 Task: Design an interactive quiz interface for testing knowledge in various subjects.
Action: Mouse moved to (230, 132)
Screenshot: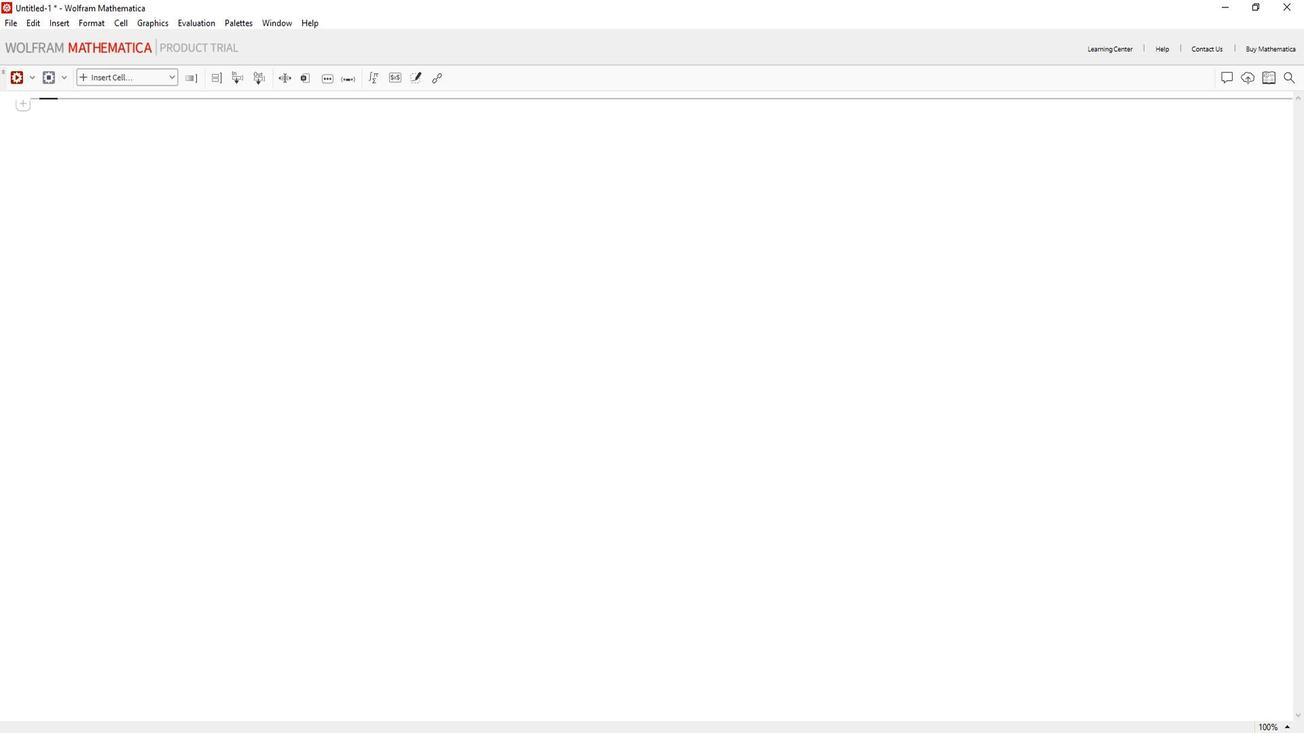 
Action: Mouse pressed left at (230, 132)
Screenshot: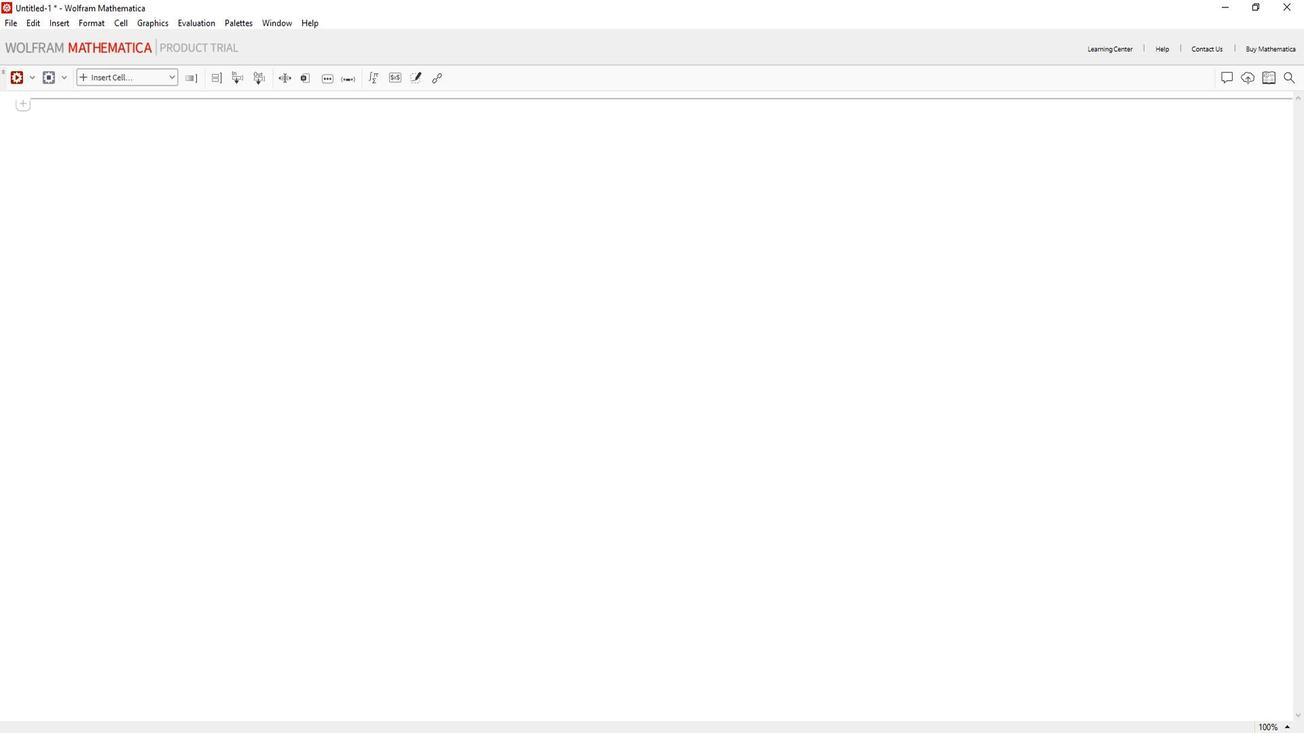 
Action: Mouse moved to (381, 296)
Screenshot: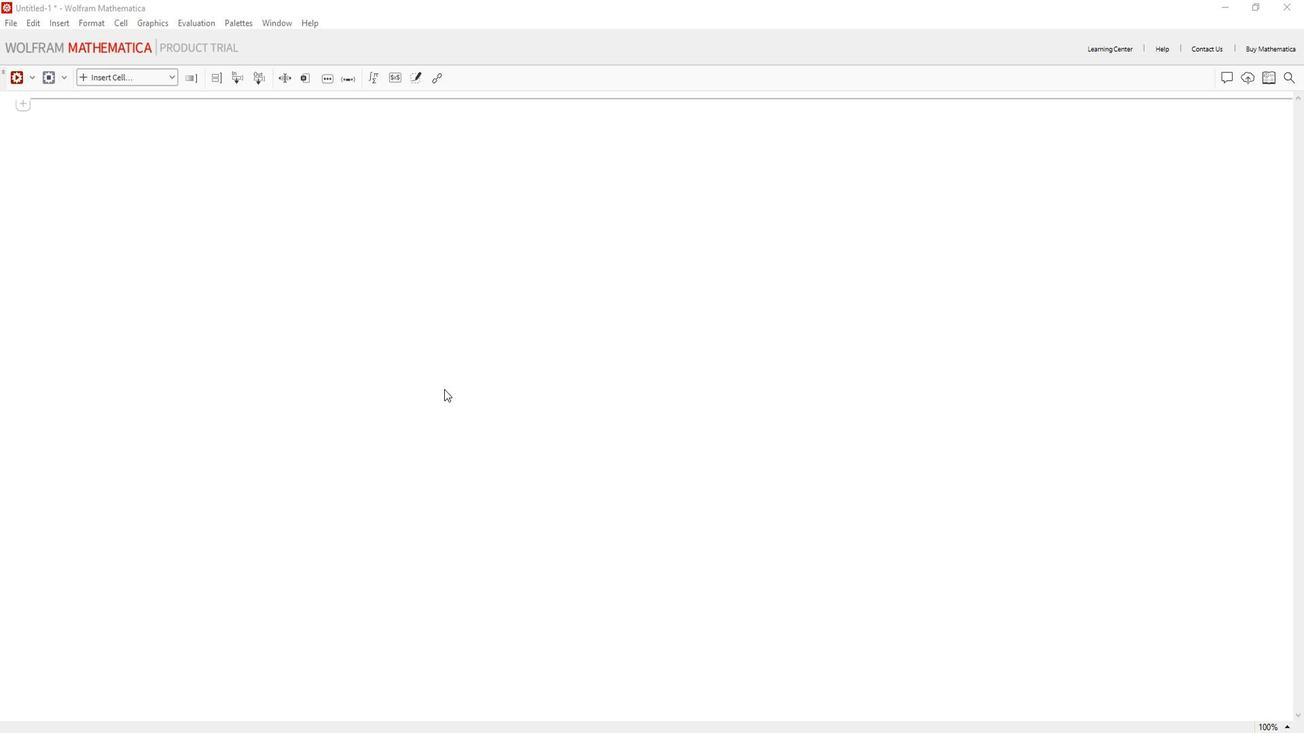 
Action: Mouse scrolled (381, 296) with delta (0, 0)
Screenshot: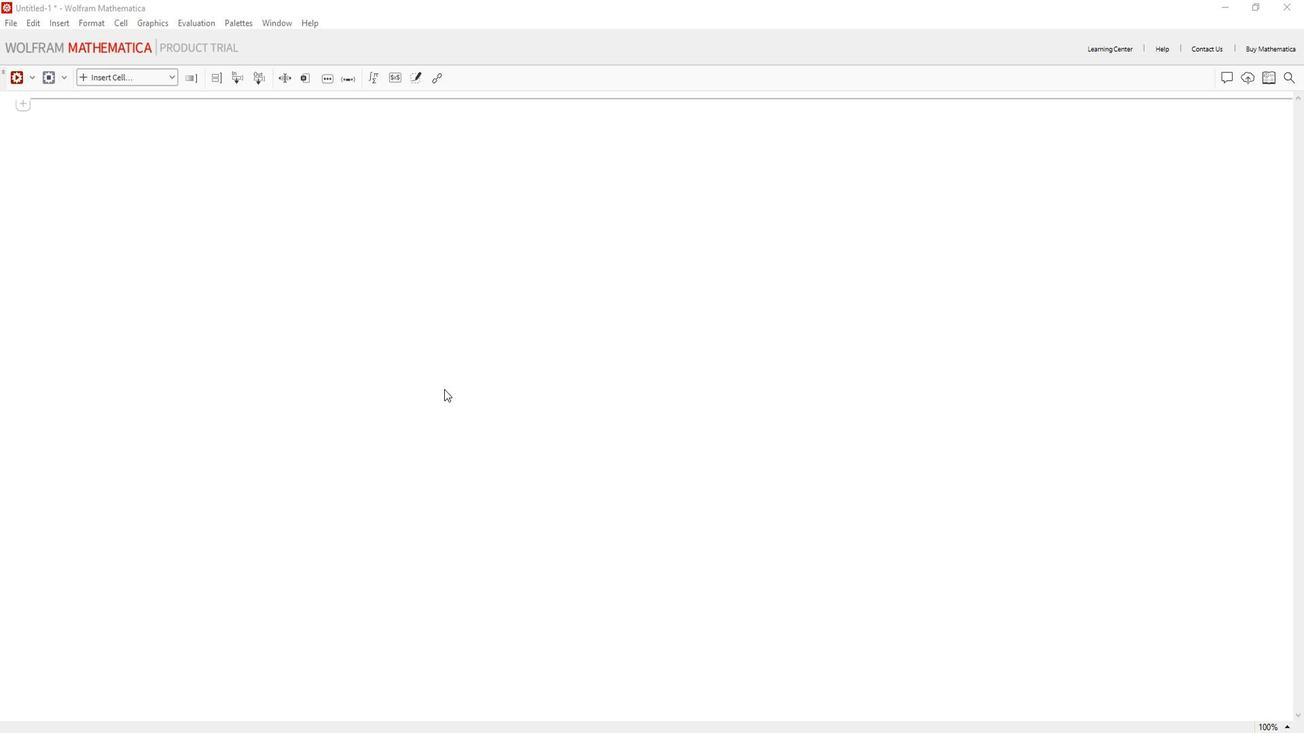 
Action: Mouse moved to (383, 292)
Screenshot: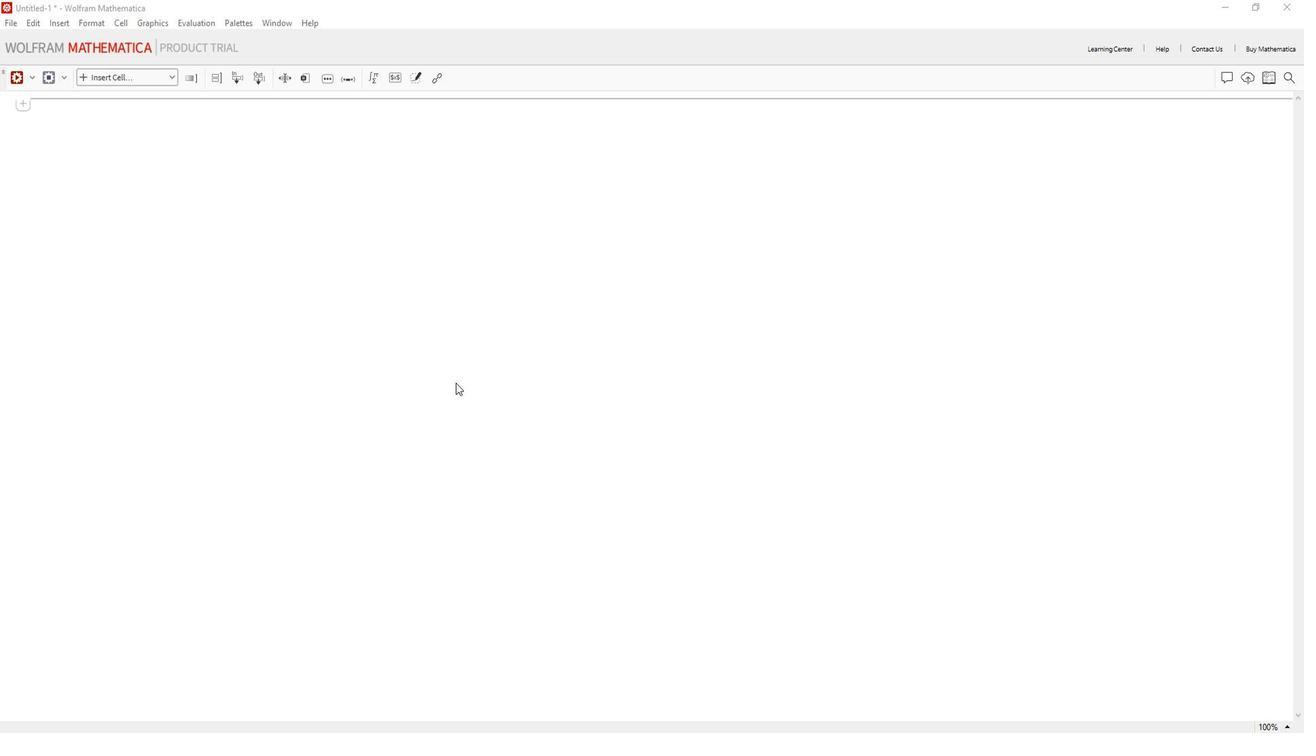 
Action: Mouse scrolled (383, 293) with delta (0, 0)
Screenshot: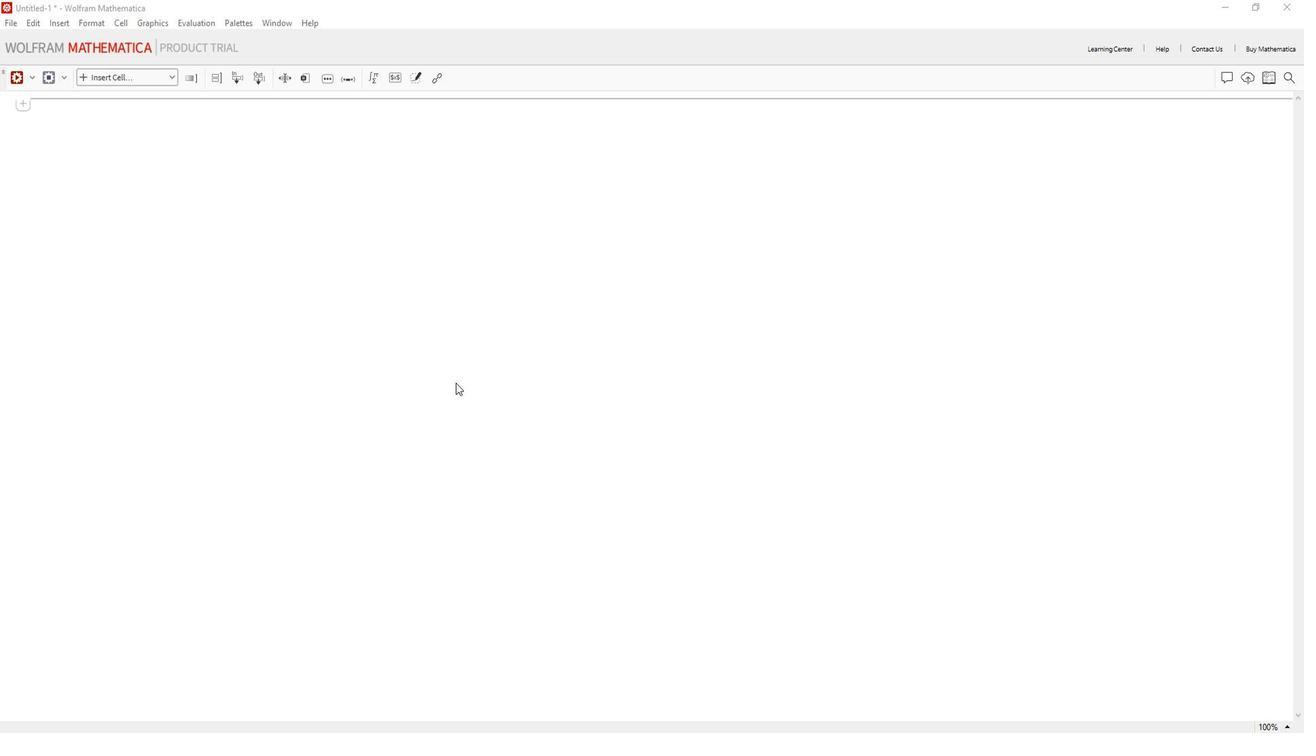 
Action: Mouse moved to (383, 291)
Screenshot: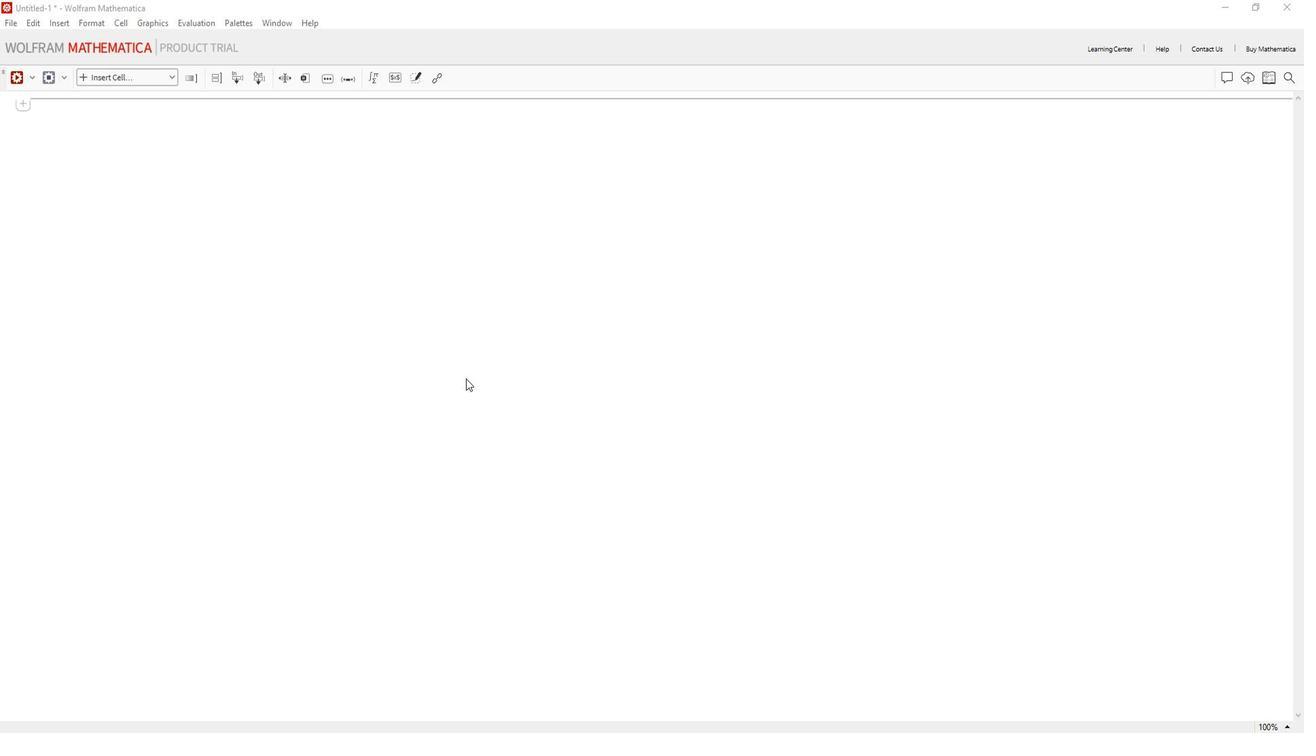 
Action: Mouse scrolled (383, 292) with delta (0, 0)
Screenshot: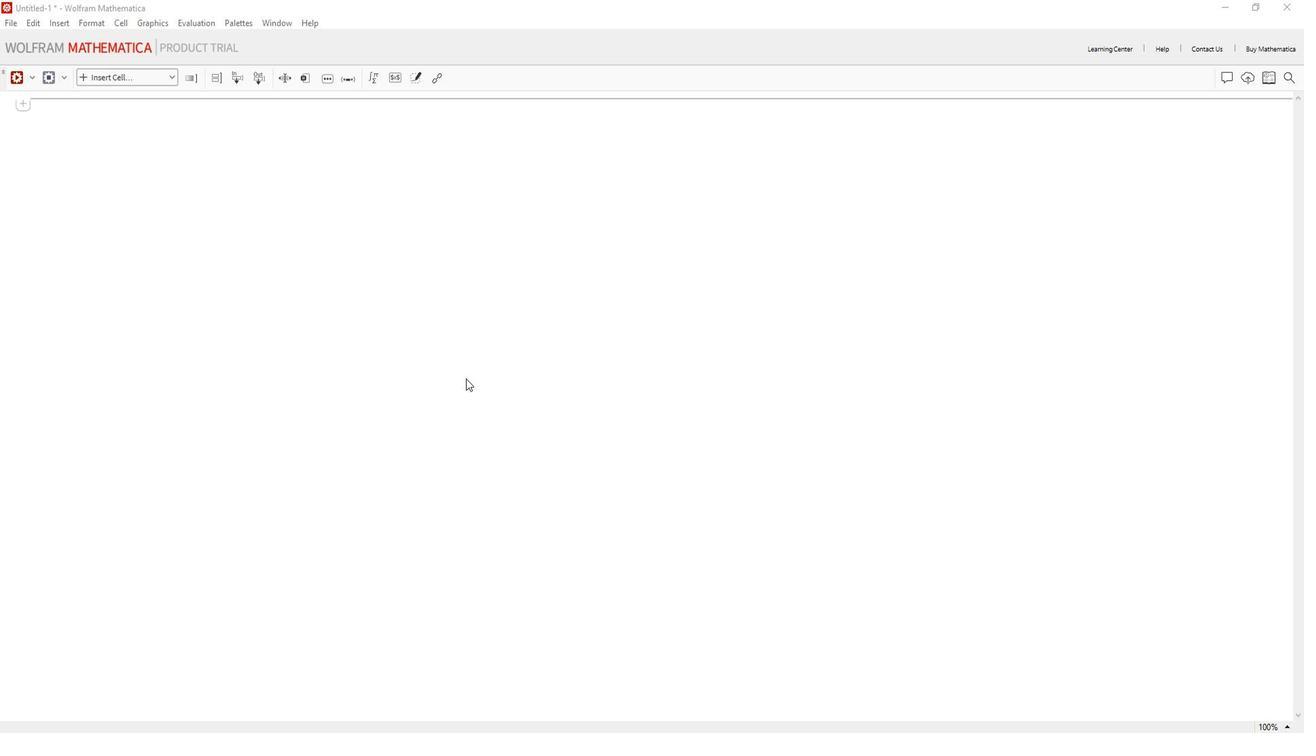 
Action: Mouse moved to (384, 290)
Screenshot: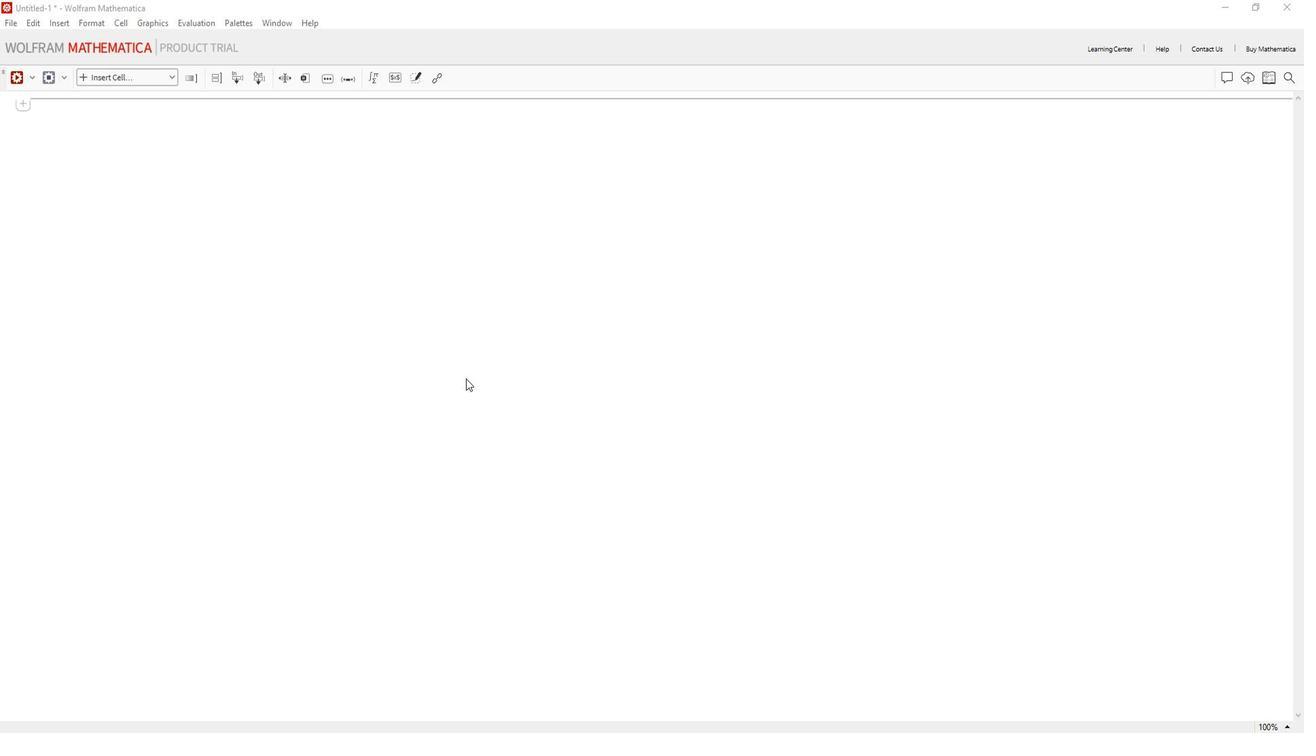 
Action: Mouse scrolled (384, 290) with delta (0, 0)
Screenshot: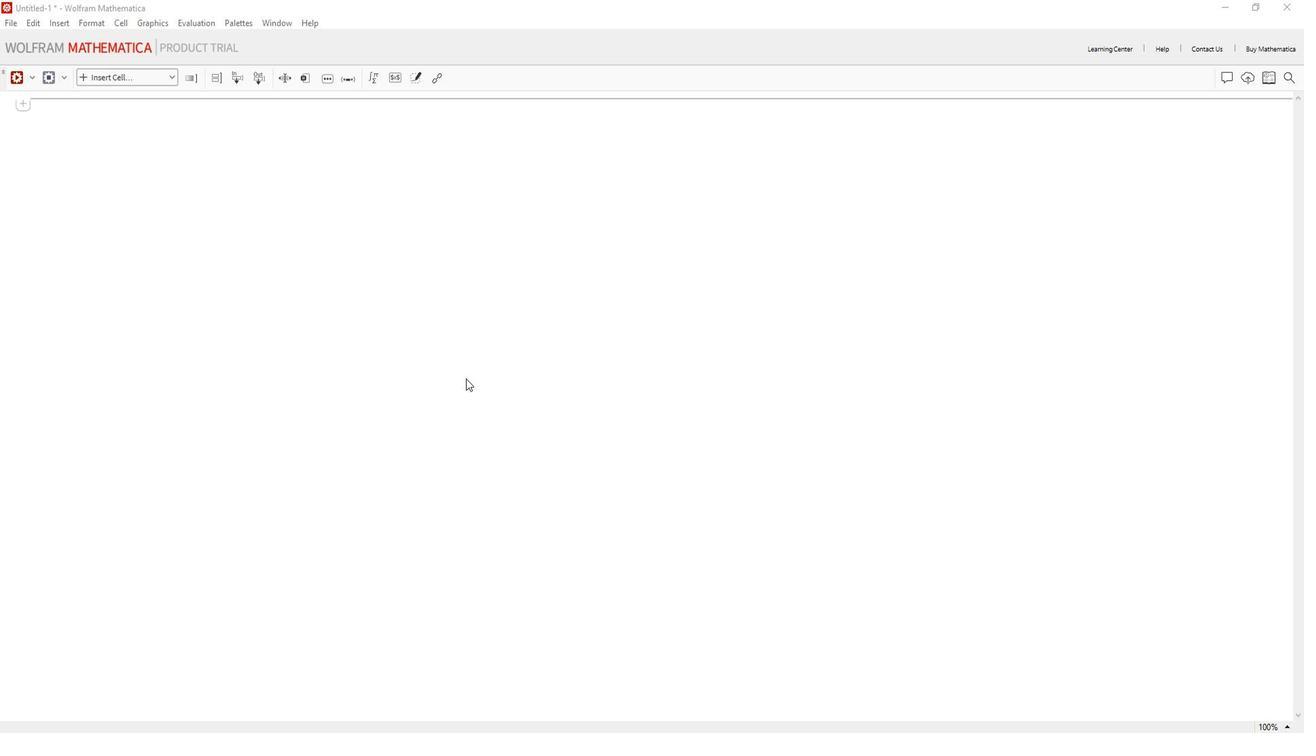 
Action: Mouse moved to (387, 285)
Screenshot: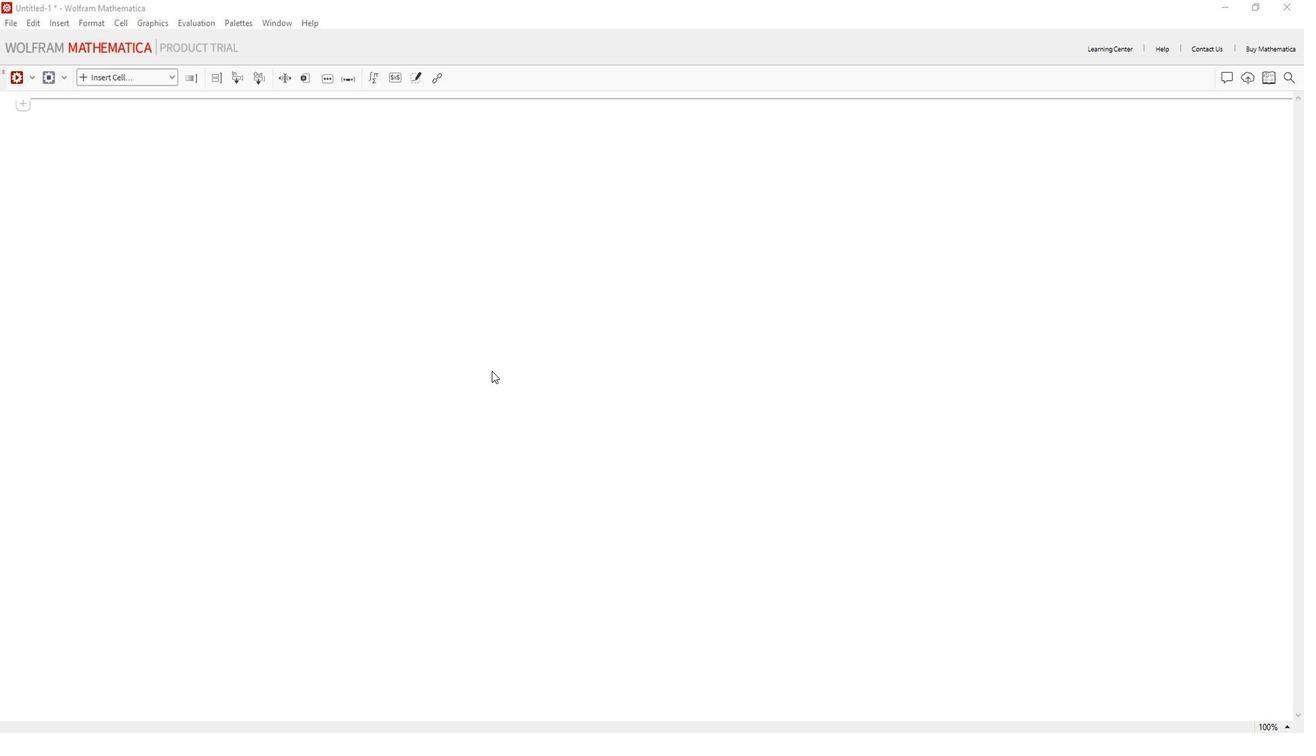 
Action: Mouse scrolled (387, 285) with delta (0, 0)
Screenshot: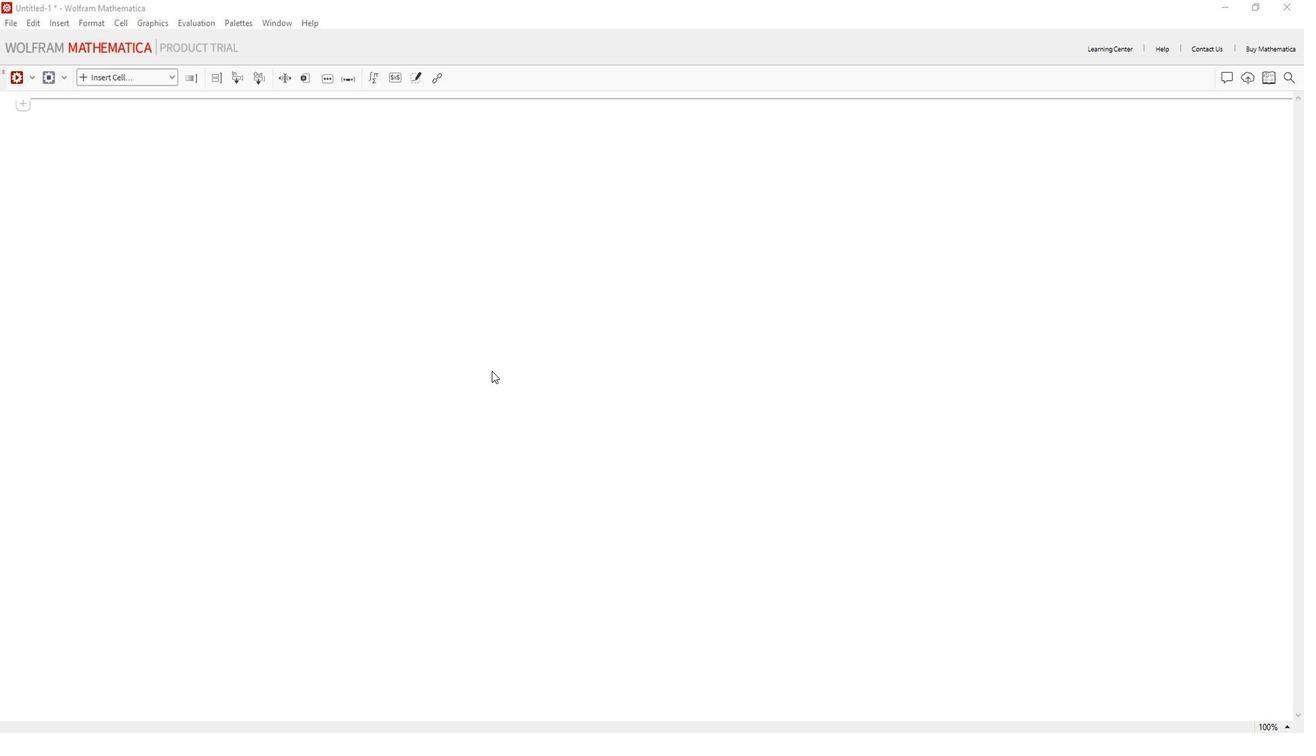 
Action: Mouse moved to (196, 224)
Screenshot: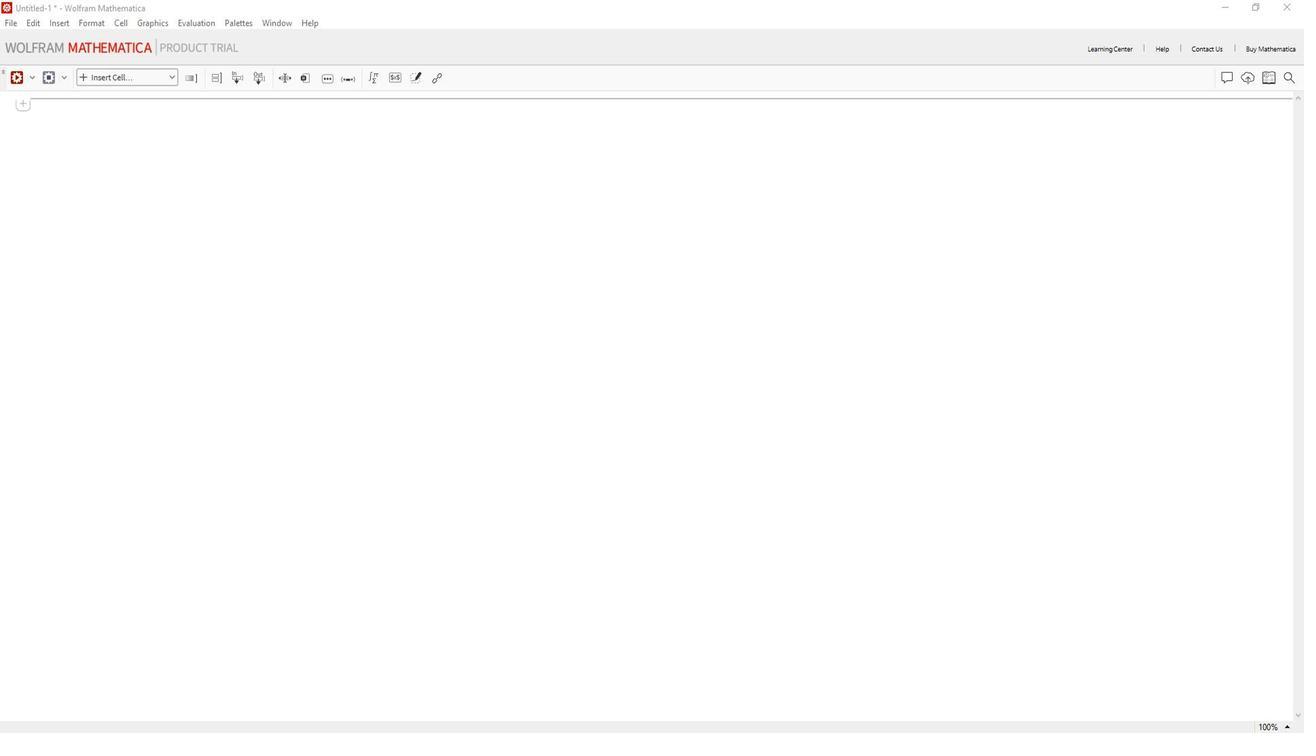 
Action: Mouse scrolled (196, 225) with delta (0, 0)
Screenshot: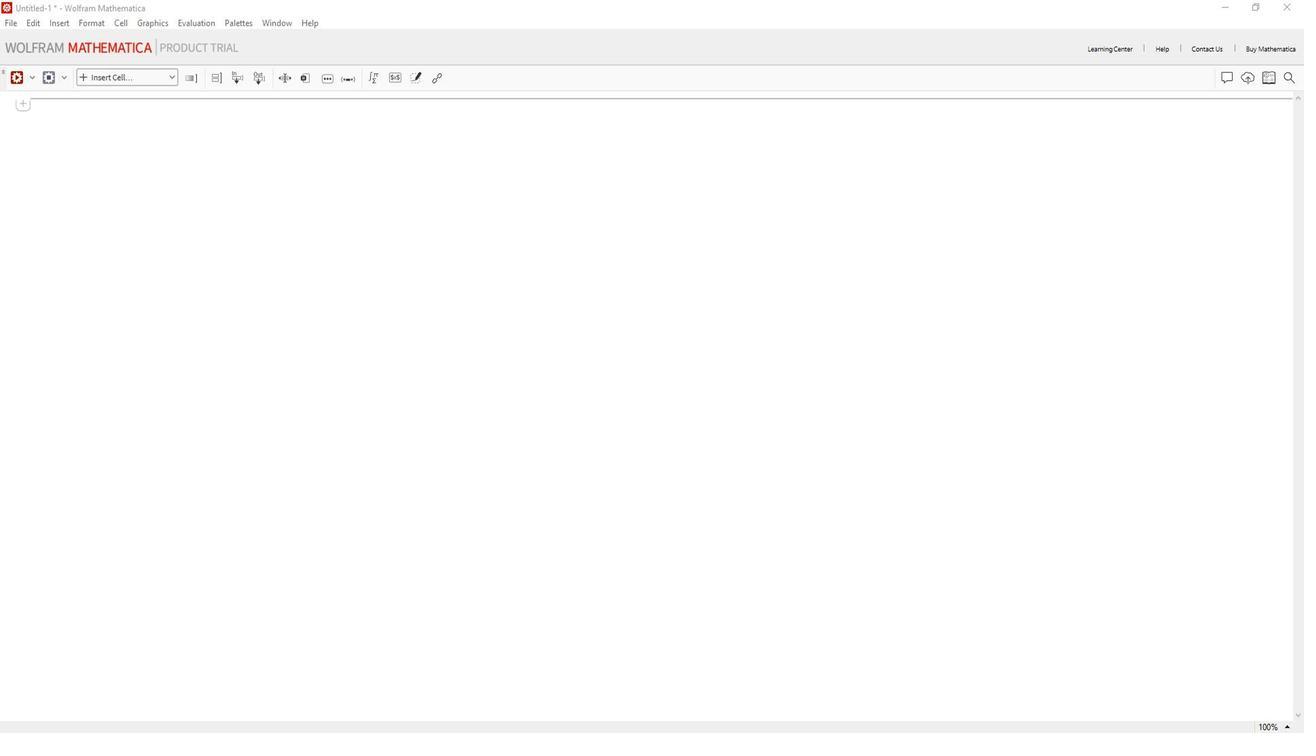 
Action: Mouse scrolled (196, 225) with delta (0, 0)
Screenshot: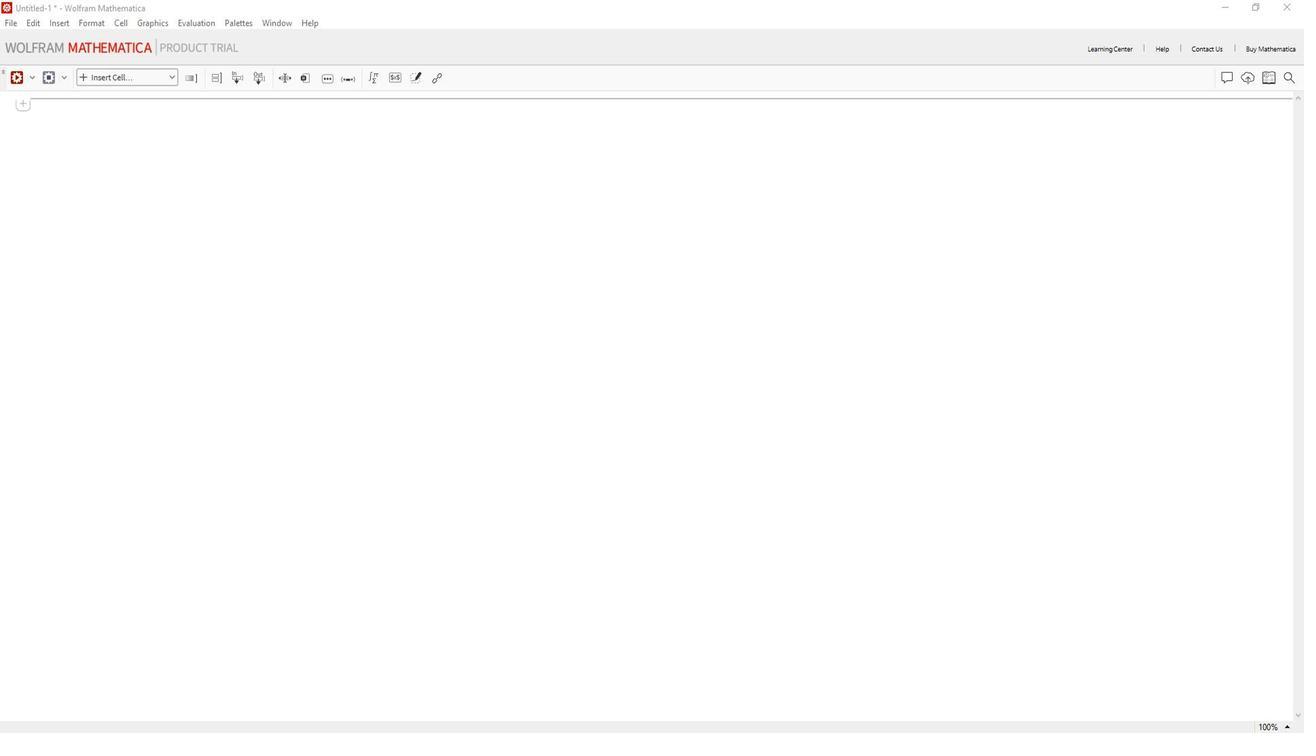 
Action: Mouse scrolled (196, 225) with delta (0, 0)
Screenshot: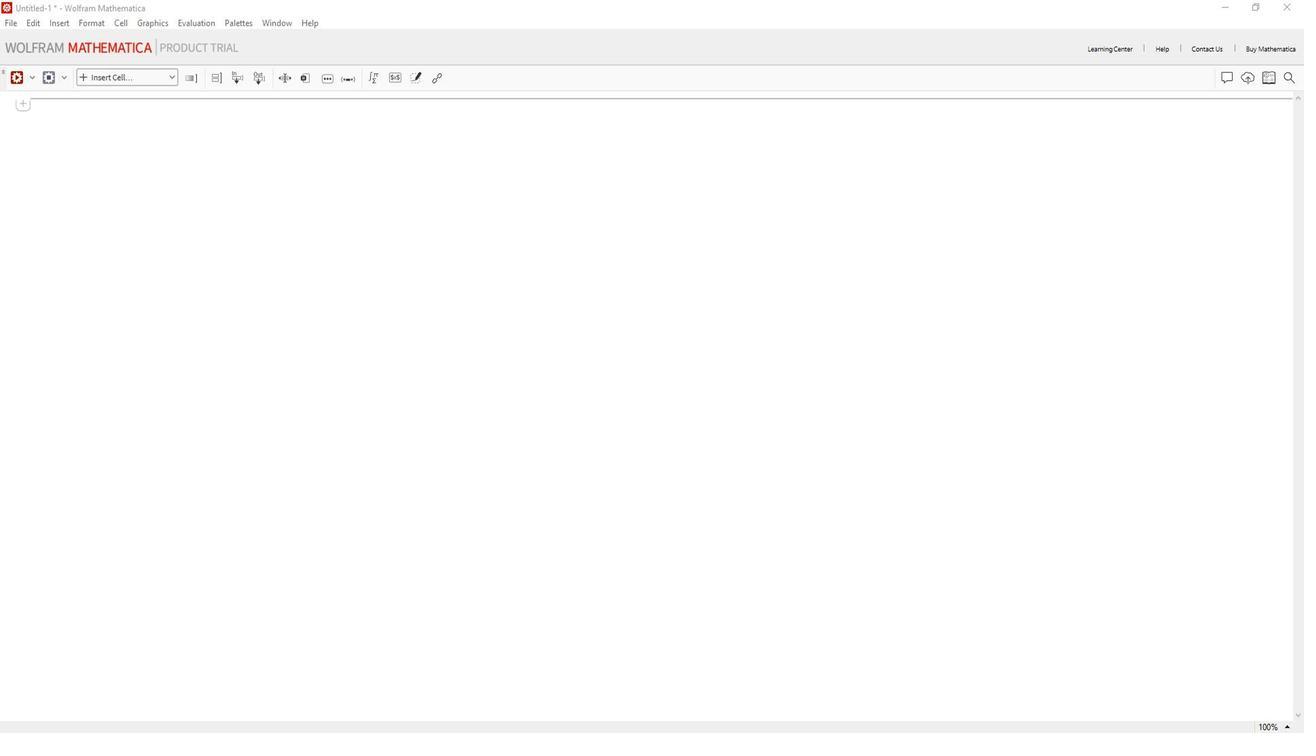 
Action: Mouse scrolled (196, 225) with delta (0, 0)
Screenshot: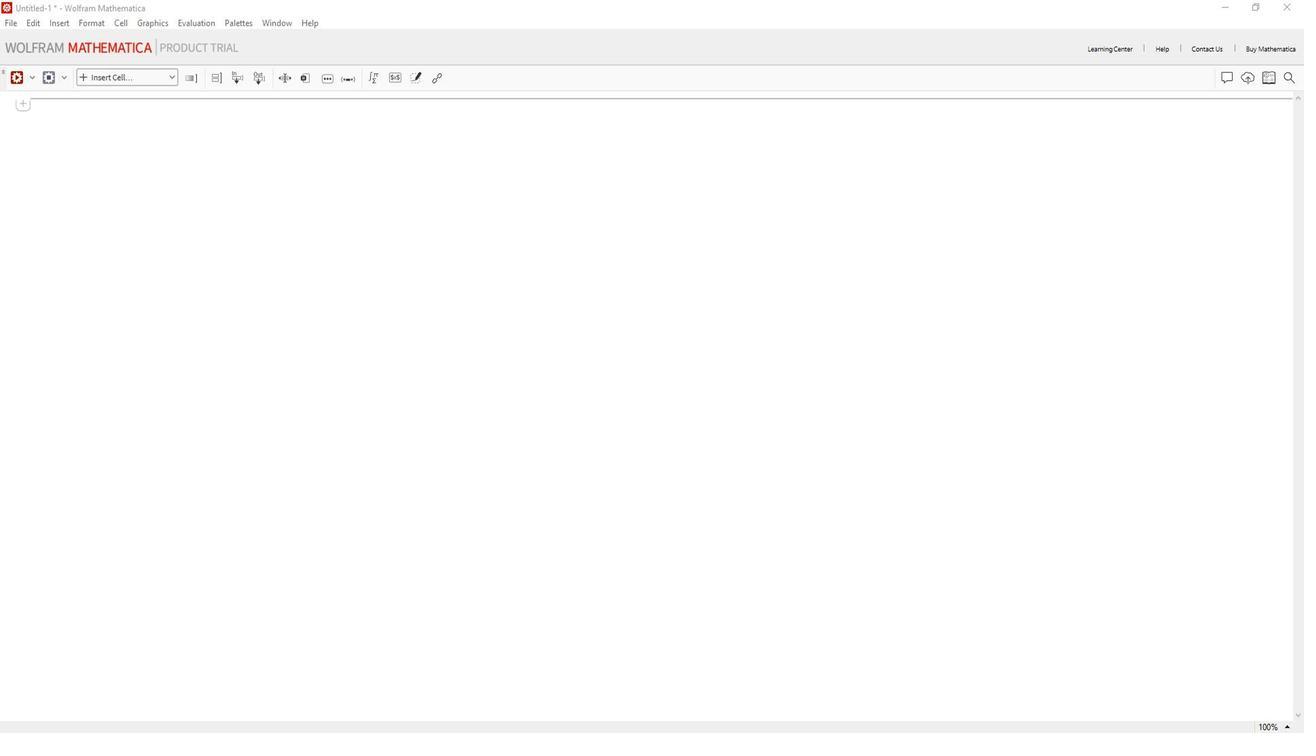 
Action: Mouse scrolled (196, 225) with delta (0, 0)
Screenshot: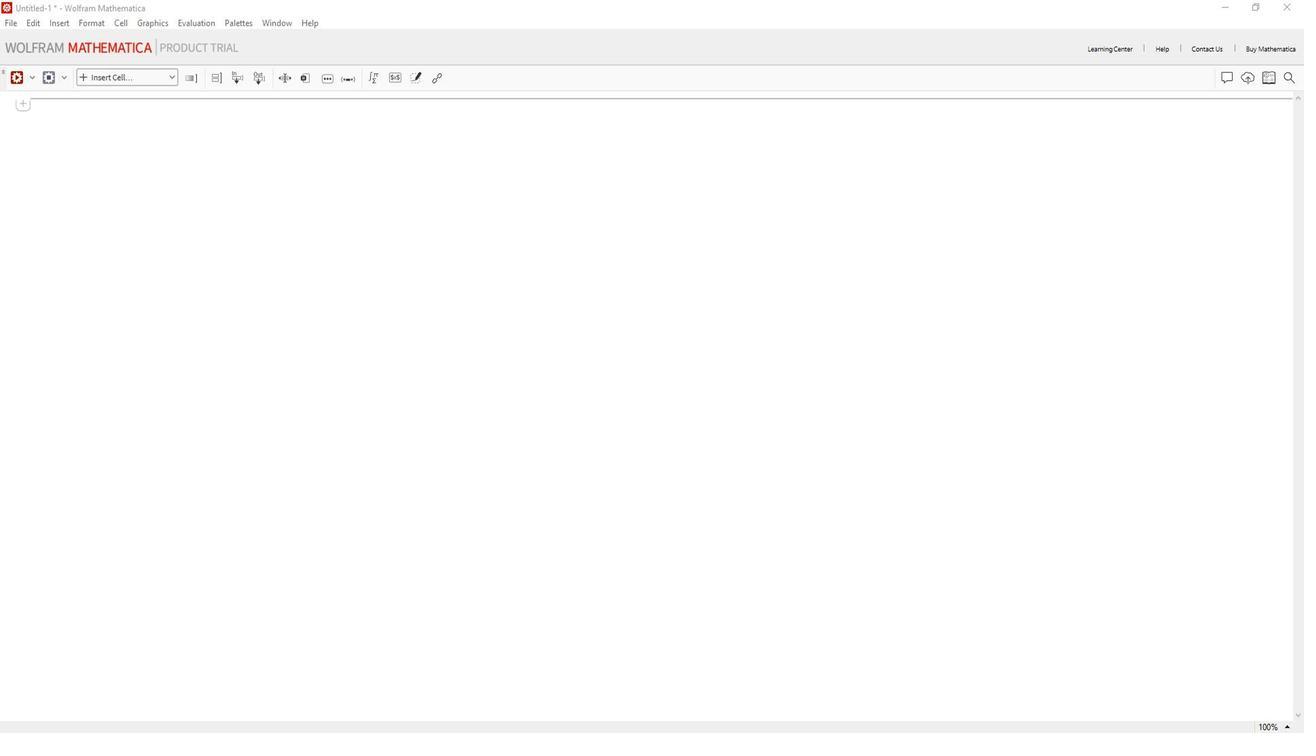 
Action: Mouse scrolled (196, 225) with delta (0, 0)
Screenshot: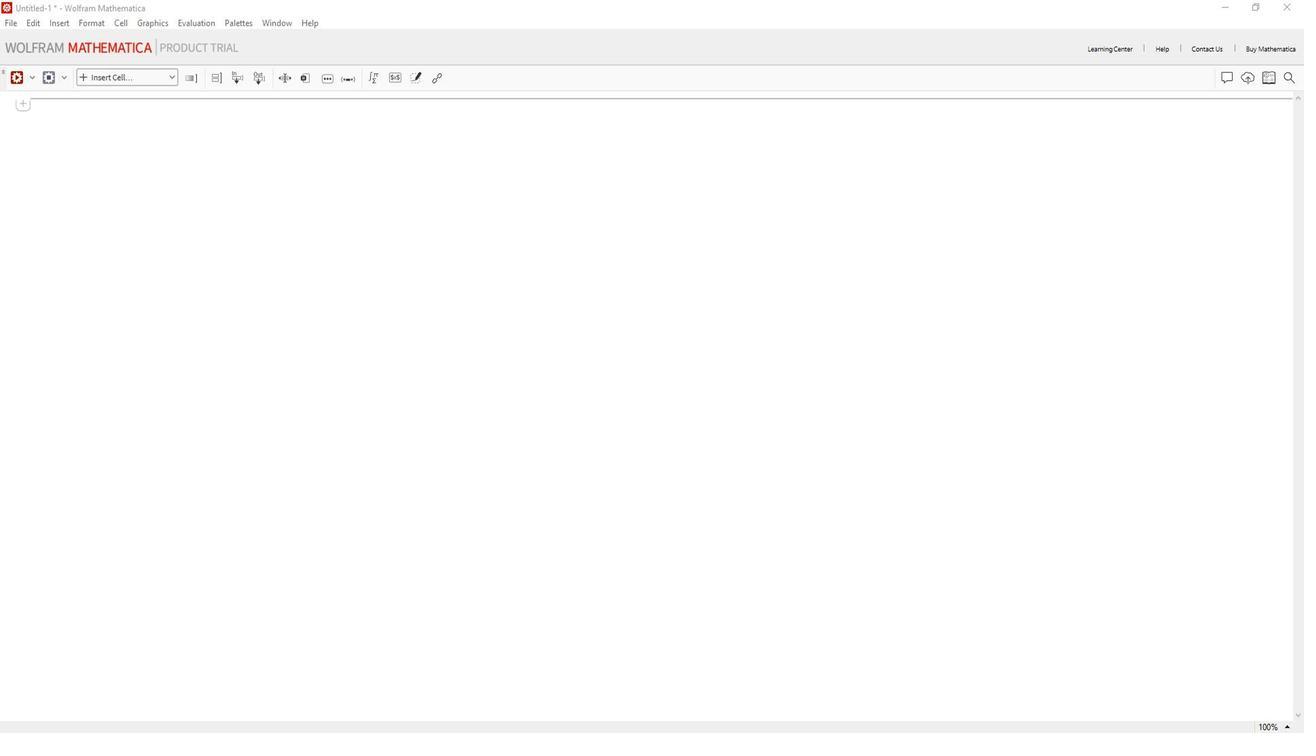 
Action: Mouse moved to (323, 98)
Screenshot: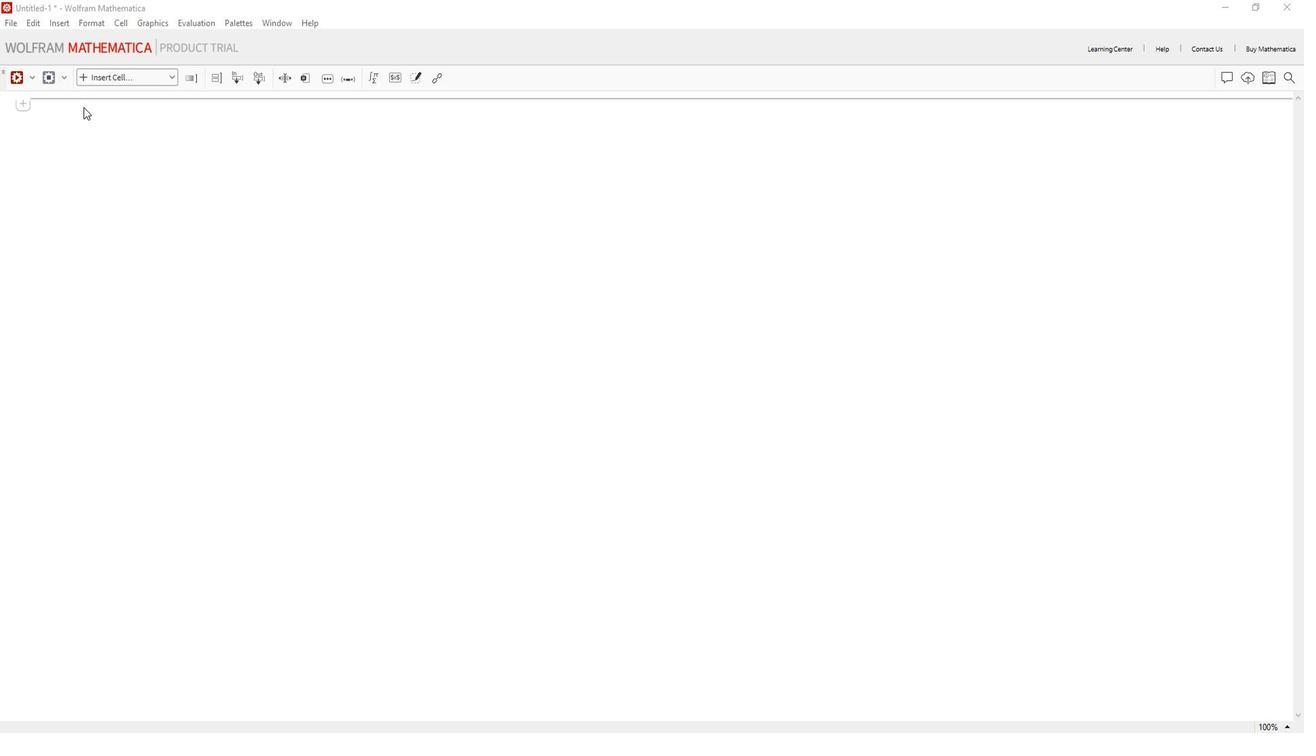 
Action: Mouse pressed left at (323, 98)
Screenshot: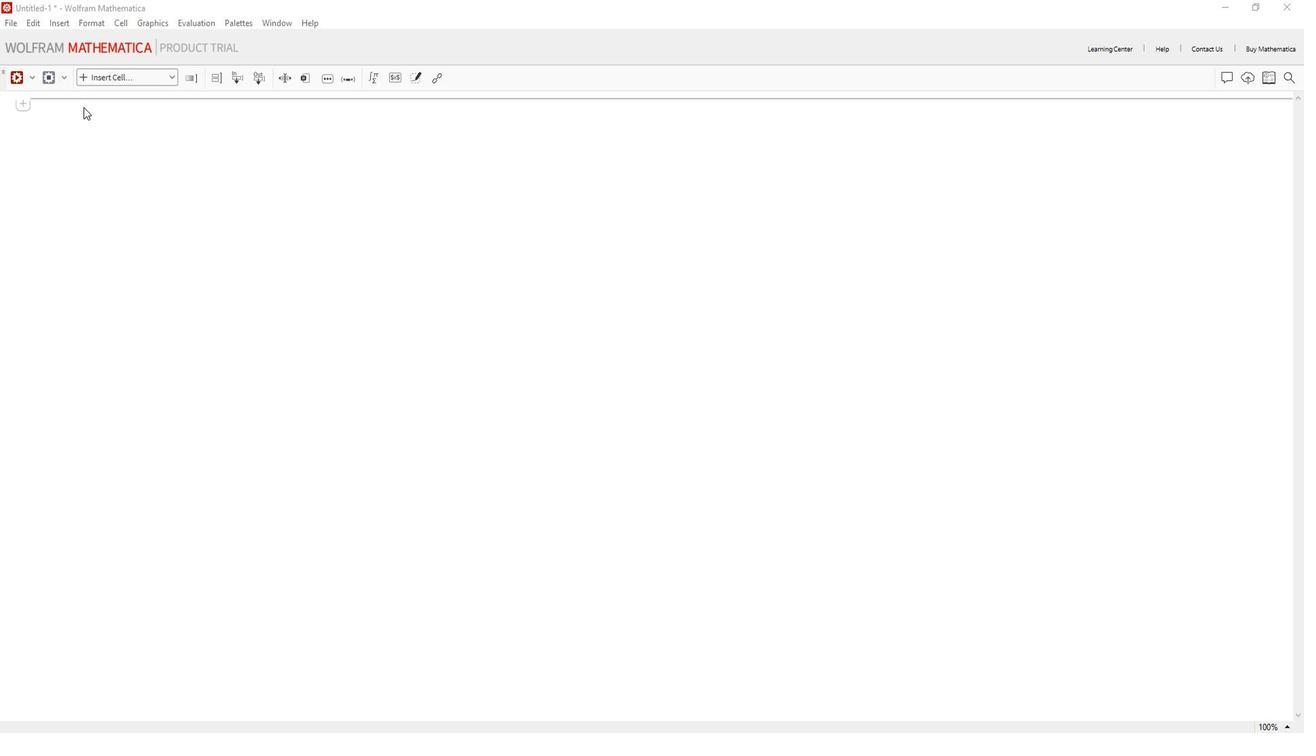 
Action: Key pressed <Key.shift>Dynamic
Screenshot: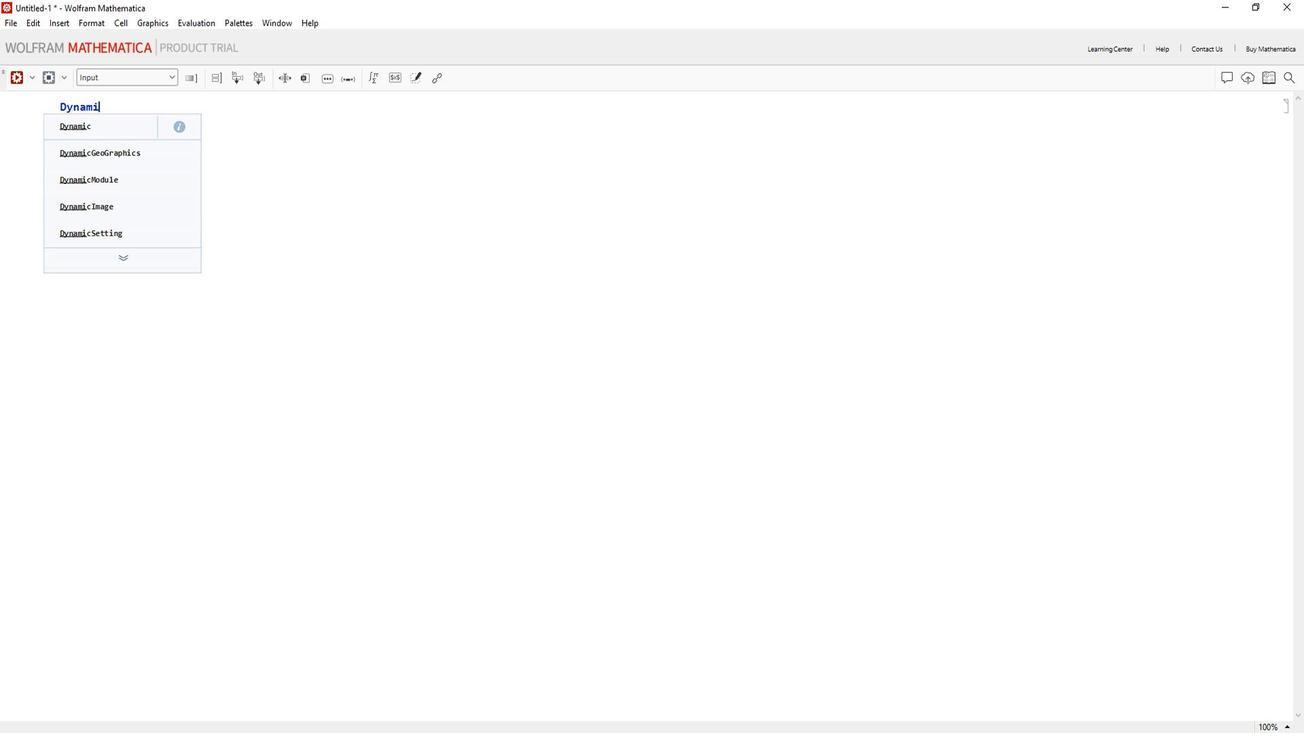 
Action: Mouse moved to (323, 98)
Screenshot: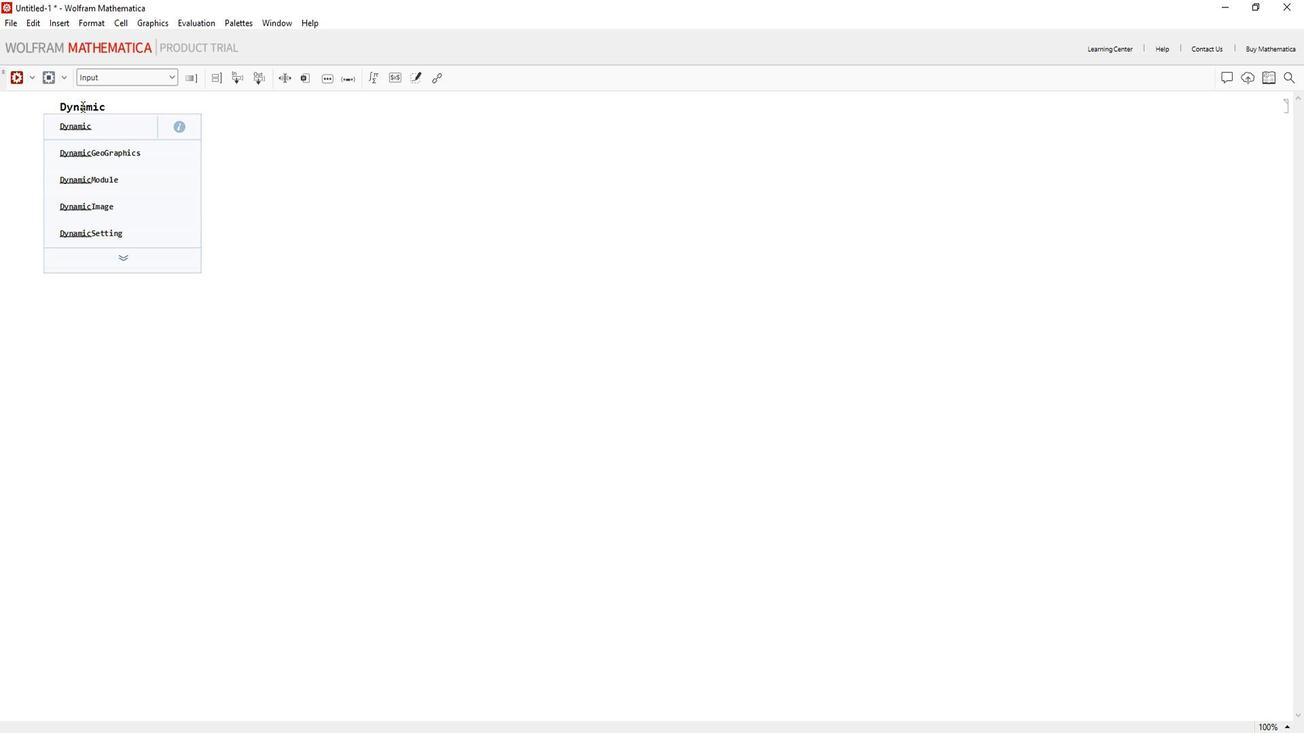
Action: Key pressed <Key.shift>Module[<Key.shift_r>{questions,current<Key.shift>Question,user<Key.shift>Answer,score,quiz<Key.shift>In<Key.shift>Progress<Key.right>,questions=<Key.shift_r>{{<Key.shift_r>"<Key.shift>What<Key.space>is<Key.space>22<Key.backspace><Key.space><Key.shift>+<Key.space>2<Key.shift_r>?<Key.right>,4<Key.right>,<Key.shift_r><Key.shift_r><Key.shift_r>{<Key.shift_r>"<Key.shift>Solve<Key.space>for<Key.space>x<Key.shift_r>:3<Key.backspace><Key.space>3x-<Key.left><Key.space><Key.right><Key.space>5<Key.space>=<Key.space>10<Key.right>,5<Key.right>,<Key.shift_r><Key.shift_r><Key.shift_r><Key.shift_r>{<Key.shift_r>"<Key.shift>What<Key.space>is<Key.space>the<Key.space>square<Key.space>root<Key.space>of<Key.space>25<Key.shift_r>?<Key.right>,5<Key.right>,<Key.shift_r>{<Key.shift_r>"<Key.shift>If<Key.space>a<Key.space>rectangle<Key.space>has<Key.space>length<Key.space>6<Key.space>and<Key.space>width<Key.space>4,<Key.space>whatis<Key.space>the<Key.space><Key.left><Key.left><Key.left><Key.left><Key.left><Key.left><Key.left><Key.space><Key.right><Key.right><Key.right><Key.right><Key.right><Key.right><Key.right><Key.backspace><Key.backspace><Key.backspace><Key.backspace>its<Key.space>area<Key.shift_r>?<Key.right>,24<Key.right><Key.right>;current<Key.shift>Question=1;user<Key.shift>Answer=''<Key.backspace><Key.backspace><Key.shift_r>"";score=0;quiz<Key.shift><Key.shift><Key.shift><Key.shift><Key.shift><Key.shift><Key.shift><Key.shift><Key.shift><Key.shift><Key.shift><Key.shift><Key.shift><Key.shift><Key.shift>In<Key.shift>Progress=<Key.shift>True;check<Key.shift>Answer[answer<Key.shift>_<Key.right>;=<Key.shift>N<Key.backspace><Key.shift>Module<Key.backspace><Key.backspace>le[<Key.shift_r>{correct<Key.shift>Answer<Key.right>,correct<Key.shift>Answer=<Key.shift>Last[questions[[current<Key.shift>Question<Key.right><Key.right><Key.right>;<Key.shift>If[answer
Screenshot: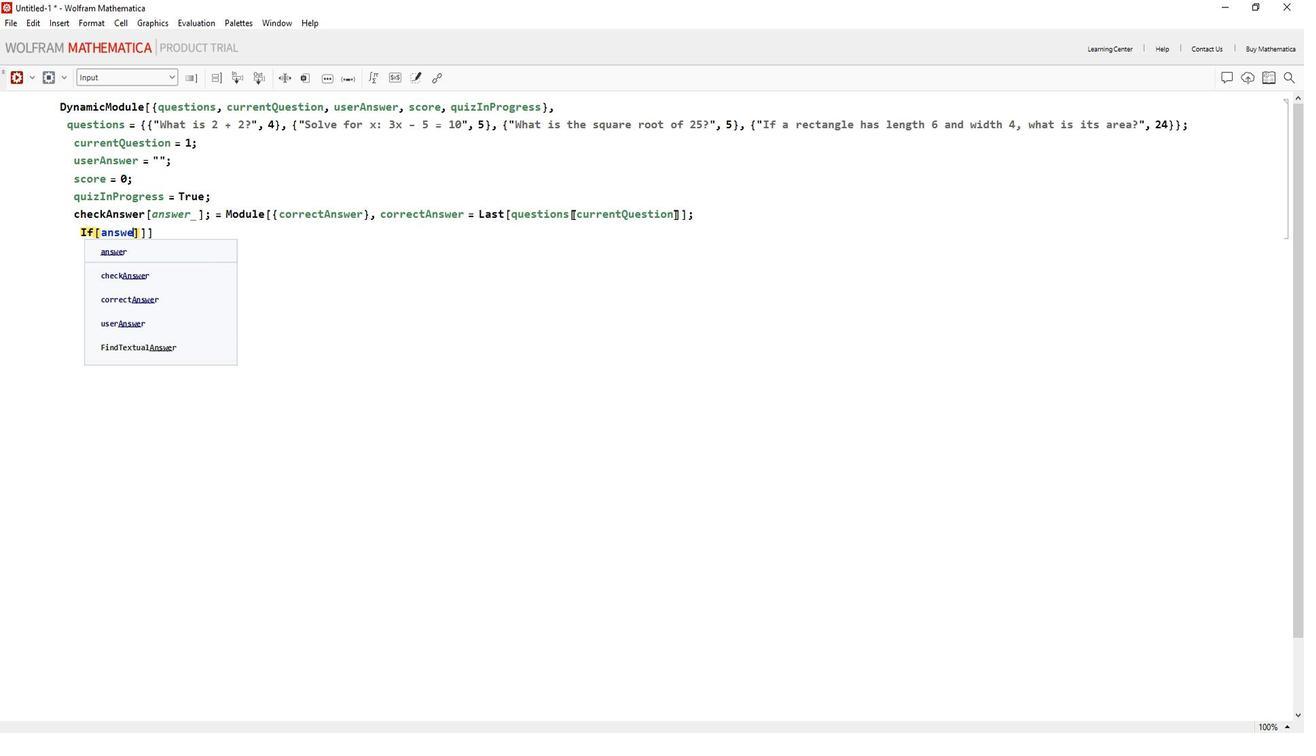 
Action: Mouse moved to (369, 77)
Screenshot: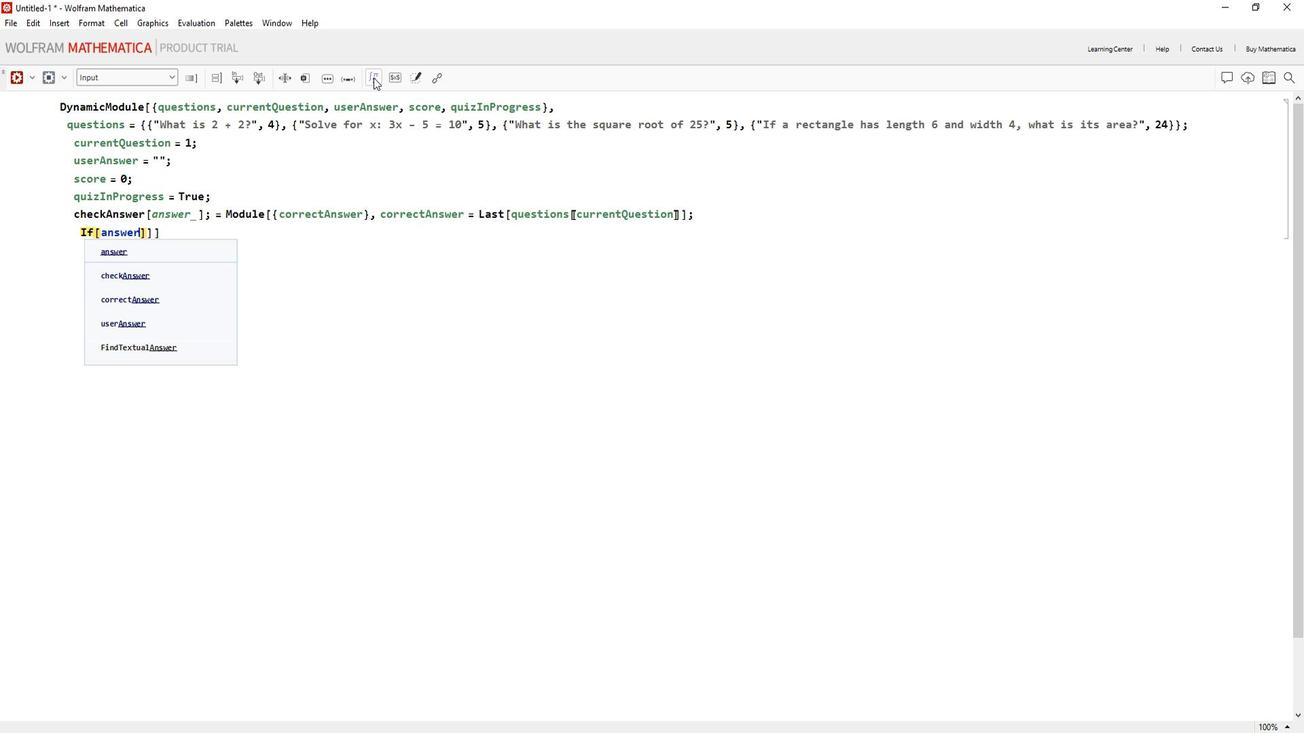 
Action: Mouse pressed left at (369, 77)
Screenshot: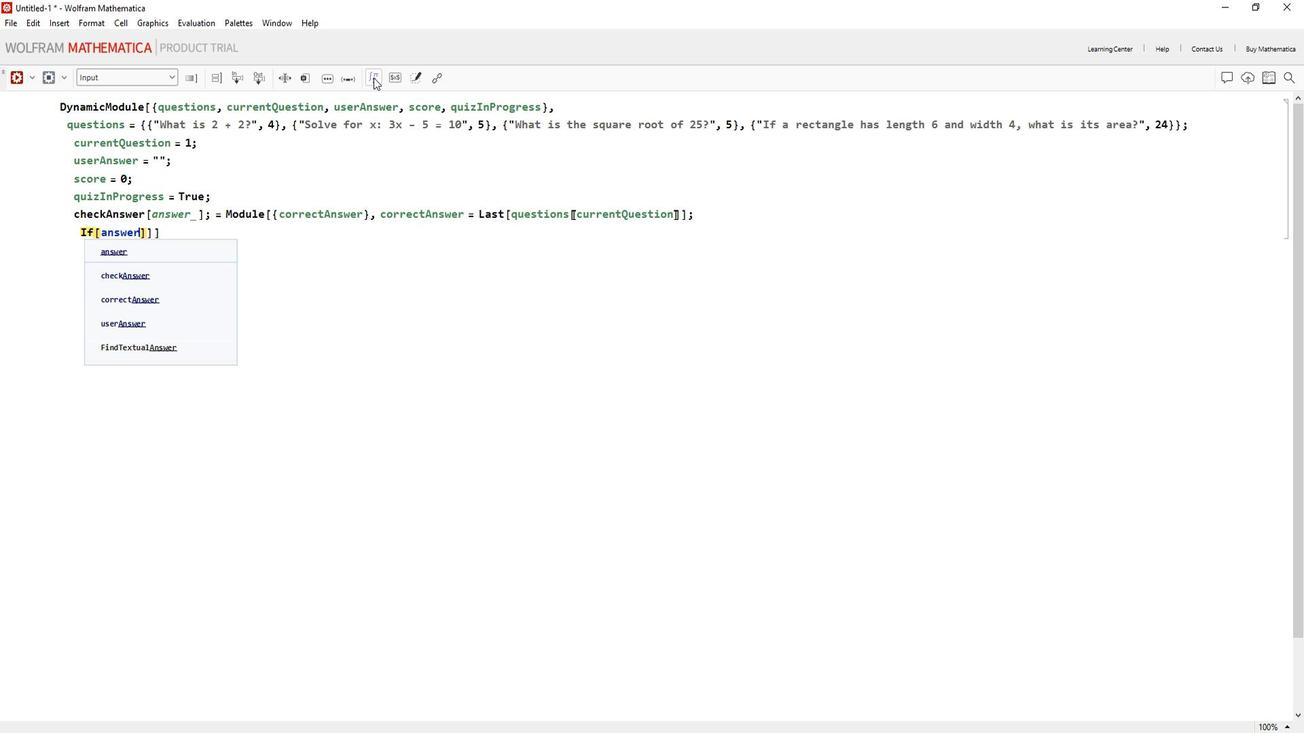 
Action: Mouse moved to (297, 256)
Screenshot: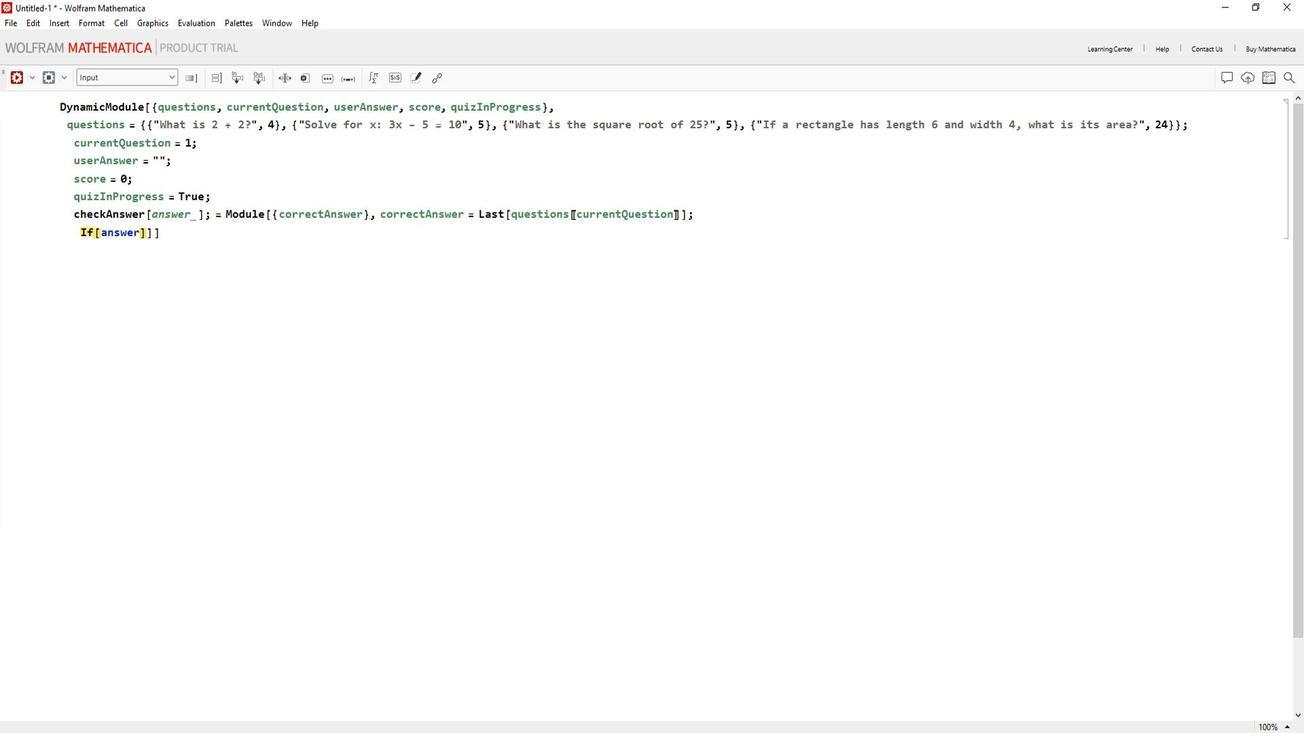 
Action: Mouse pressed left at (297, 256)
Screenshot: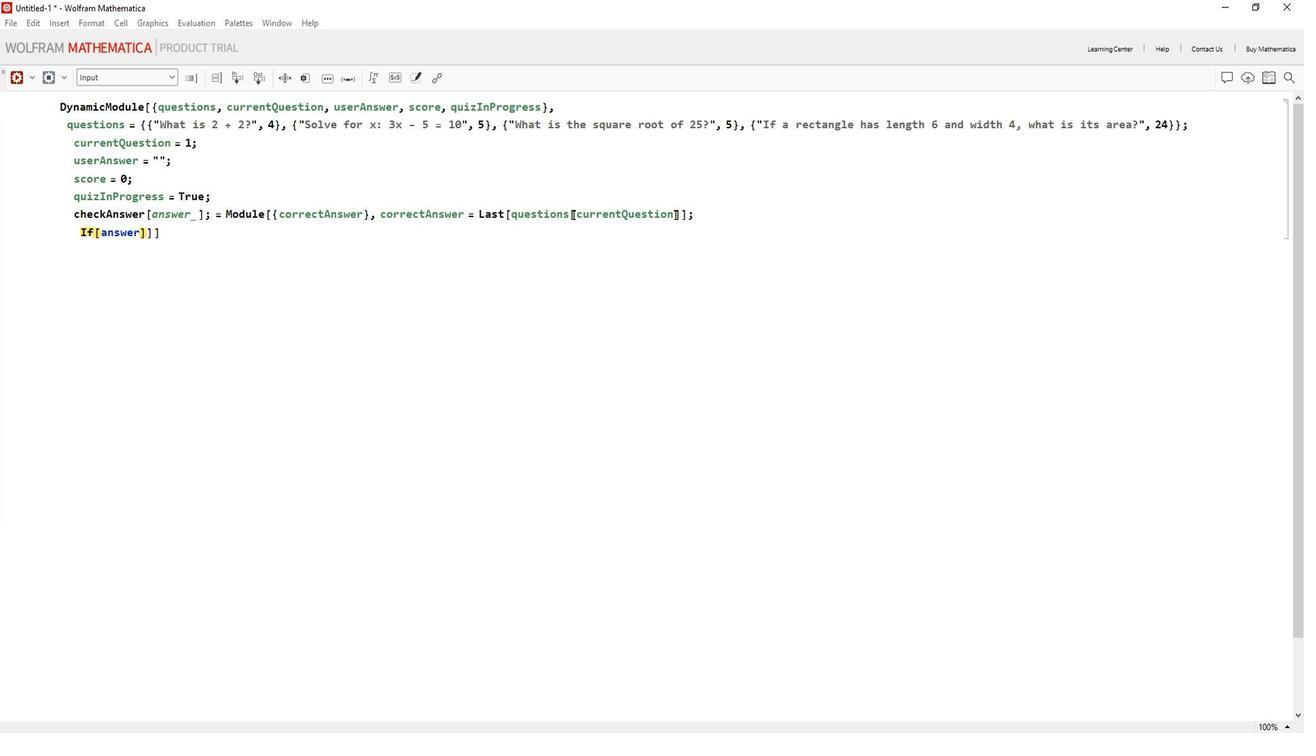 
Action: Mouse moved to (346, 192)
Screenshot: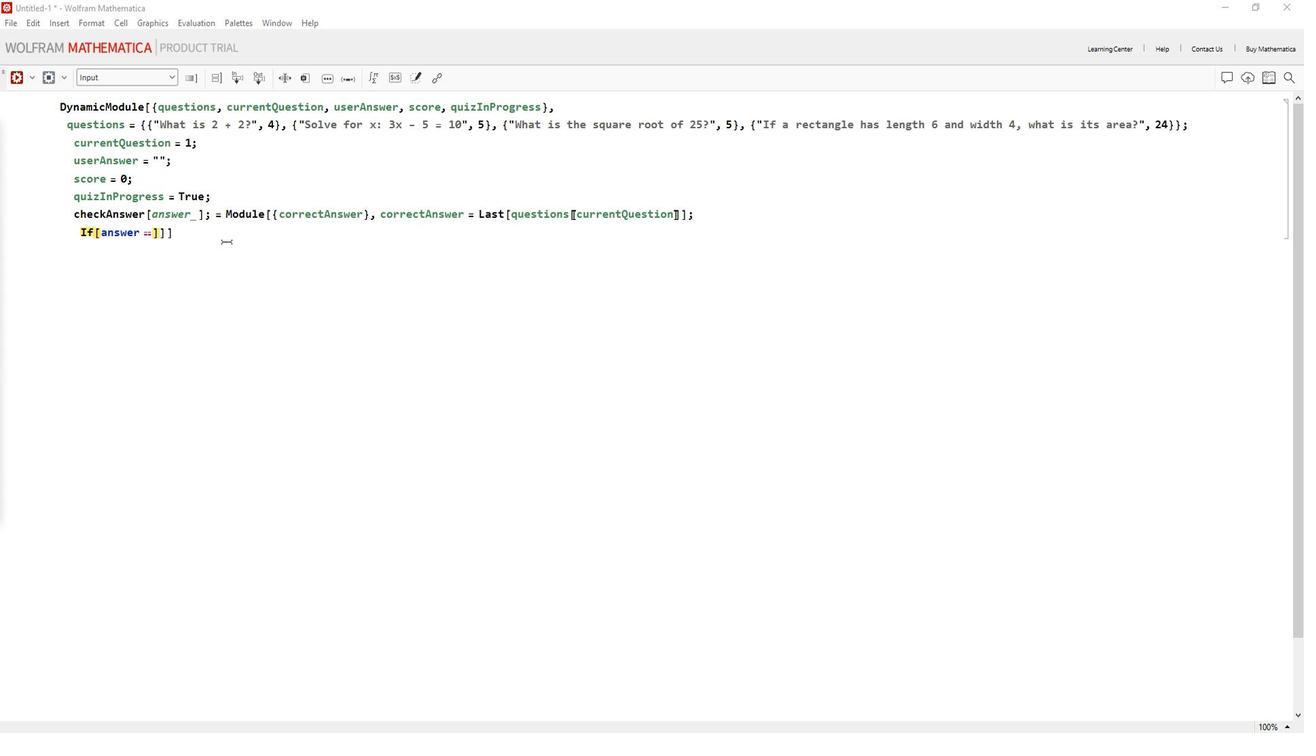 
Action: Key pressed correct<Key.shift>Answer,score<Key.shift>++,<Key.shift><Key.shift>Print[<Key.shift_r>"<Key.shift>Incorrect.<Key.shift>The<Key.left><Key.left><Key.left>
Screenshot: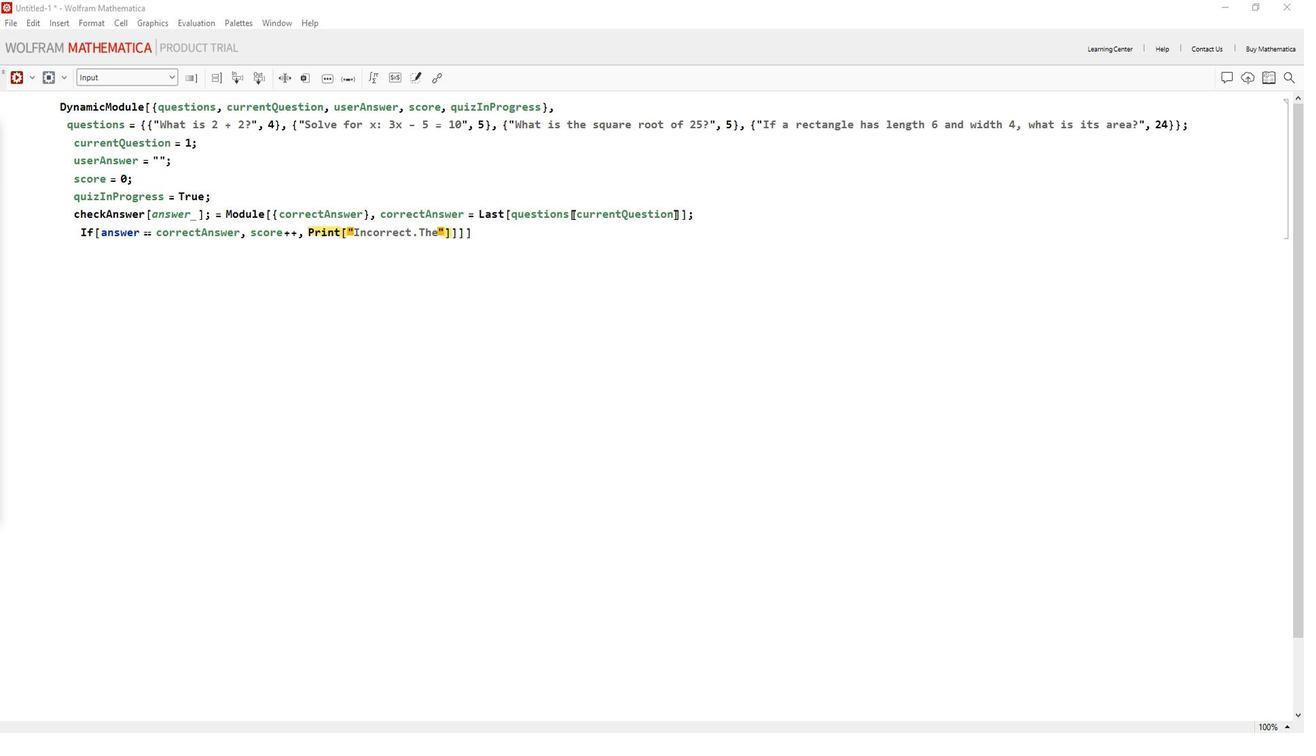 
Action: Mouse moved to (374, 188)
Screenshot: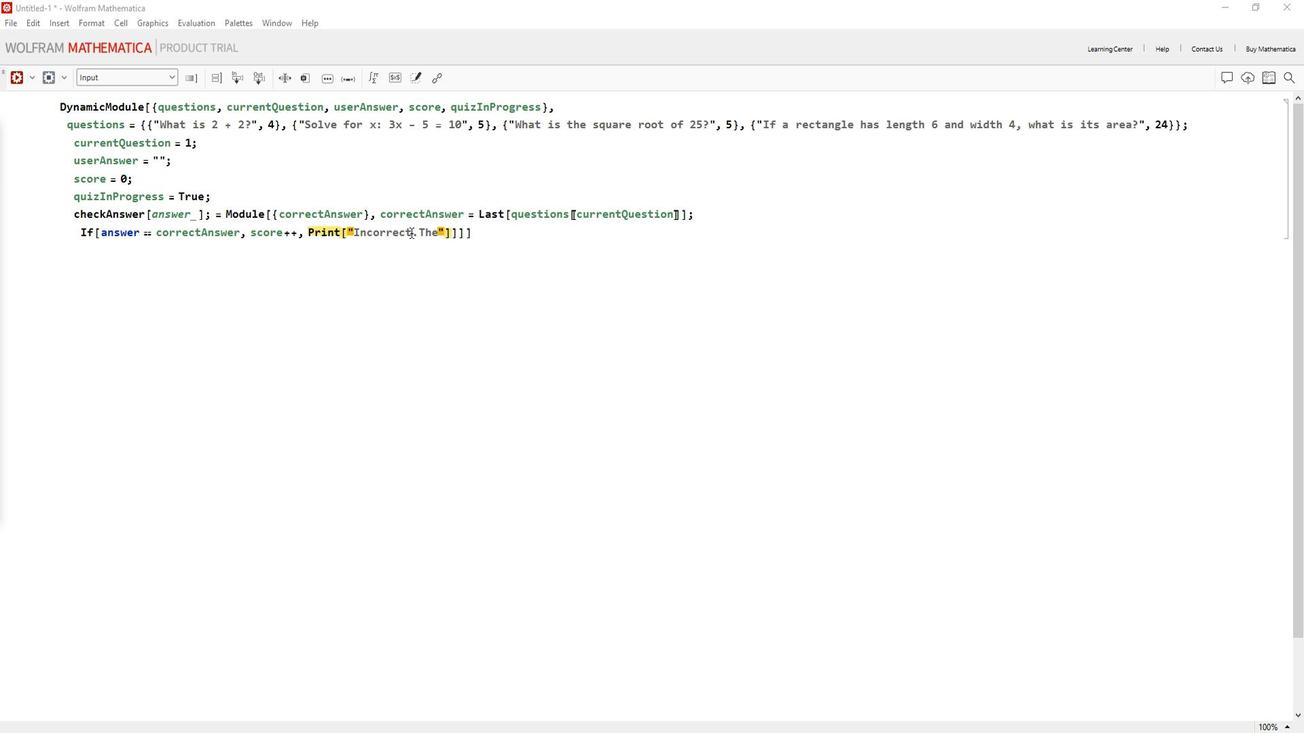 
Action: Mouse pressed left at (374, 188)
Screenshot: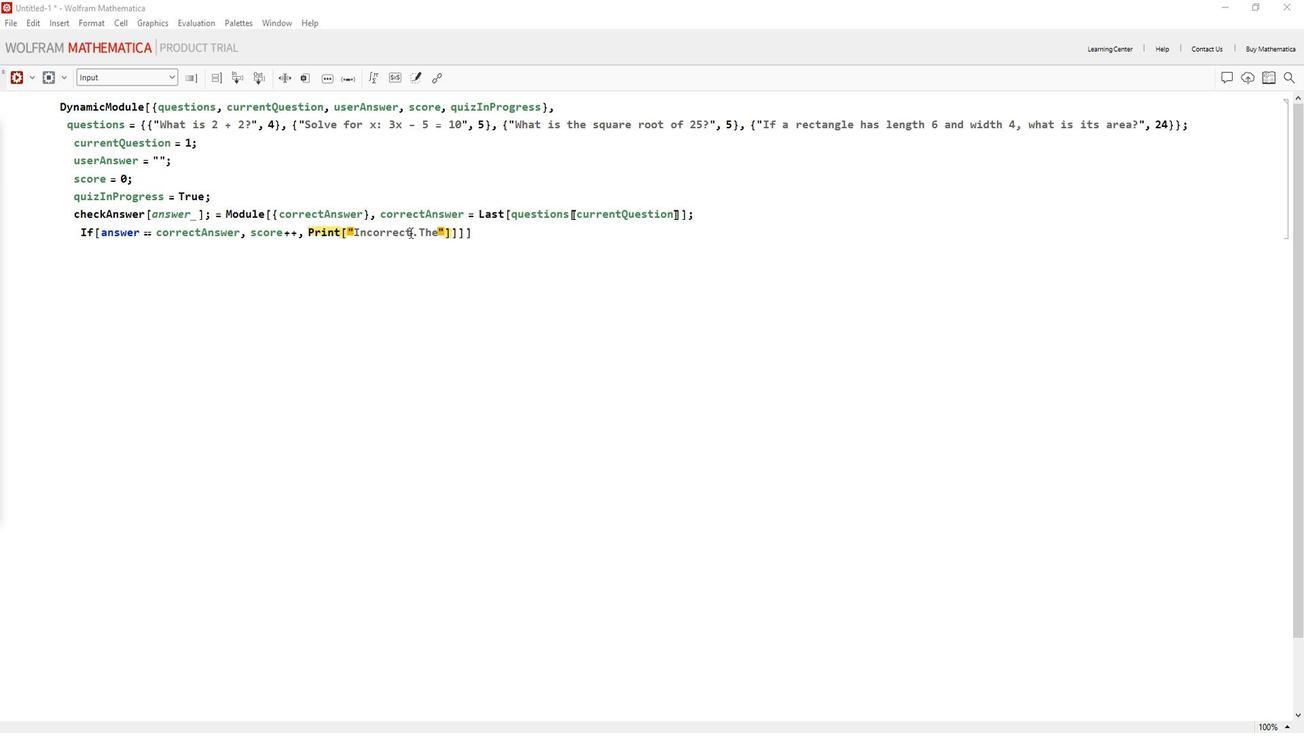 
Action: Mouse moved to (375, 190)
Screenshot: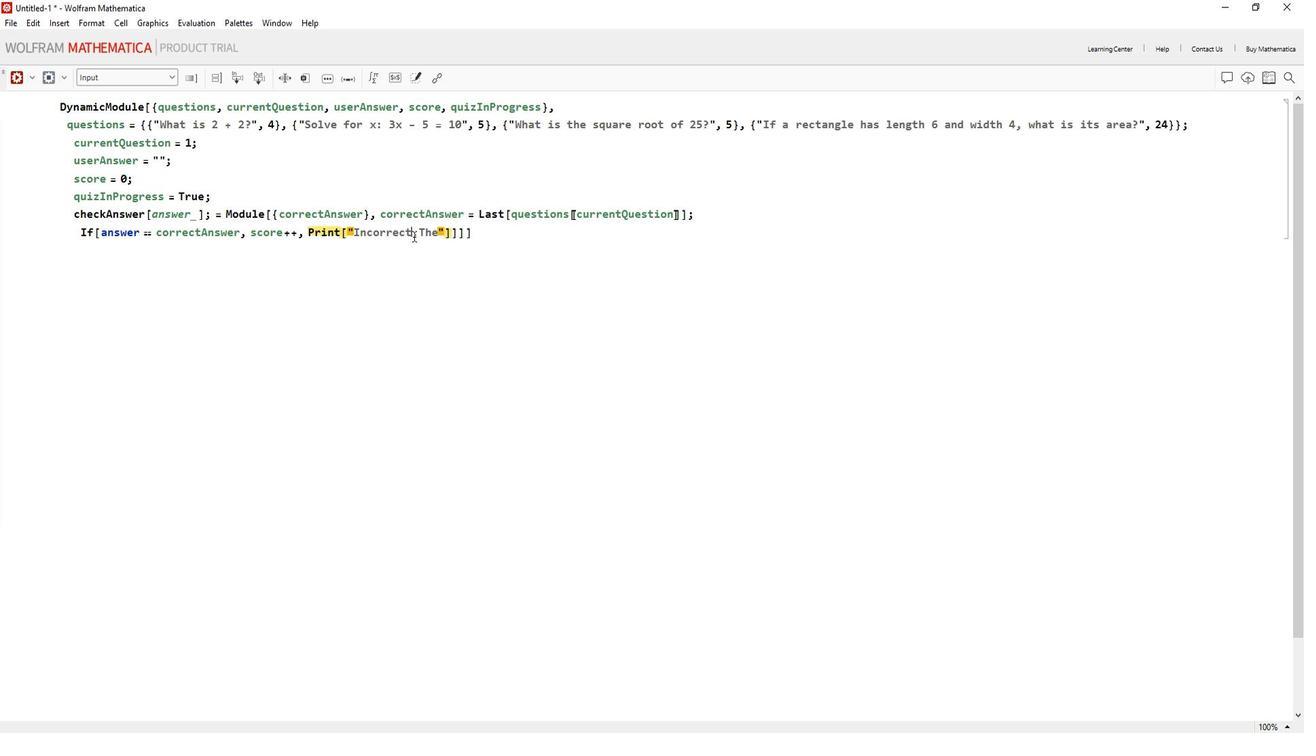 
Action: Key pressed <Key.space>
Screenshot: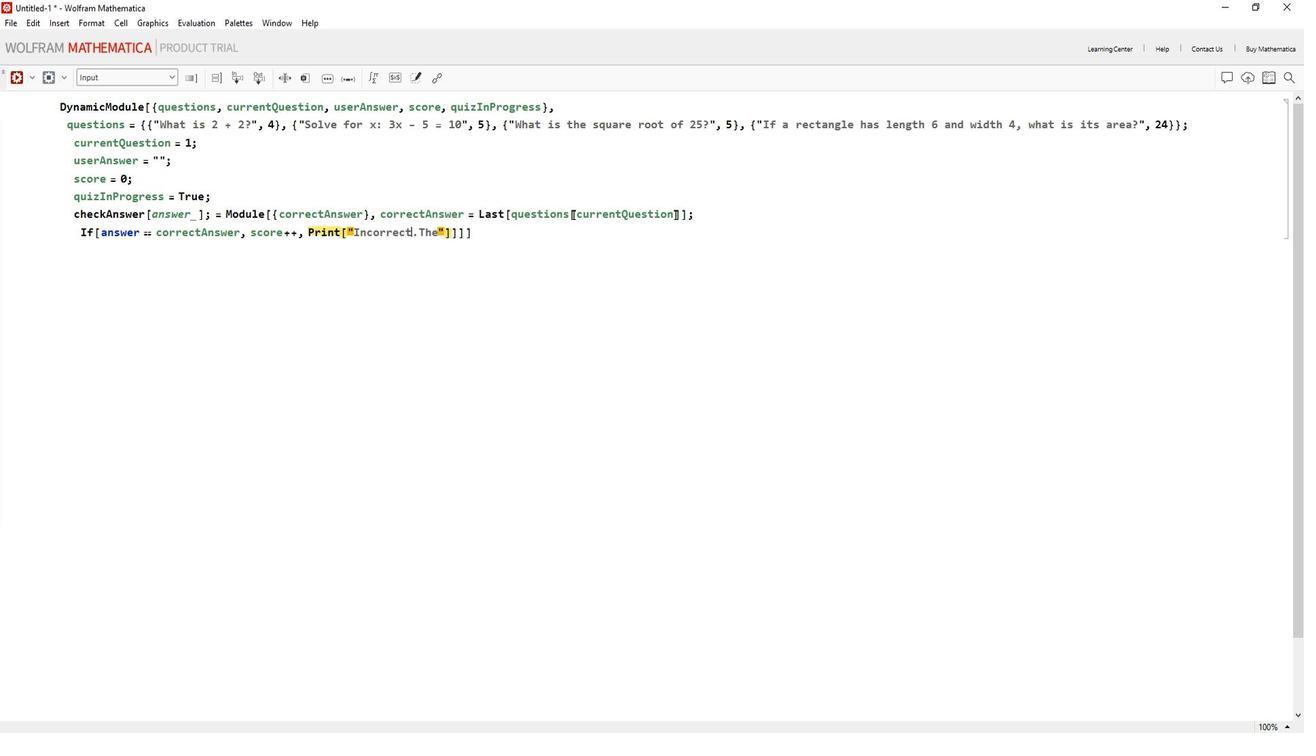 
Action: Mouse moved to (377, 186)
Screenshot: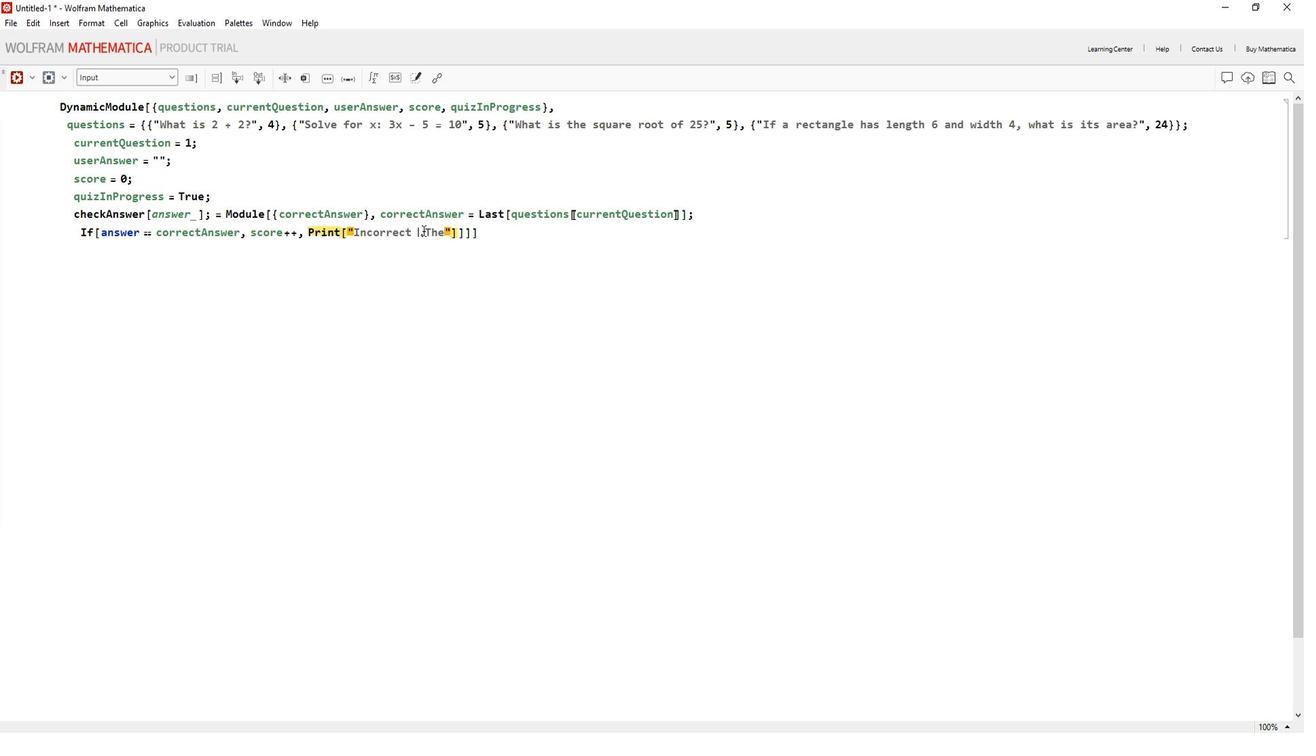 
Action: Mouse pressed left at (377, 186)
Screenshot: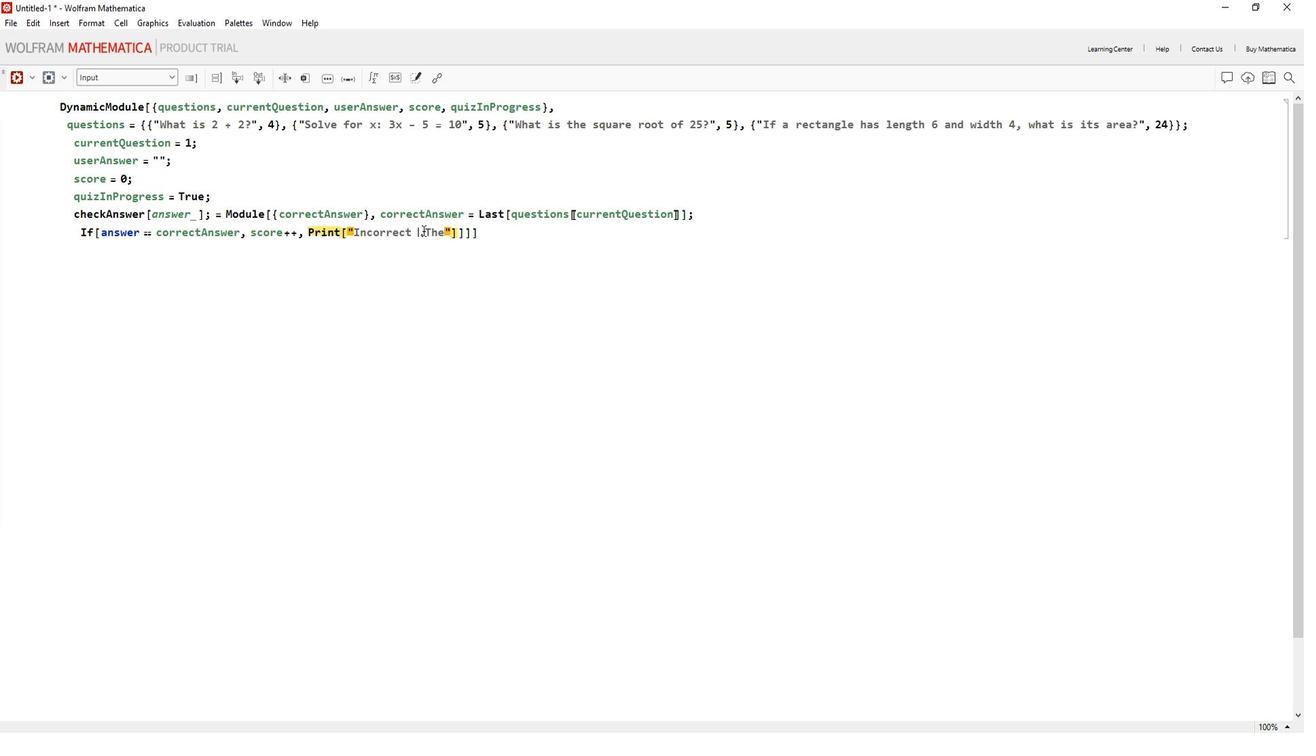 
Action: Mouse moved to (377, 191)
Screenshot: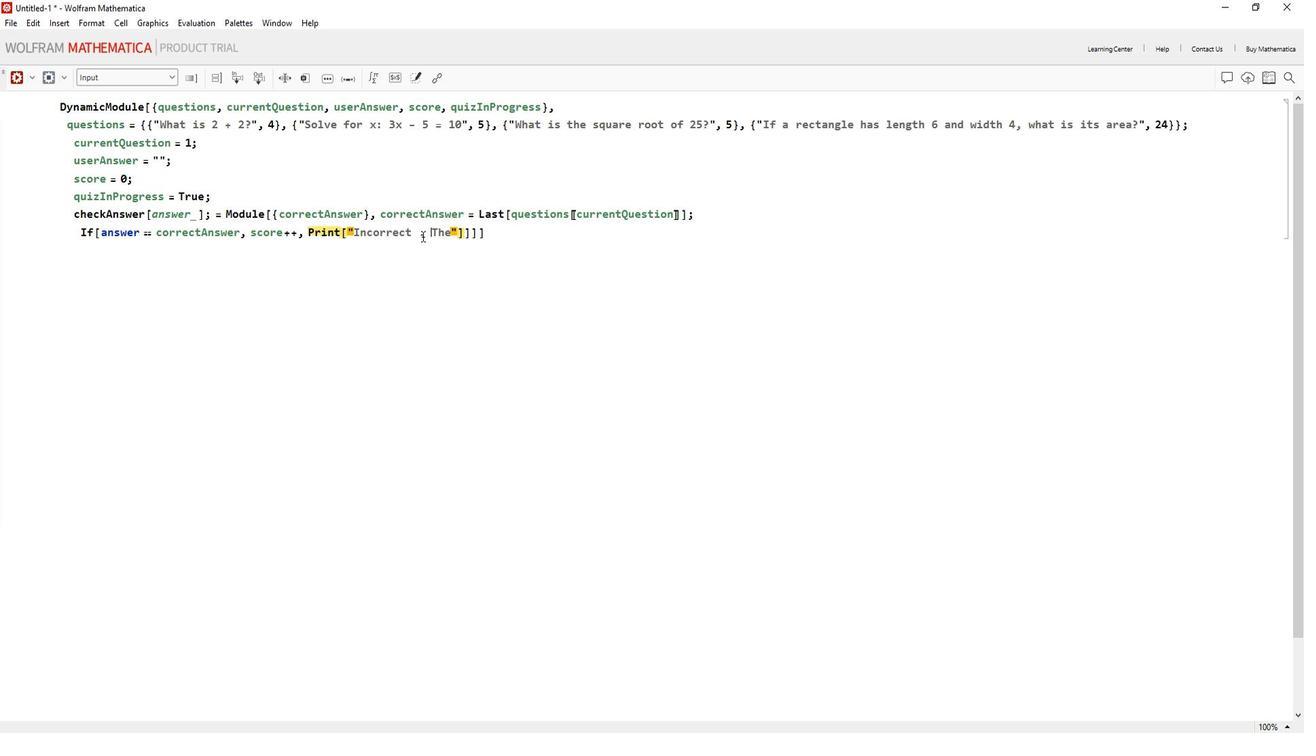
Action: Key pressed <Key.space>
Screenshot: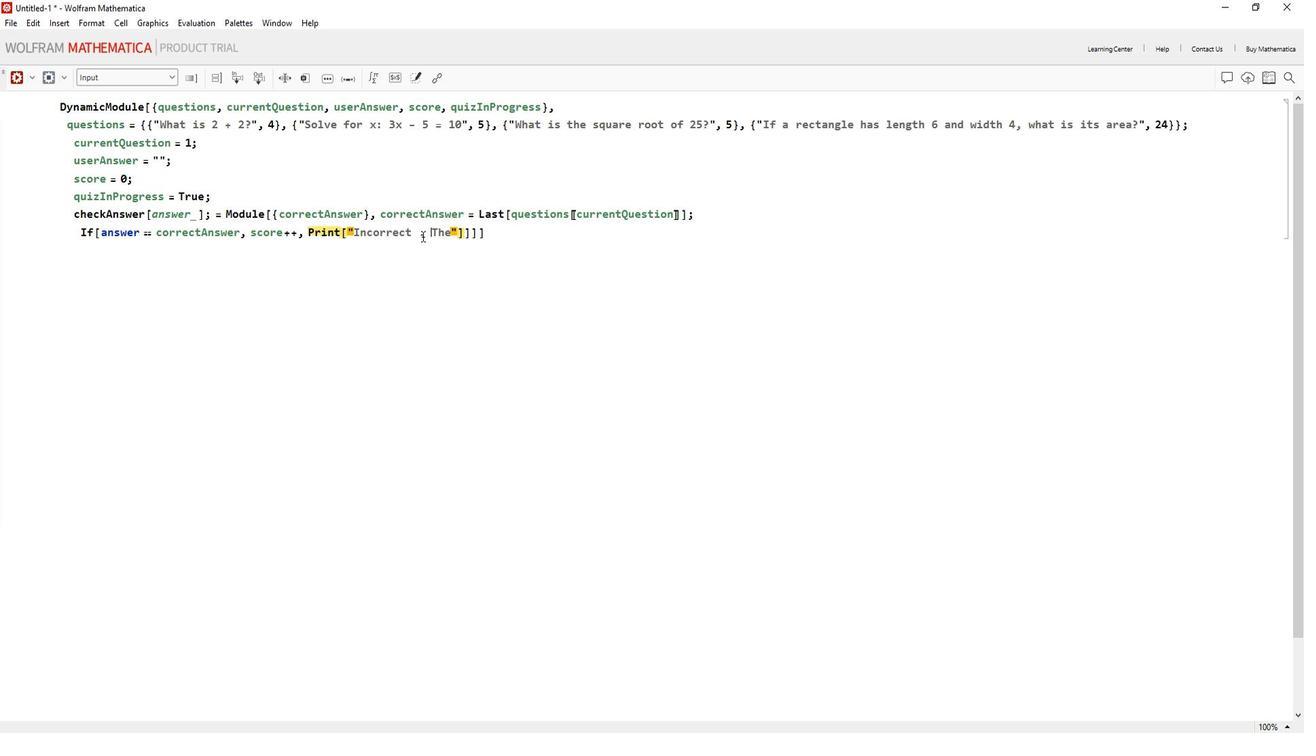 
Action: Mouse moved to (377, 188)
Screenshot: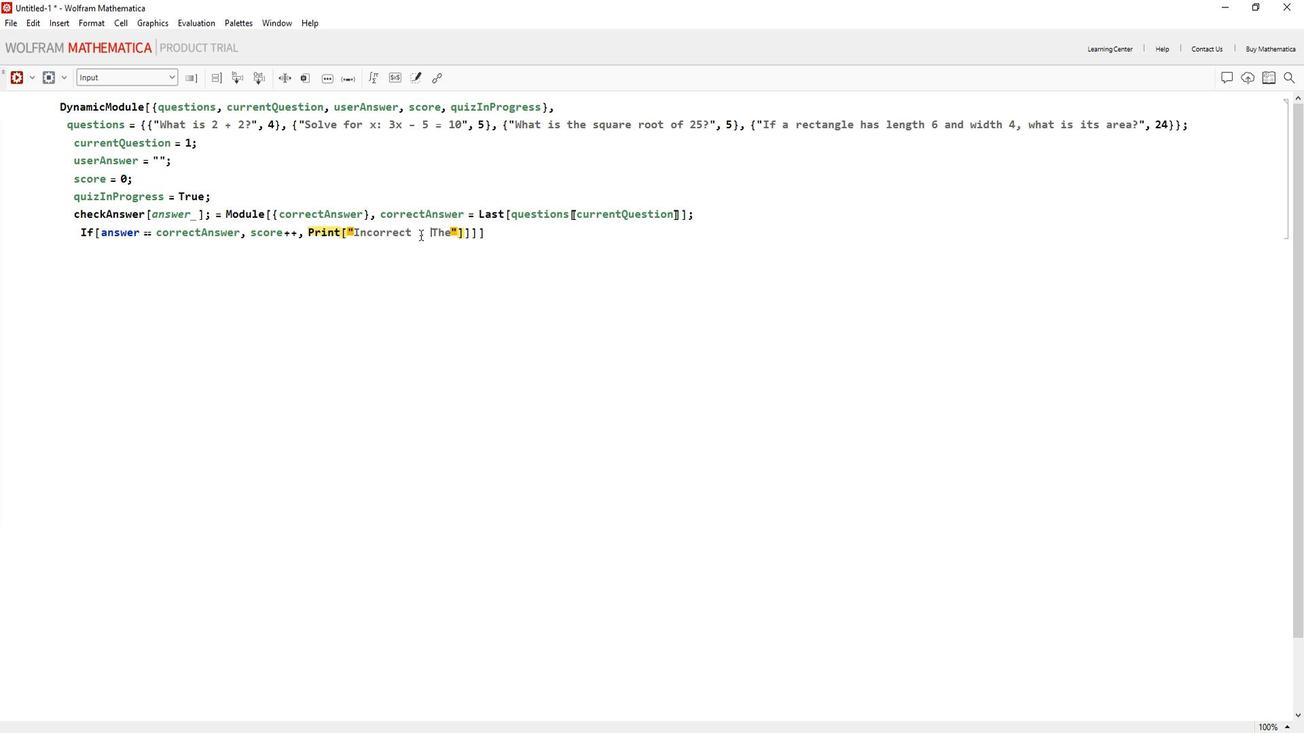 
Action: Mouse pressed left at (377, 188)
Screenshot: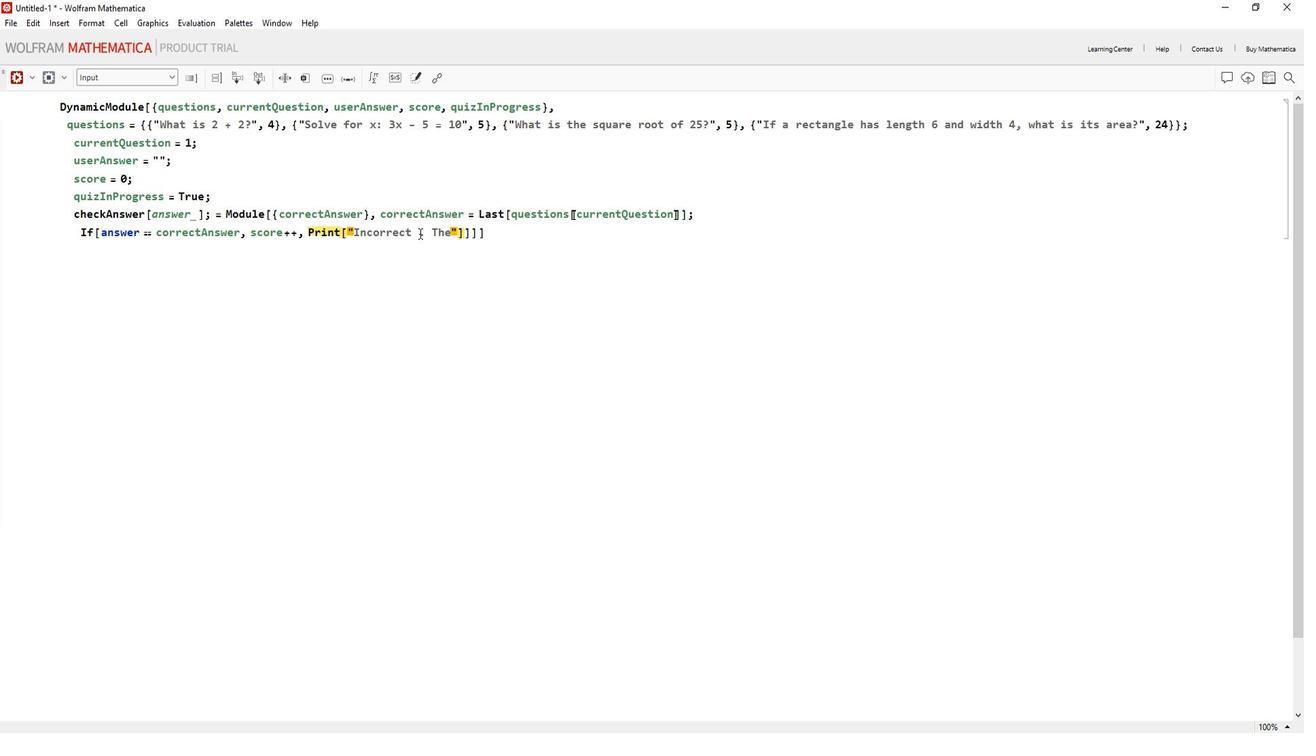 
Action: Mouse moved to (377, 188)
Screenshot: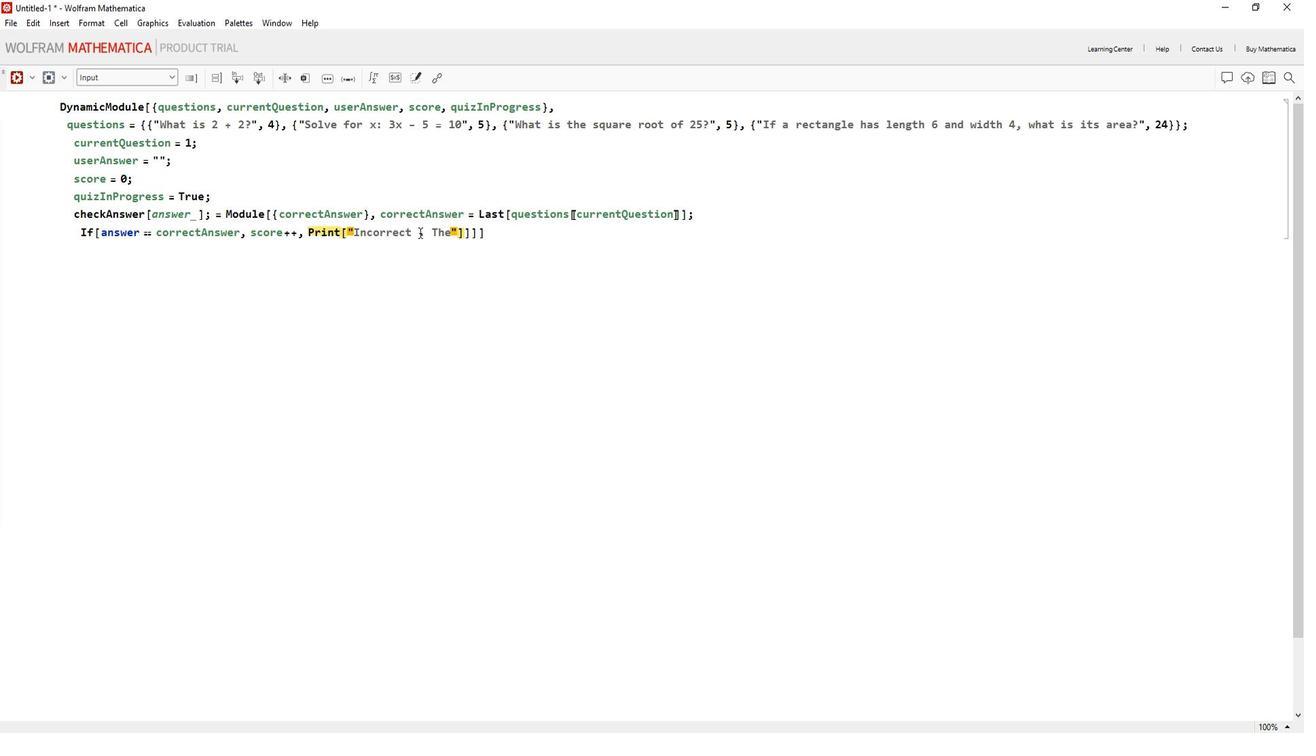 
Action: Key pressed <Key.backspace>
Screenshot: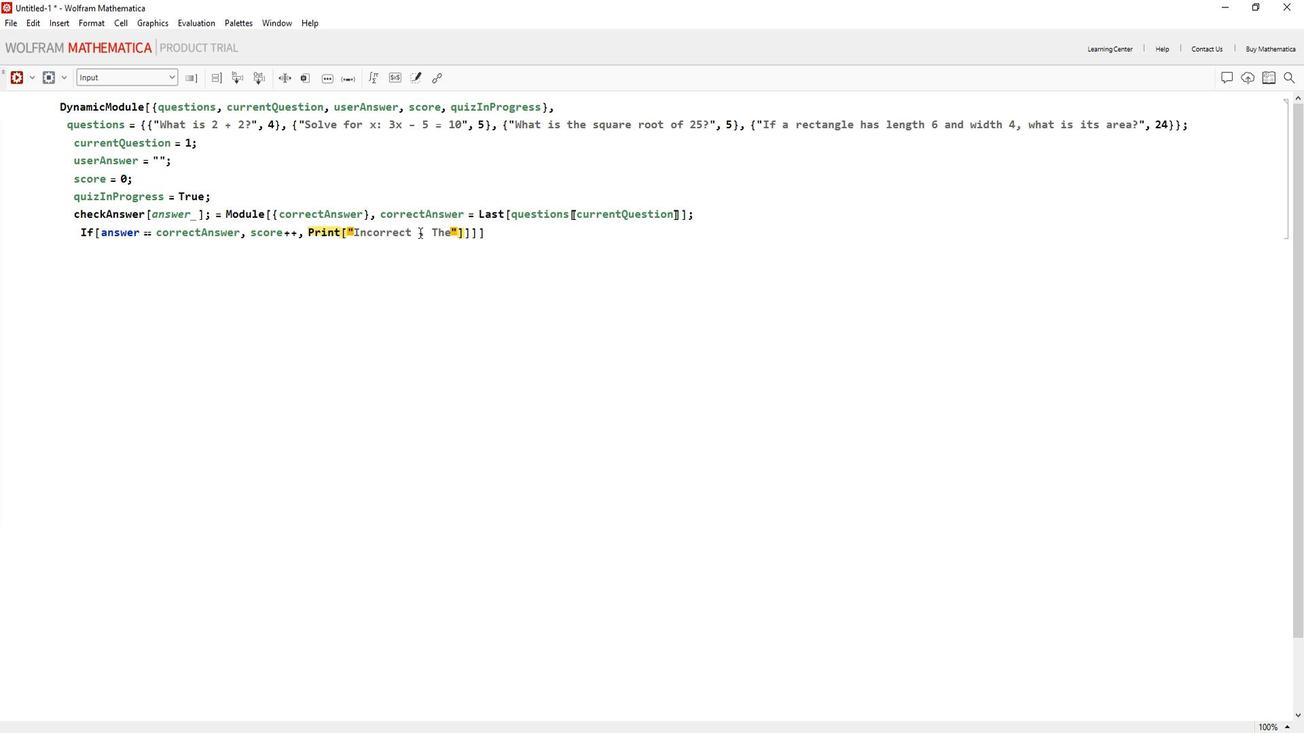 
Action: Mouse moved to (381, 190)
Screenshot: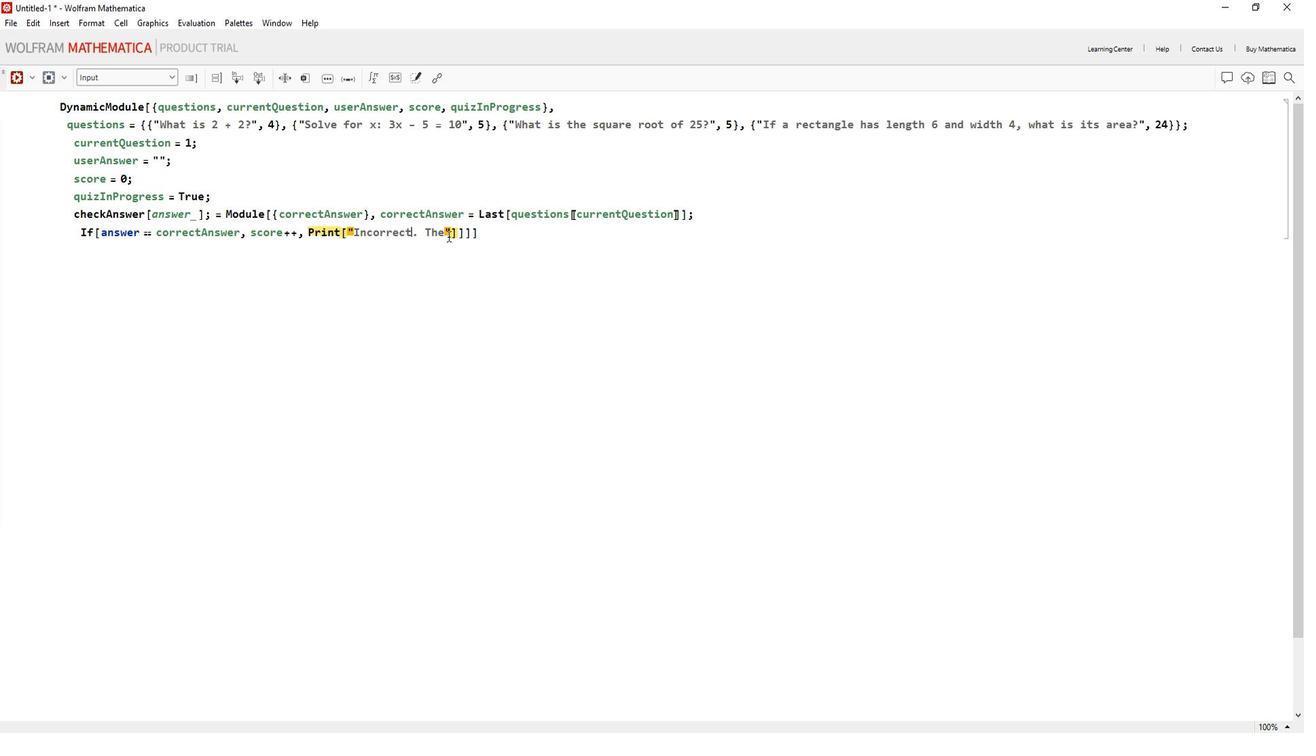 
Action: Mouse pressed left at (381, 190)
Screenshot: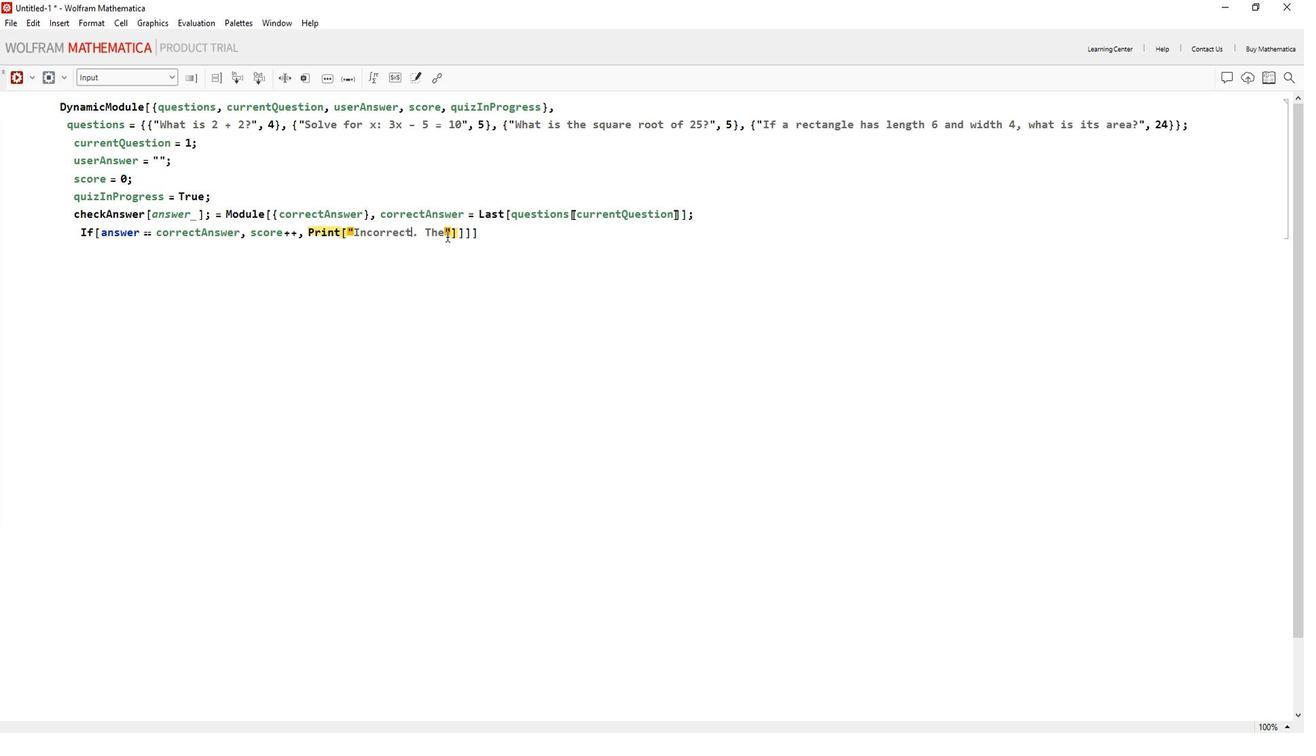 
Action: Mouse moved to (380, 188)
Screenshot: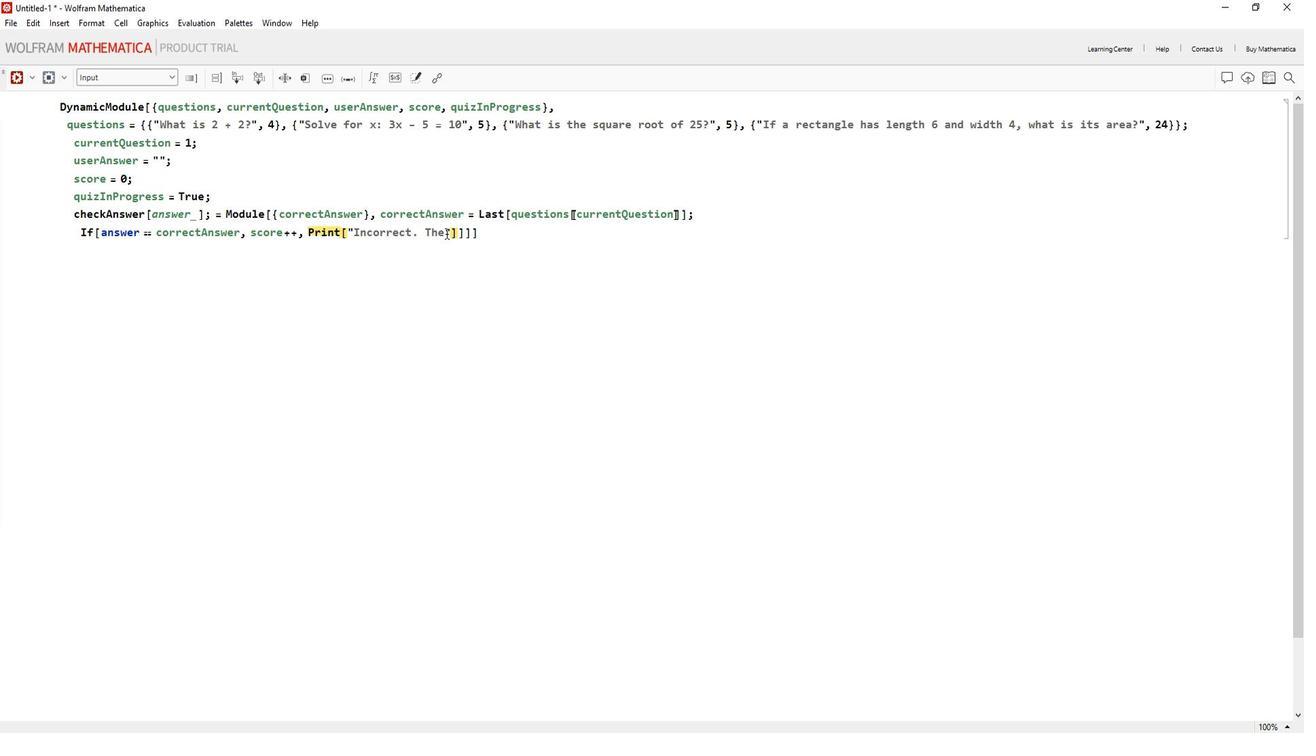 
Action: Mouse pressed left at (380, 188)
Screenshot: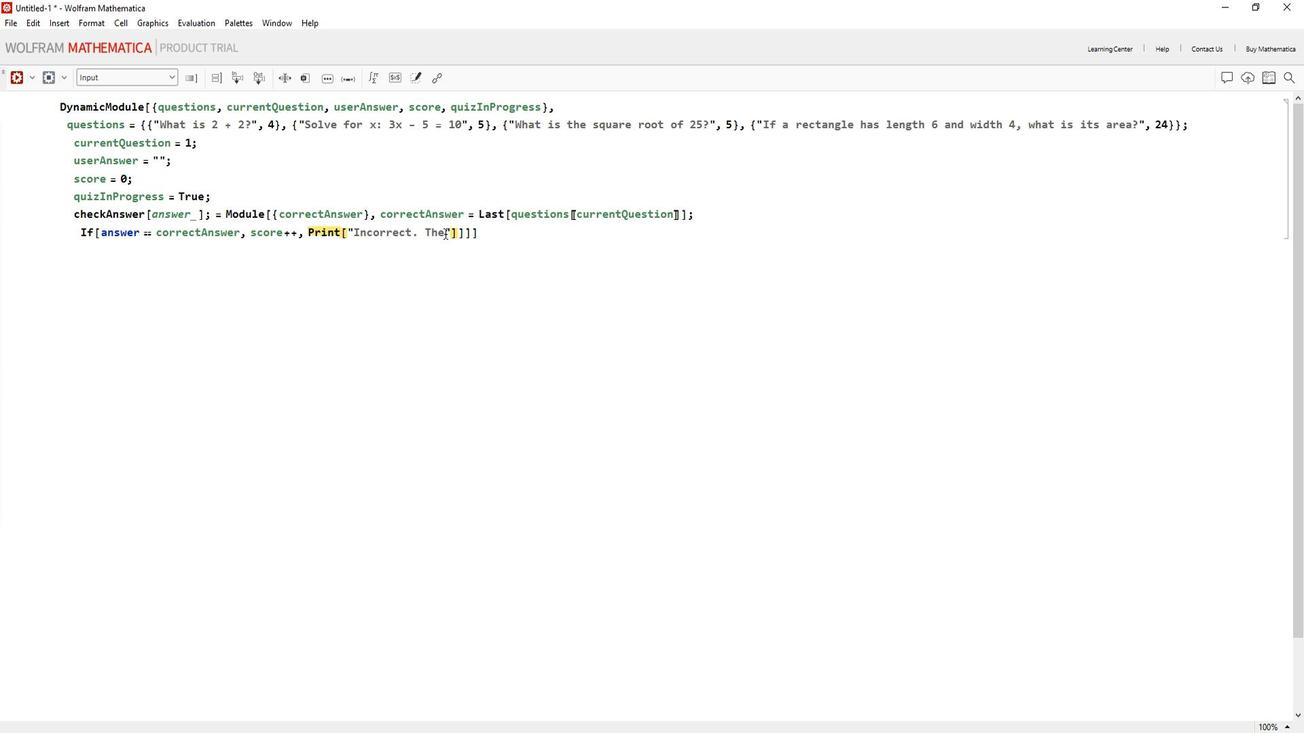 
Action: Mouse moved to (389, 211)
Screenshot: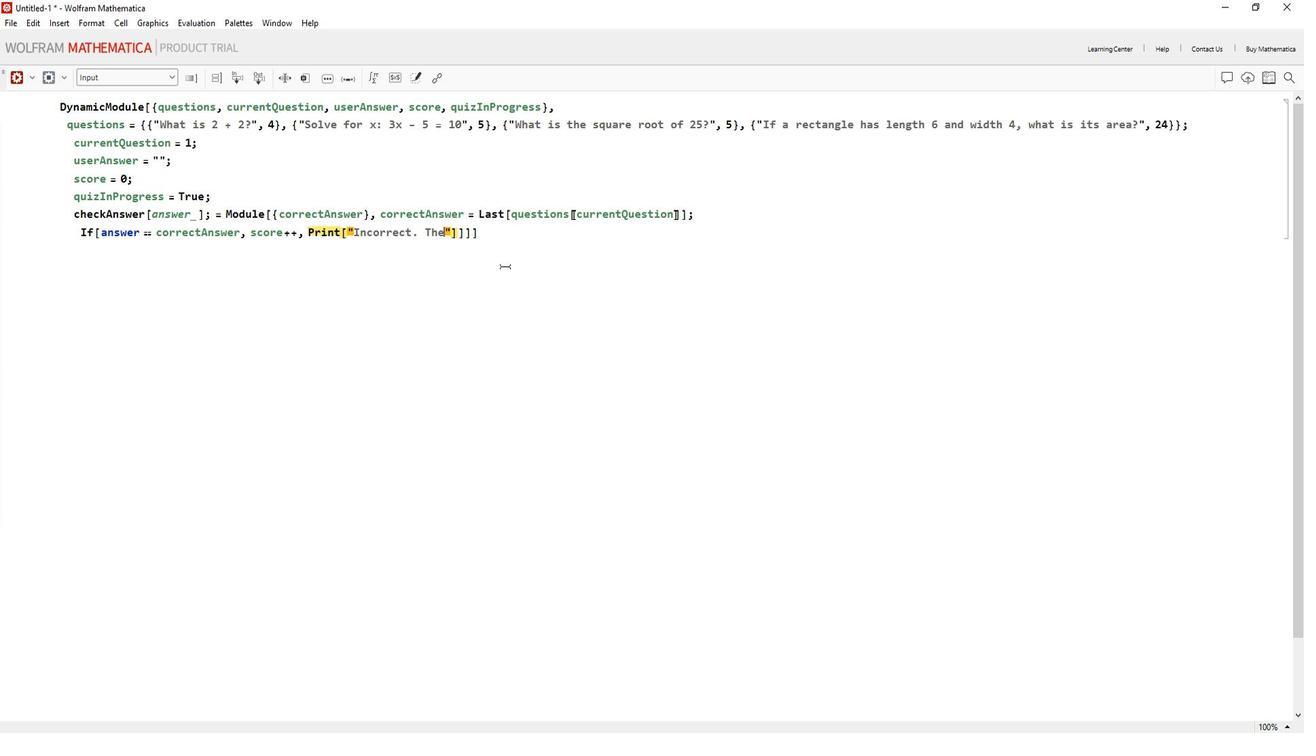 
Action: Key pressed <Key.space>correct<Key.space>answer<Key.space>is<Key.shift_r>:<Key.right>,cp<Key.backspace>orrect<Key.shift><Key.shift><Key.shift><Key.shift><Key.shift><Key.shift><Key.shift><Key.shift><Key.shift><Key.shift><Key.shift><Key.shift><Key.shift><Key.shift><Key.shift><Key.shift><Key.shift><Key.shift><Key.shift><Key.shift><Key.shift>Answer<Key.right><Key.right>;current<Key.shift>Question<Key.shift><Key.shift><Key.shift><Key.shift><Key.shift><Key.shift><Key.shift>++;<Key.shift>If[current<Key.shift>Question<Key.shift_r>><Key.shift>Length[questions<Key.right>,quiz<Key.shift>In<Key.shift><Key.shift><Key.shift><Key.shift><Key.shift><Key.shift><Key.shift>Progress=<Key.shift><Key.shift>False;<Key.right><Key.right>;<Key.shift><Key.shift><Key.shift><Key.shift><Key.shift><Key.shift><Key.shift><Key.shift><Key.shift><Key.shift>Column[<Key.shift_r>{<Key.shift><Key.shift><Key.shift><Key.shift><Key.shift><Key.shift><Key.shift><Key.shift><Key.shift><Key.shift><Key.shift>Dynamic[<Key.shift>If[quiz<Key.shift>In<Key.shift><Key.shift><Key.shift><Key.shift><Key.shift>Progress,<Key.shift>Panel<Key.shift><Key.shift><Key.shift><Key.shift><Key.shift>@<Key.shift><Key.shift><Key.shift><Key.shift><Key.shift><Key.shift><Key.shift><Key.shift><Key.shift><Key.shift><Key.shift>Column[<Key.shift>{<Key.shift>Text[<Key.shift_r>"<Key.shift>Question<Key.space><Key.right><Key.shift_r><Key.shift_r><Key.shift_r><Key.shift_r><Key.shift_r><Key.shift_r><Key.shift_r><Key.shift_r><Key.shift_r><Key.shift_r><Key.shift_r><Key.shift_r><Key.shift_r><><Key.shift>To<Key.shift>String[current<Key.shift>Question<Key.right><Key.shift_r><Key.shift_r><><Key.shift_r>"<Key.shift_r><Key.shift_r><Key.shift_r>:<Key.space><Key.right><Key.shift_r><>questions[[curreb<Key.backspace>nt<Key.shift>Question,1<Key.right><Key.right><Key.right>,<Key.shift>Input<Key.shift>D<Key.backspace><Key.shift><Key.shift><Key.shift><Key.shift><Key.shift><Key.shift><Key.shift><Key.shift><Key.shift><Key.shift><Key.shift><Key.shift><Key.shift><Key.shift><Key.shift><Key.shift><Key.shift><Key.shift><Key.shift><Key.shift><Key.shift><Key.shift>Field[<Key.shift>Dynamic[user<Key.shift>Answer<Key.right>,<Key.shift>String<Key.right>,<Key.shift>Button[<Key.shift_r>"<Key.shift>Submit<Key.right>,check<Key.shift><Key.shift>Answer[user<Key.shift>Answer<Key.right><Key.right><Key.right><Key.right>,<Key.shift>Panel<Key.shift>@<Key.shift><Key.shift><Key.shift><Key.shift><Key.shift><Key.shift><Key.shift>Column[<Key.shift_r>{<Key.shift>Text[<Key.shift_r>"<Key.shift>Quiz<Key.space><Key.shift>Complete<Key.shift>!<Key.space><Key.shift>Your<Key.space>score<Key.space>is<Key.shift_r>:<Key.space><Key.right><Key.shift_r><><Key.shift>To<Key.shift>String[score<Key.right><Key.shift_r><><Key.right><Key.left><Key.shift_r>"out<Key.space>of<Key.space><Key.left><Key.left><Key.left><Key.left><Key.left><Key.left><Key.left><Key.space><Key.right><Key.right><Key.right><Key.right><Key.right><Key.right><Key.right><Key.right><Key.shift_r><><Key.shift>To<Key.shift>String[<Key.shift>Length[question
Screenshot: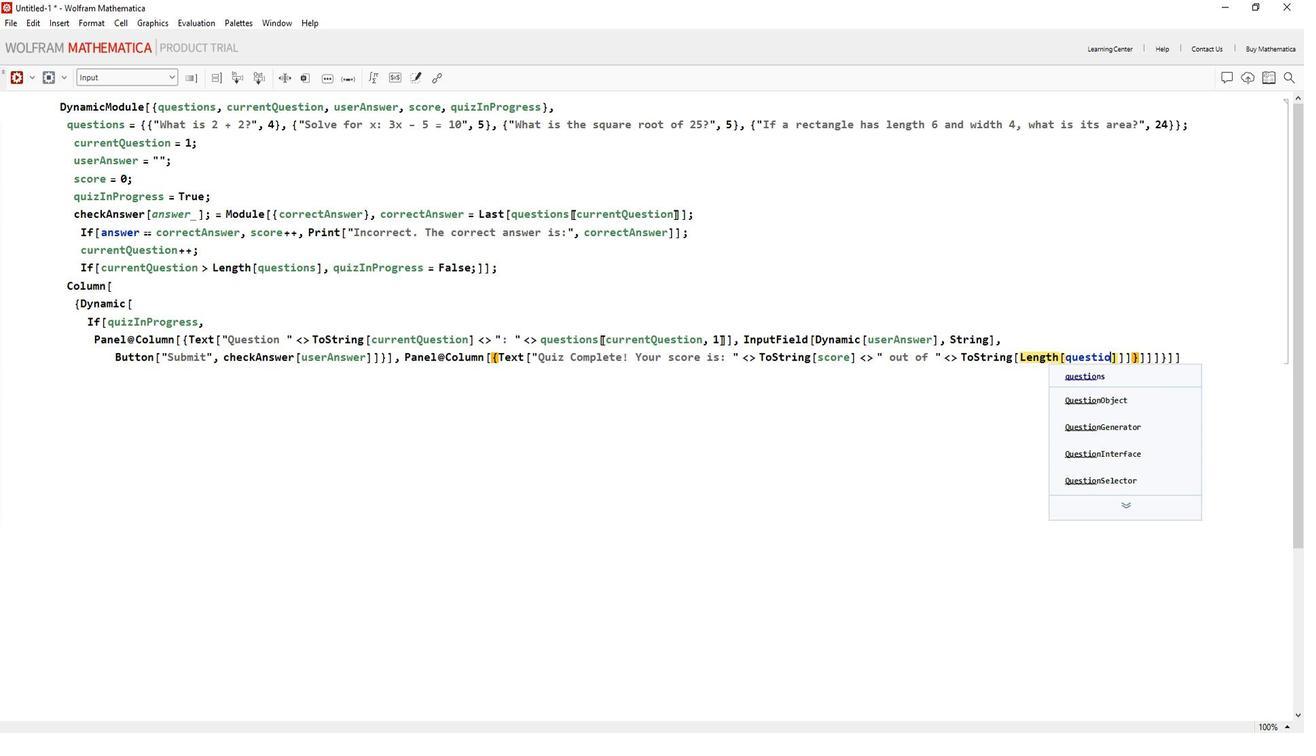 
Action: Mouse moved to (296, 162)
Screenshot: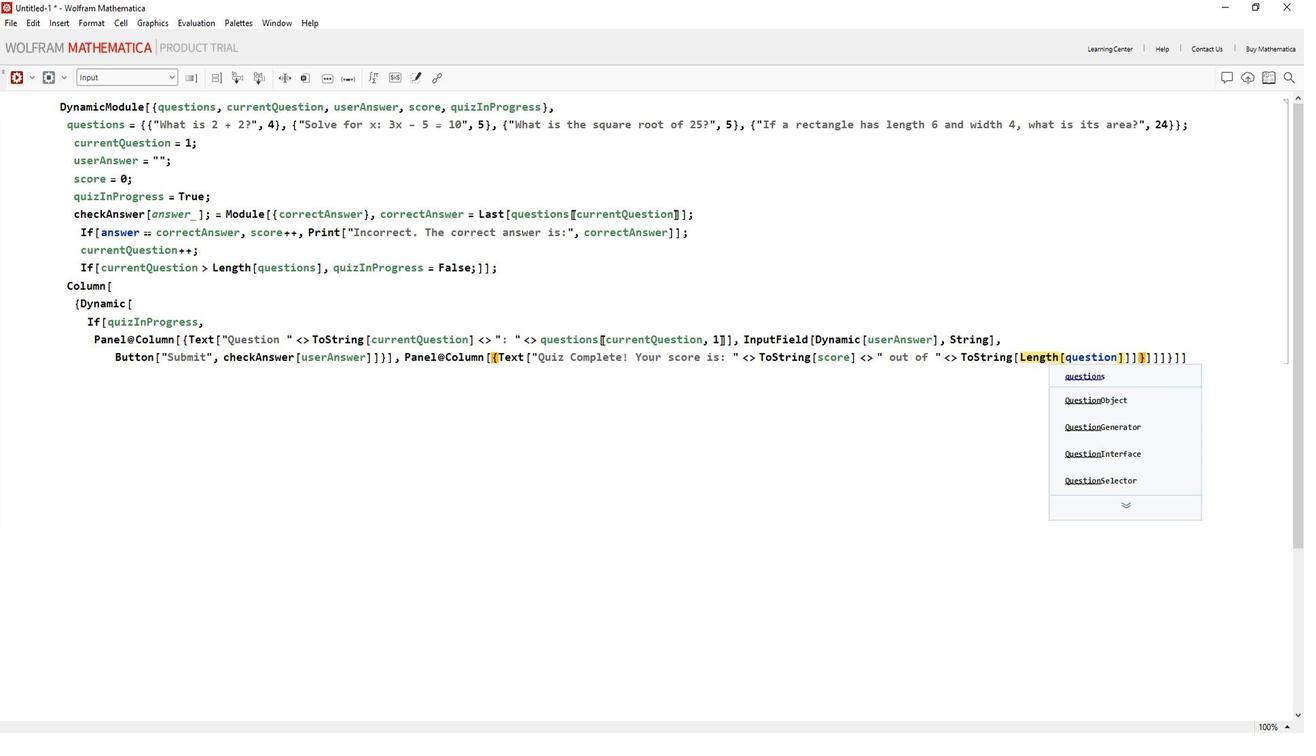 
Action: Key pressed s
Screenshot: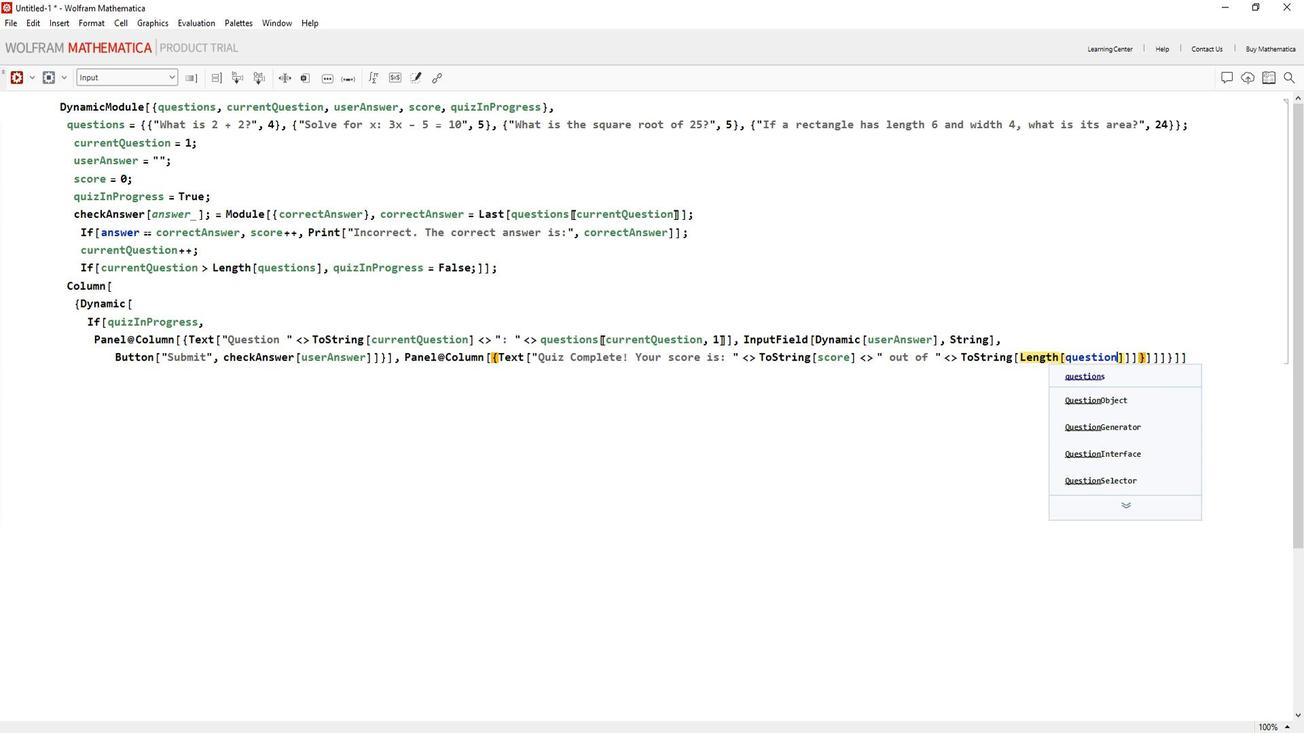 
Action: Mouse moved to (308, 116)
Screenshot: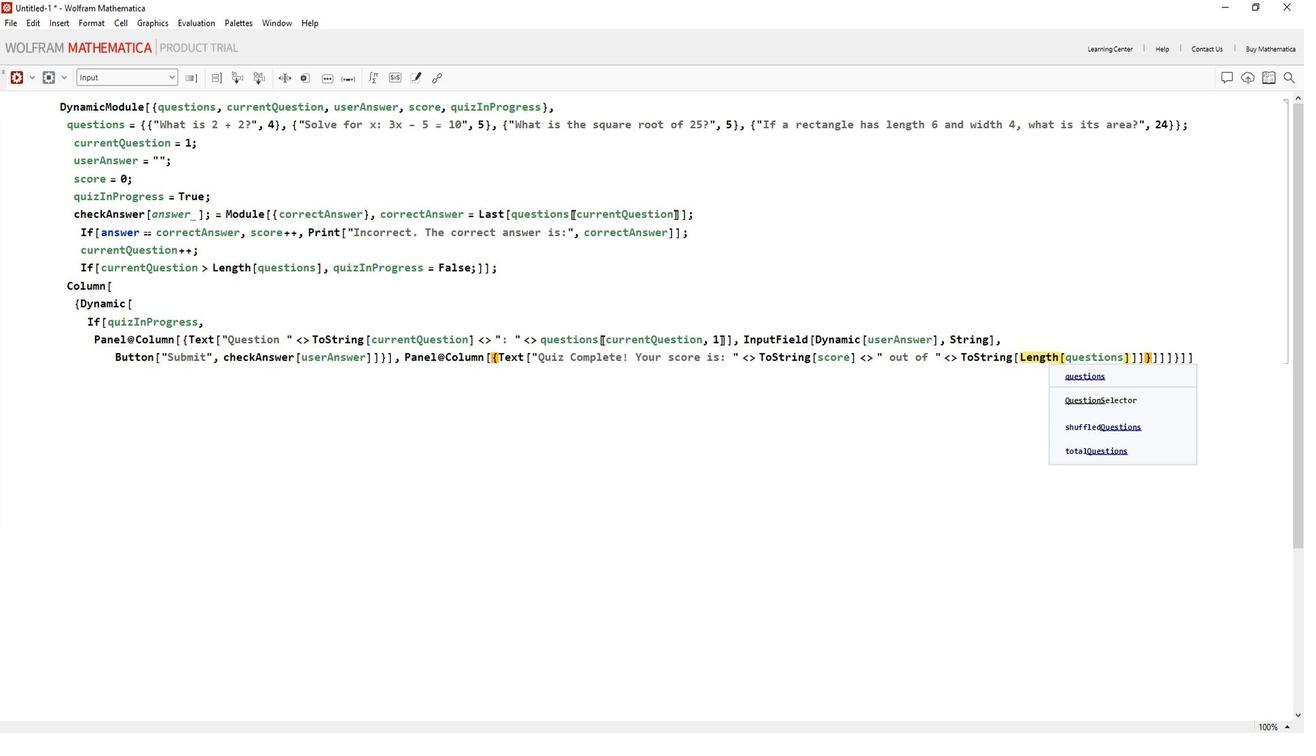 
Action: Mouse pressed left at (308, 116)
Screenshot: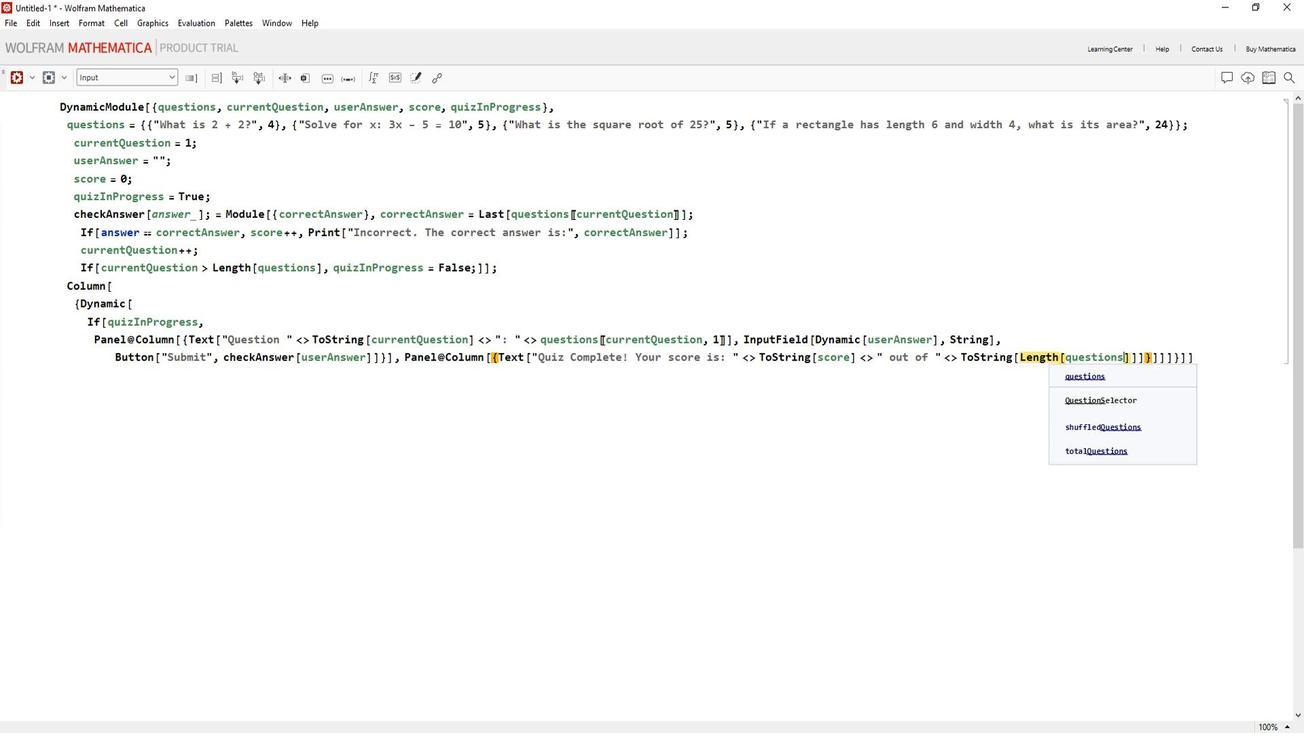 
Action: Mouse moved to (488, 279)
Screenshot: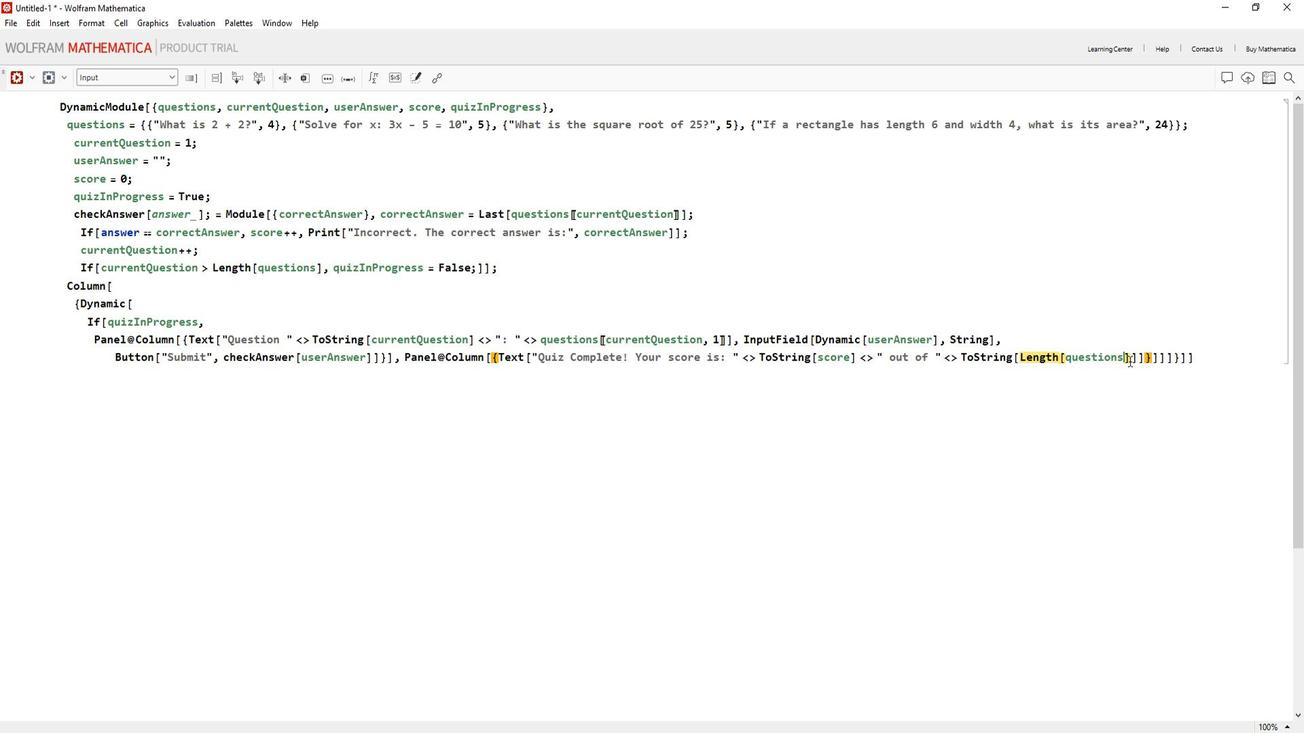
Action: Mouse pressed left at (488, 279)
Screenshot: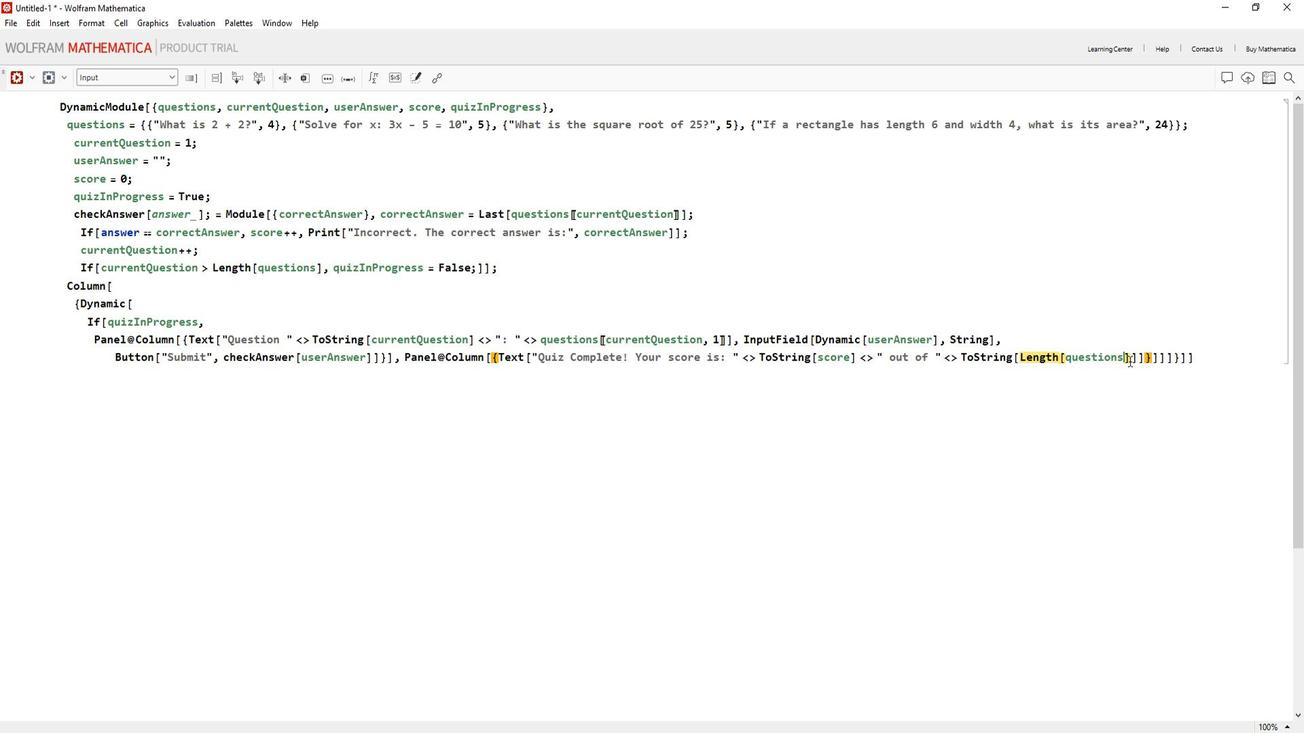 
Action: Mouse moved to (489, 277)
Screenshot: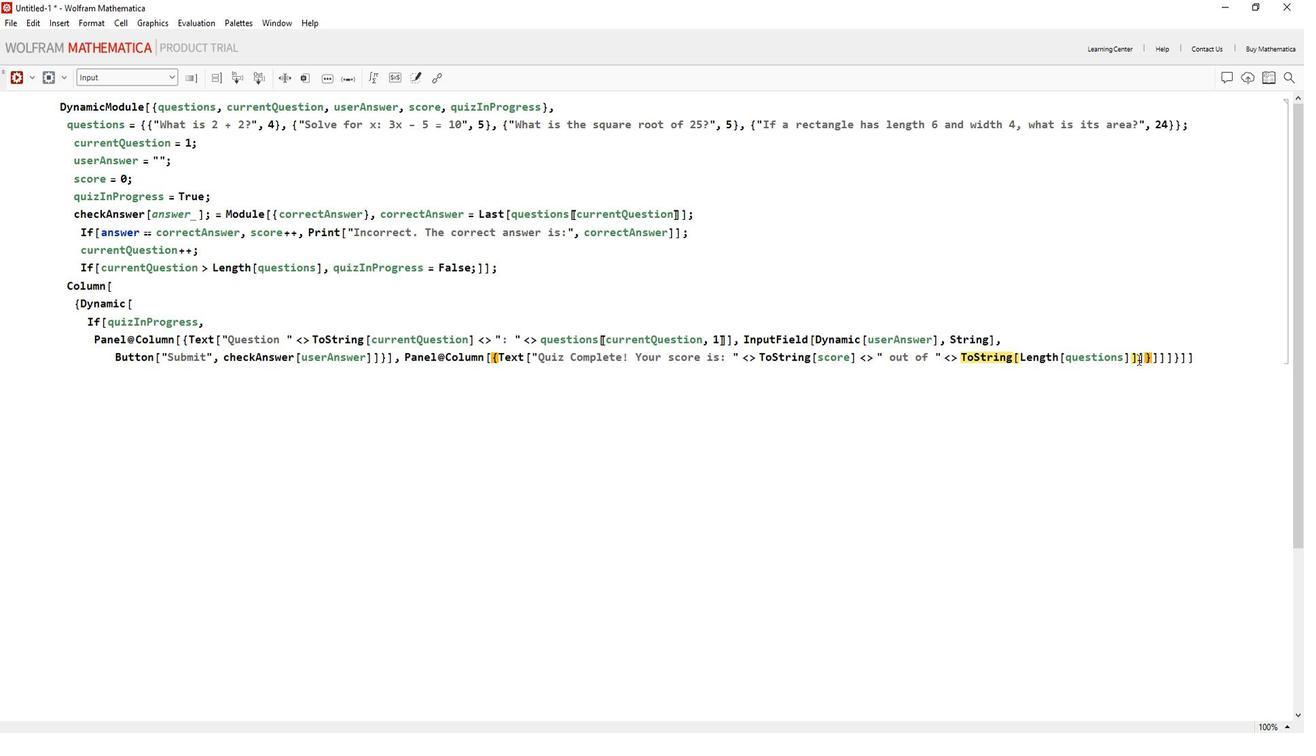 
Action: Mouse pressed left at (489, 277)
Screenshot: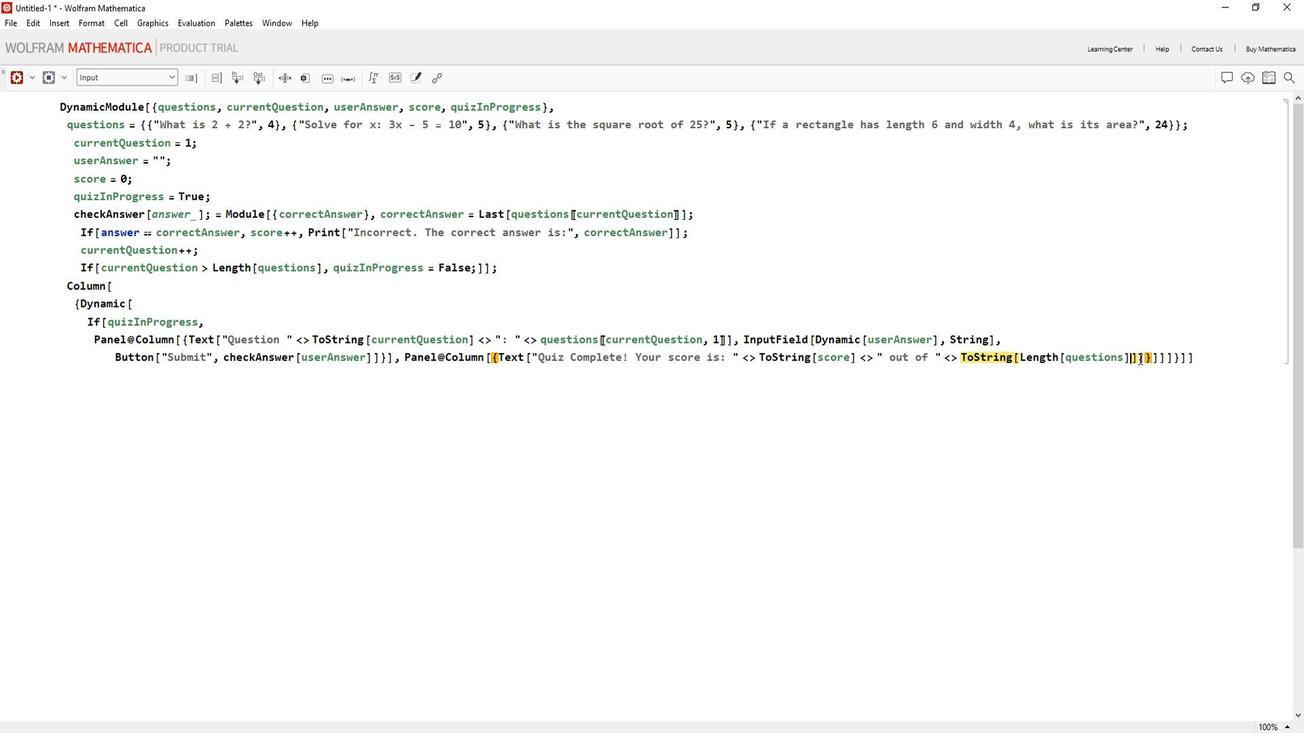 
Action: Mouse moved to (490, 277)
Screenshot: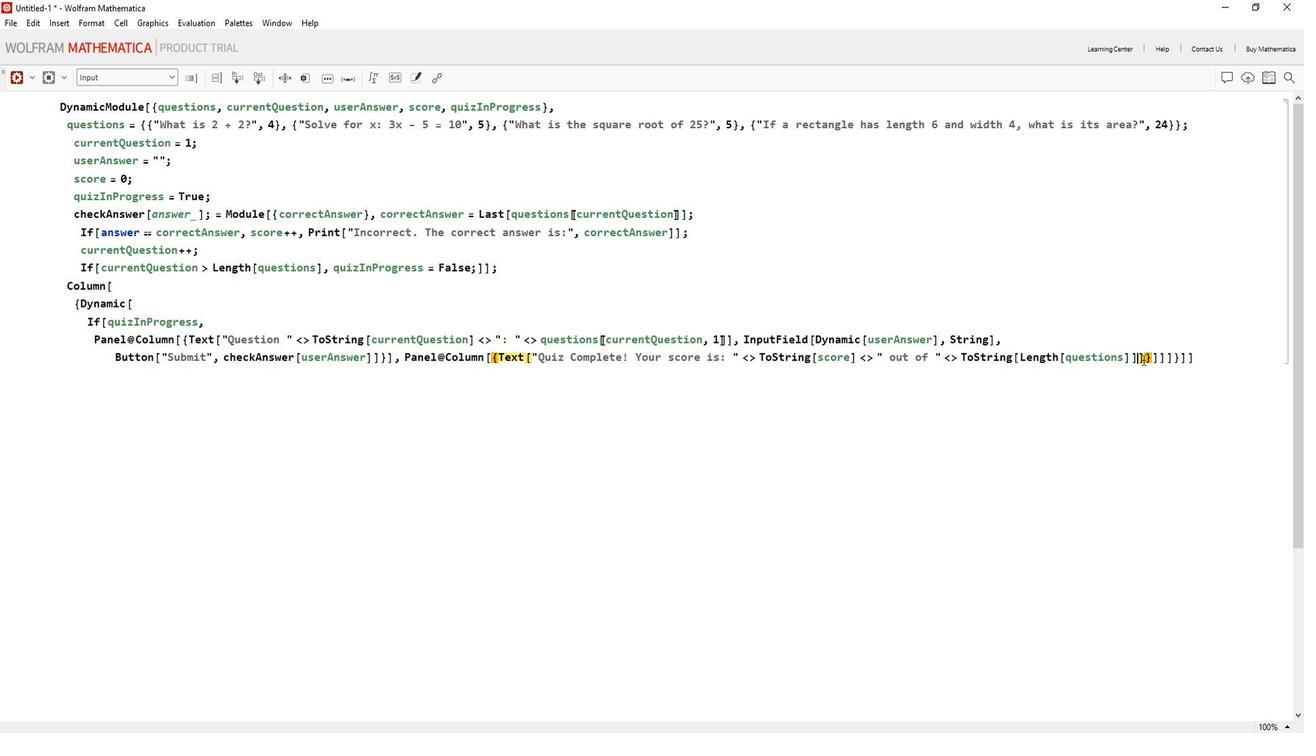 
Action: Mouse pressed left at (490, 277)
Screenshot: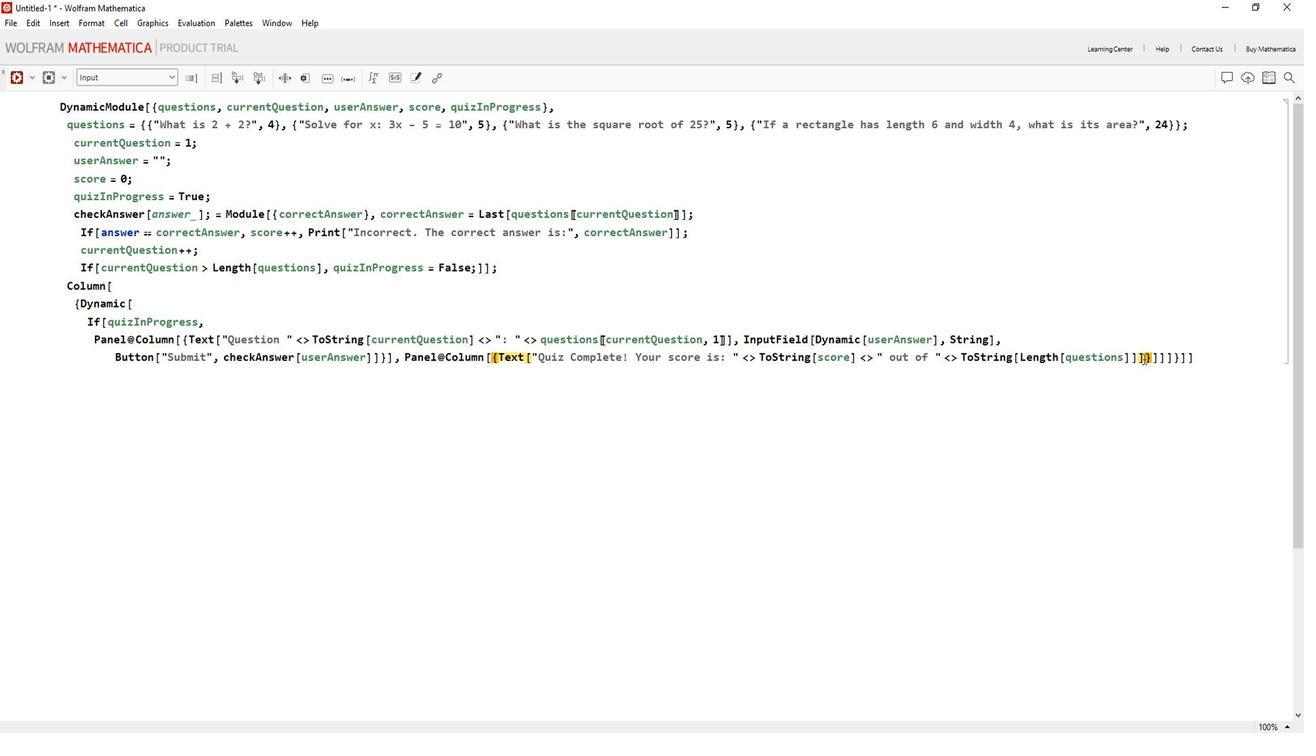 
Action: Mouse moved to (493, 290)
Screenshot: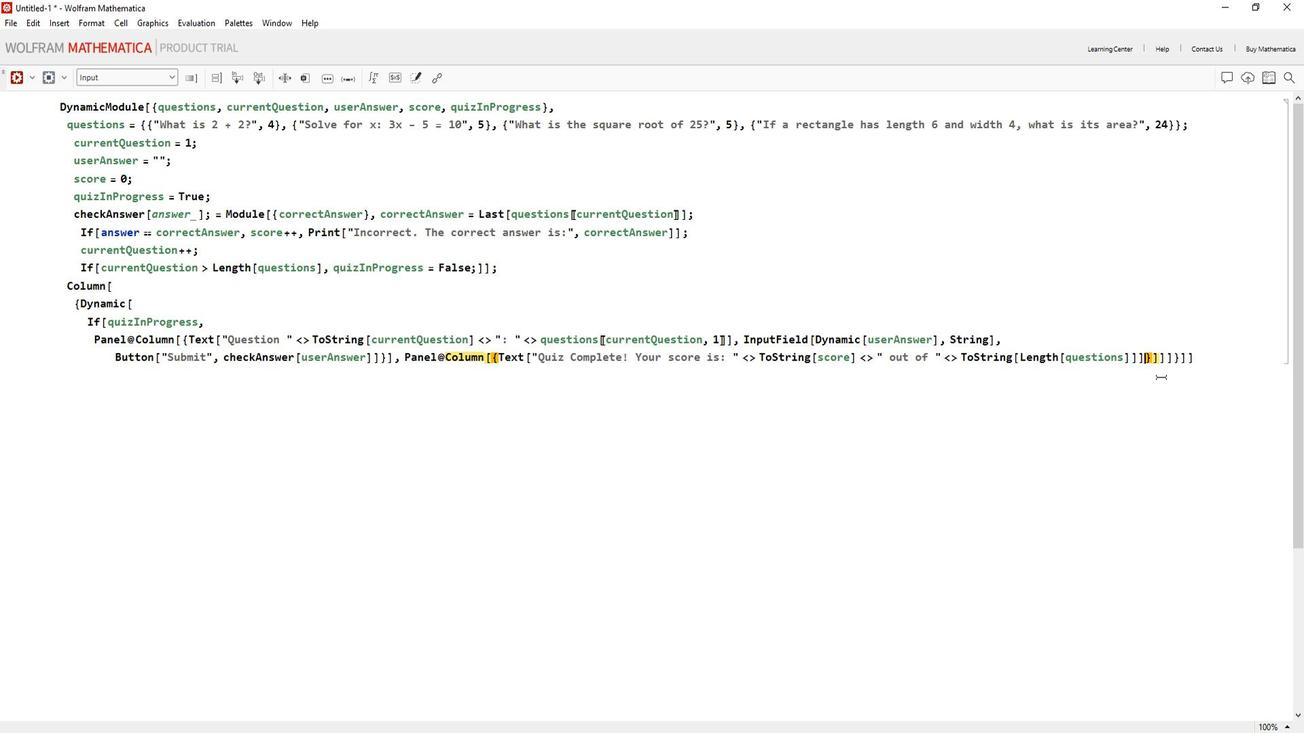 
Action: Key pressed ,<Key.shift>Button[<Key.shift_r>"<Key.shift>Resart<Key.backspace><Key.backspace><Key.backspace><Key.backspace>start<Key.space><Key.shift>Quiz<Key.right>,<Key.shift_r><Key.shift_r><Key.shift_r><Key.shift_r><Key.shift_r><Key.shift_r><Key.shift_r><Key.shift_r><Key.shift_r>(current<Key.shift>Question=1;user<Key.shift>Answer=<Key.shift_r>"";<Key.shift><Key.shift>score=0;
Screenshot: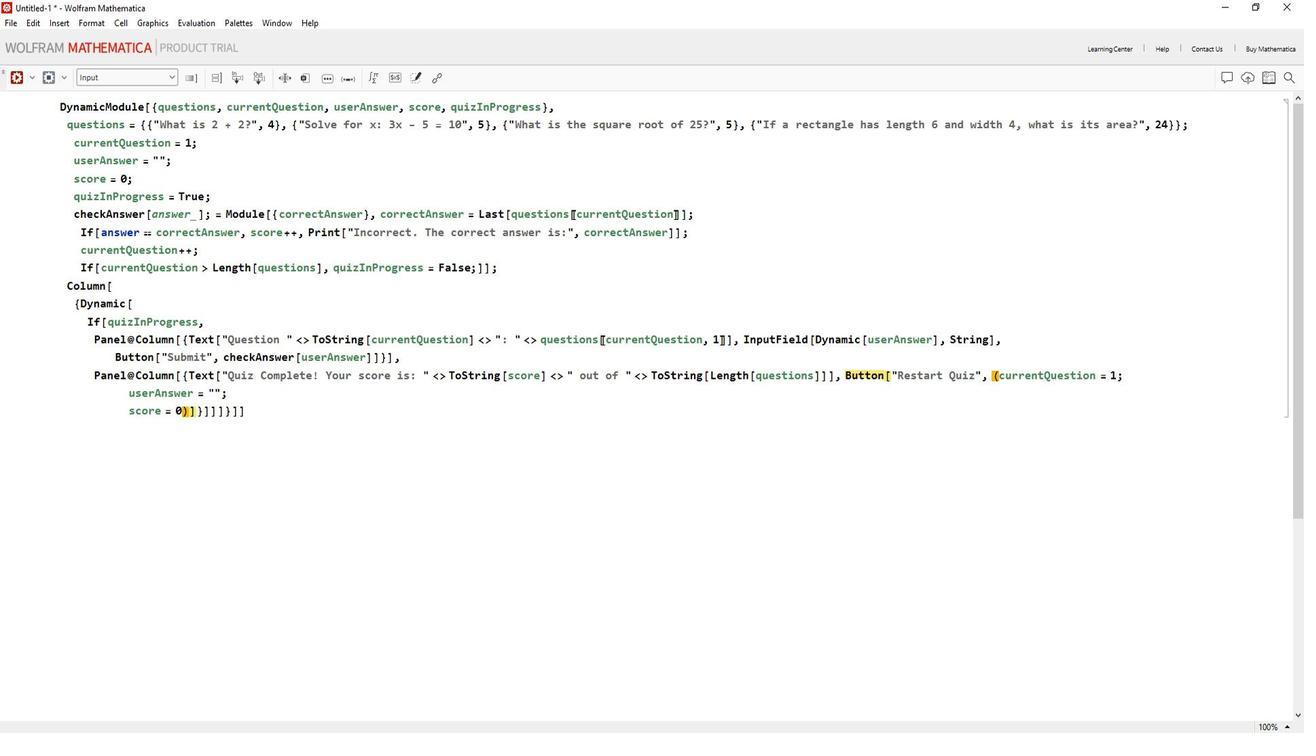 
Action: Mouse moved to (254, 329)
Screenshot: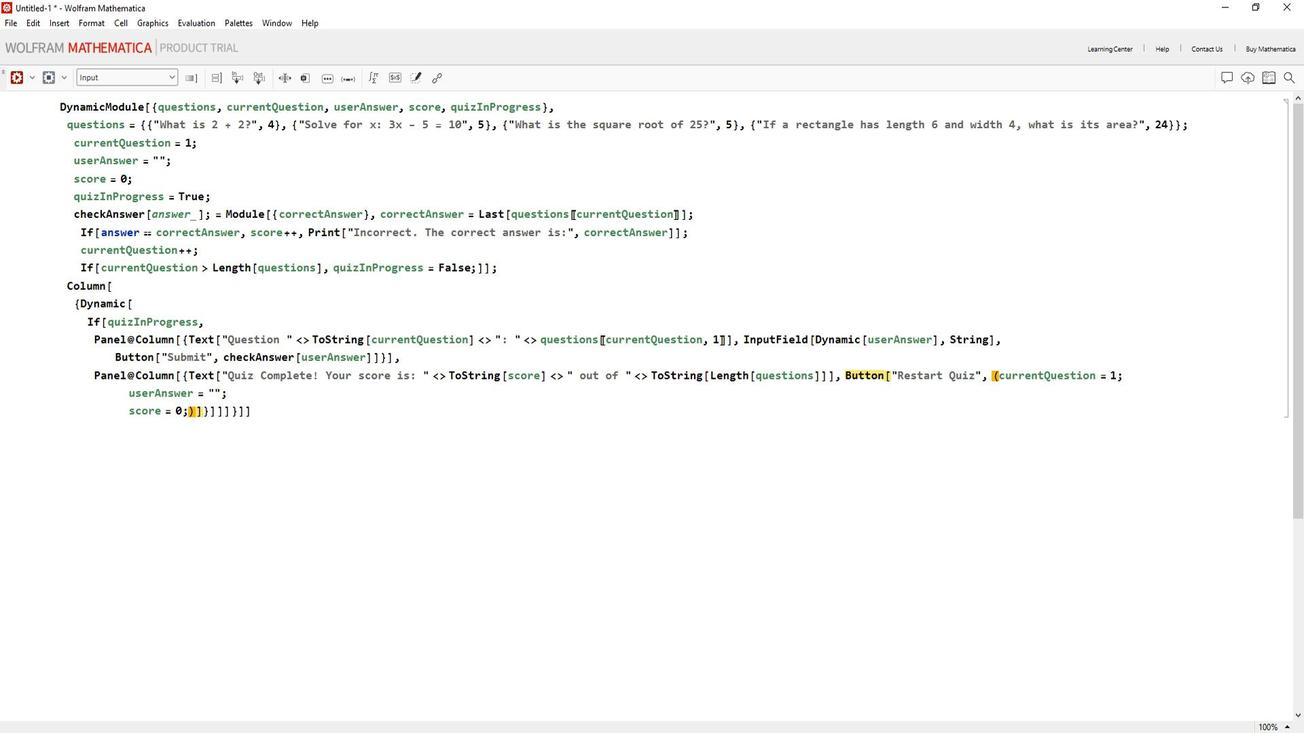 
Action: Mouse scrolled (254, 328) with delta (0, 0)
Screenshot: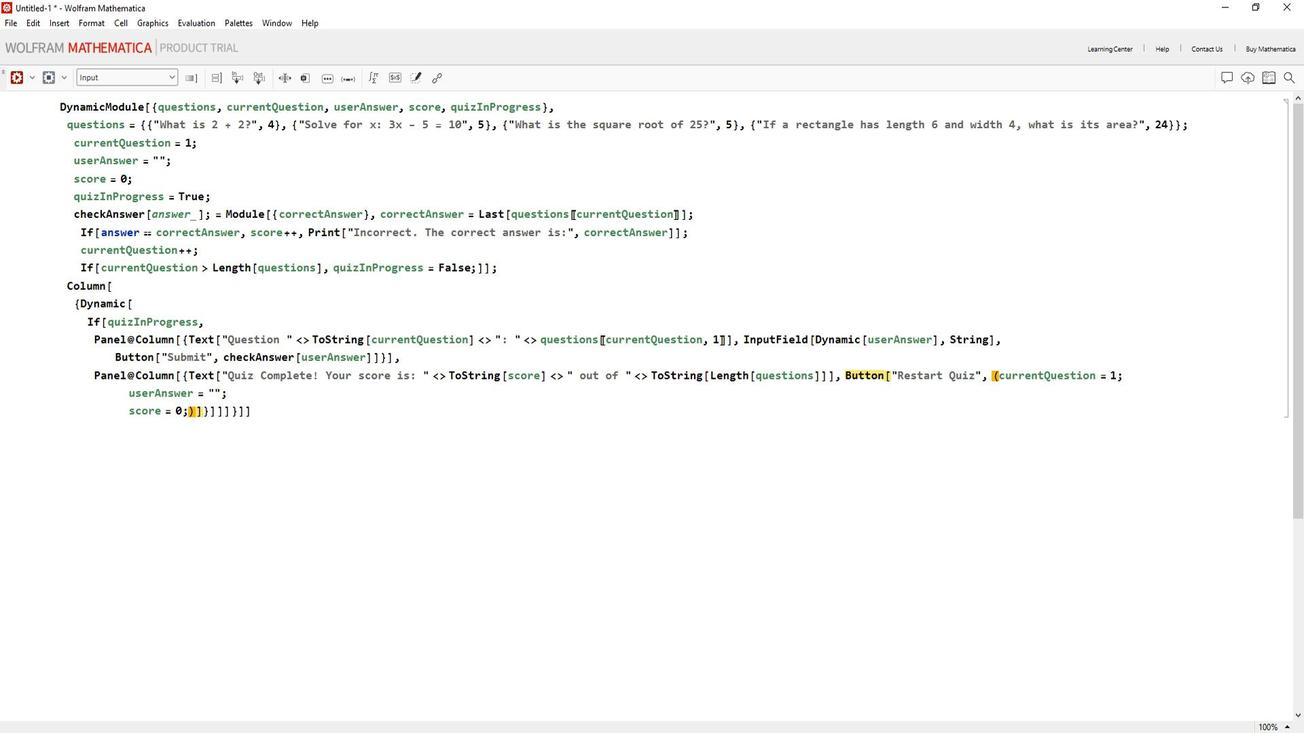 
Action: Mouse moved to (358, 312)
Screenshot: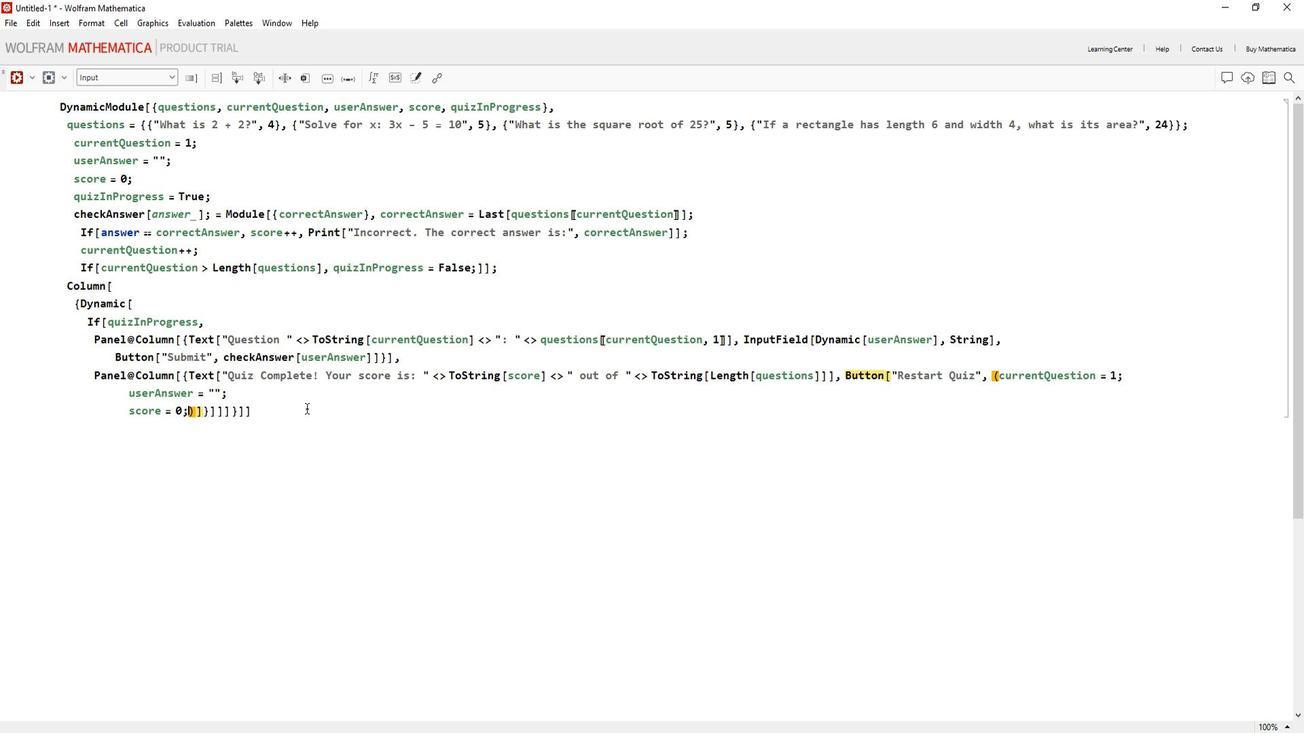 
Action: Key pressed quiz<Key.shift>In<Key.shift><Key.shift><Key.shift><Key.shift>Progress=<Key.shift><Key.shift><Key.shift><Key.shift><Key.shift><Key.shift>True;<Key.right><Key.right><Key.right><Key.right><Key.right><Key.right><Key.right><Key.right><Key.right>
Screenshot: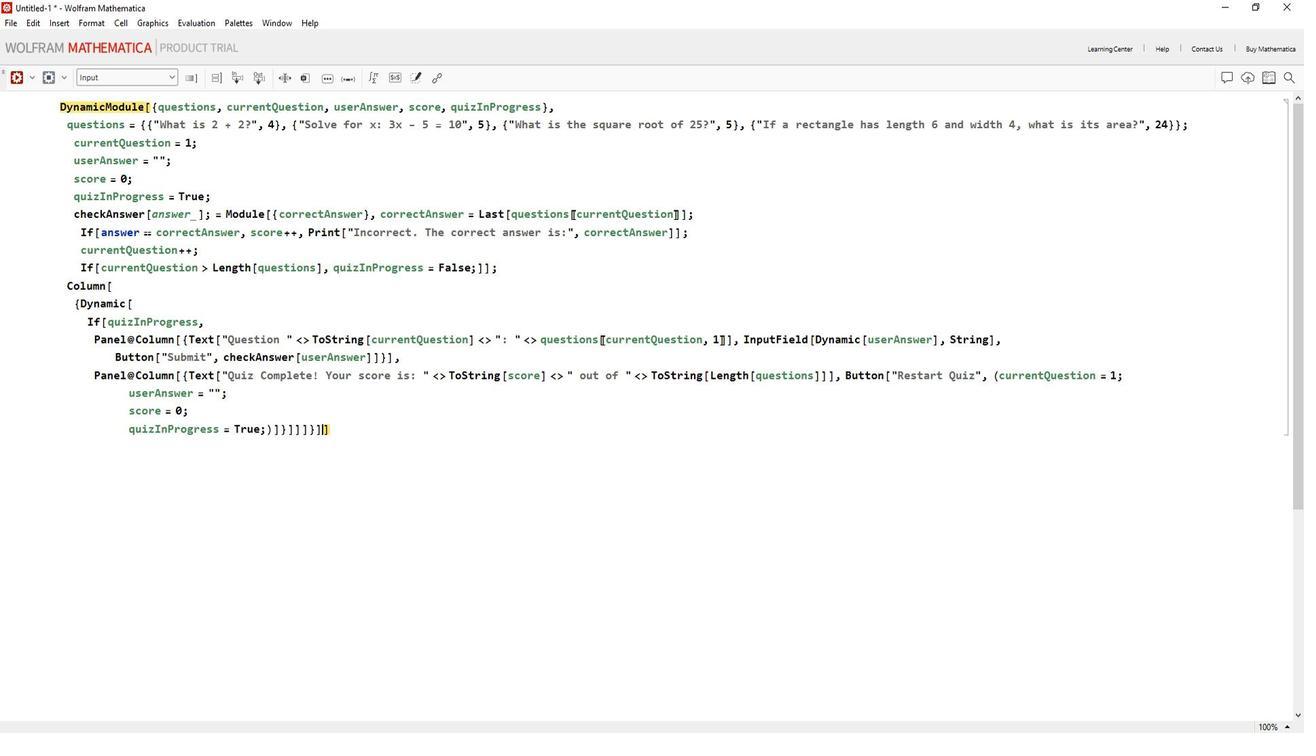 
Action: Mouse moved to (356, 310)
Screenshot: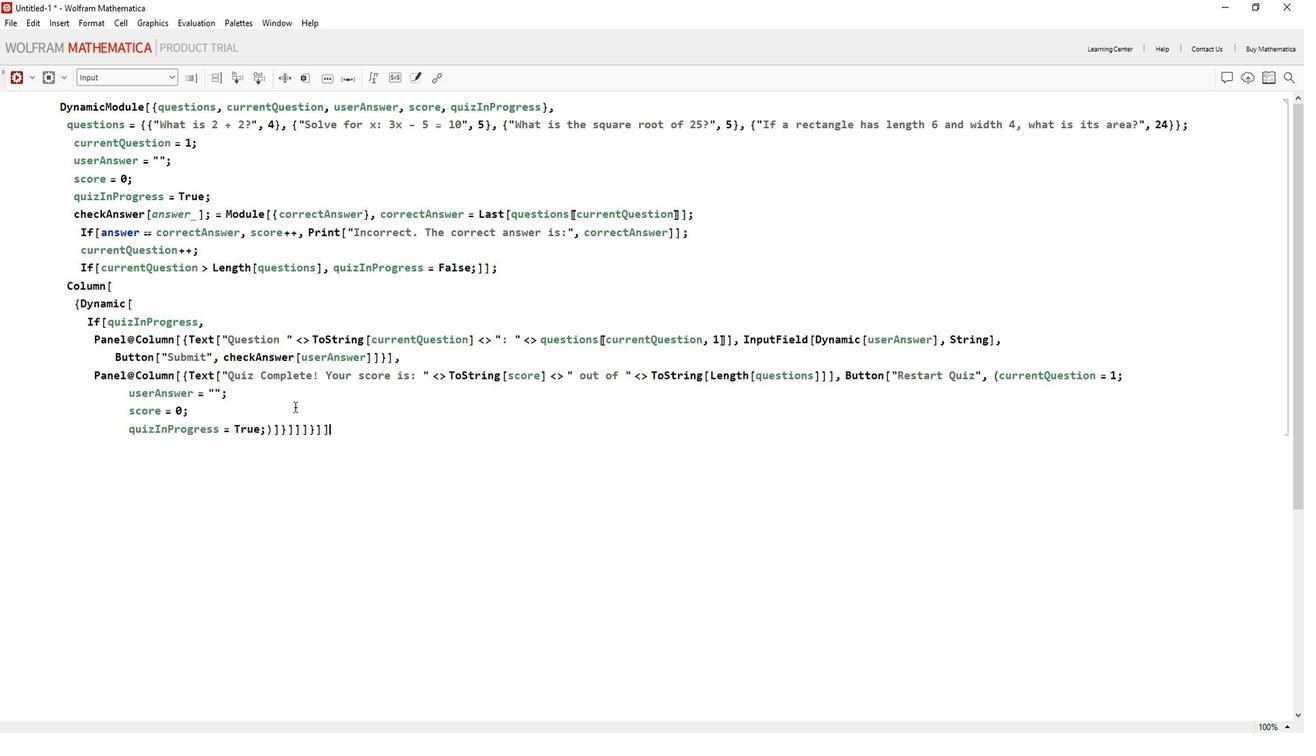 
Action: Mouse scrolled (356, 311) with delta (0, 0)
Screenshot: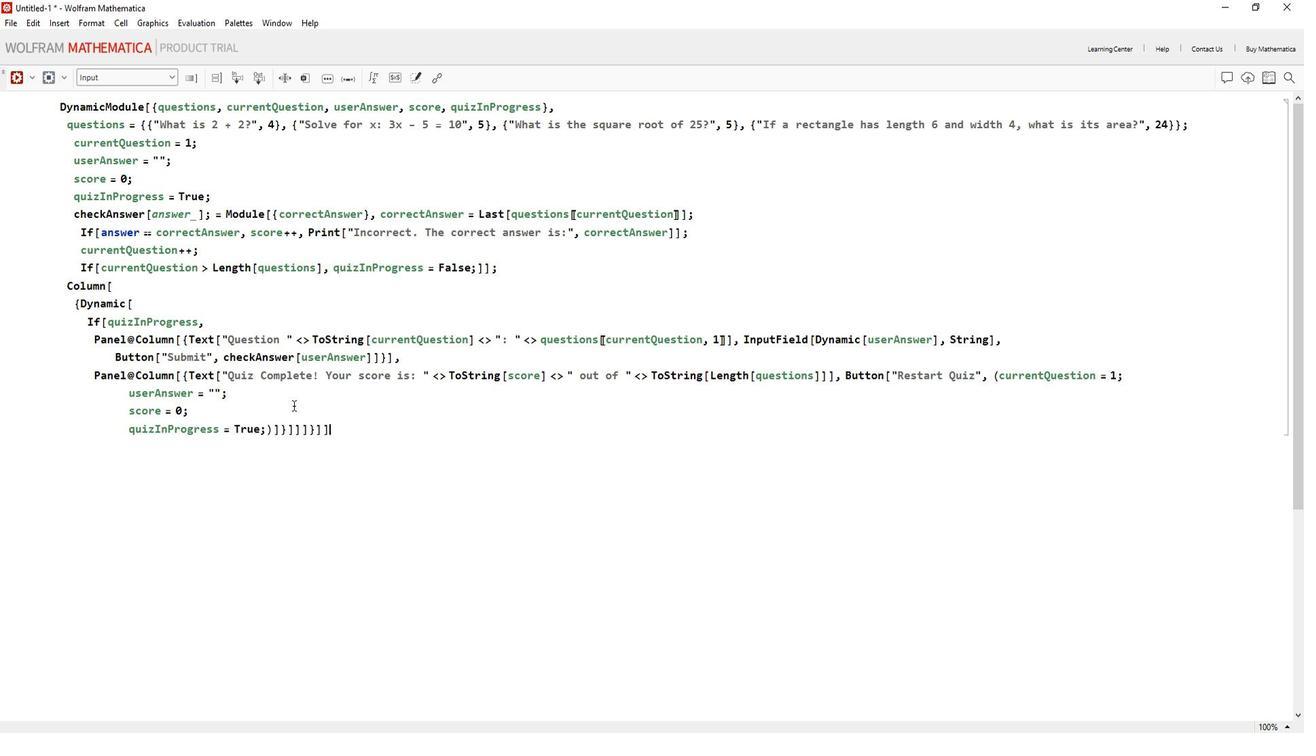 
Action: Mouse scrolled (356, 311) with delta (0, 0)
Screenshot: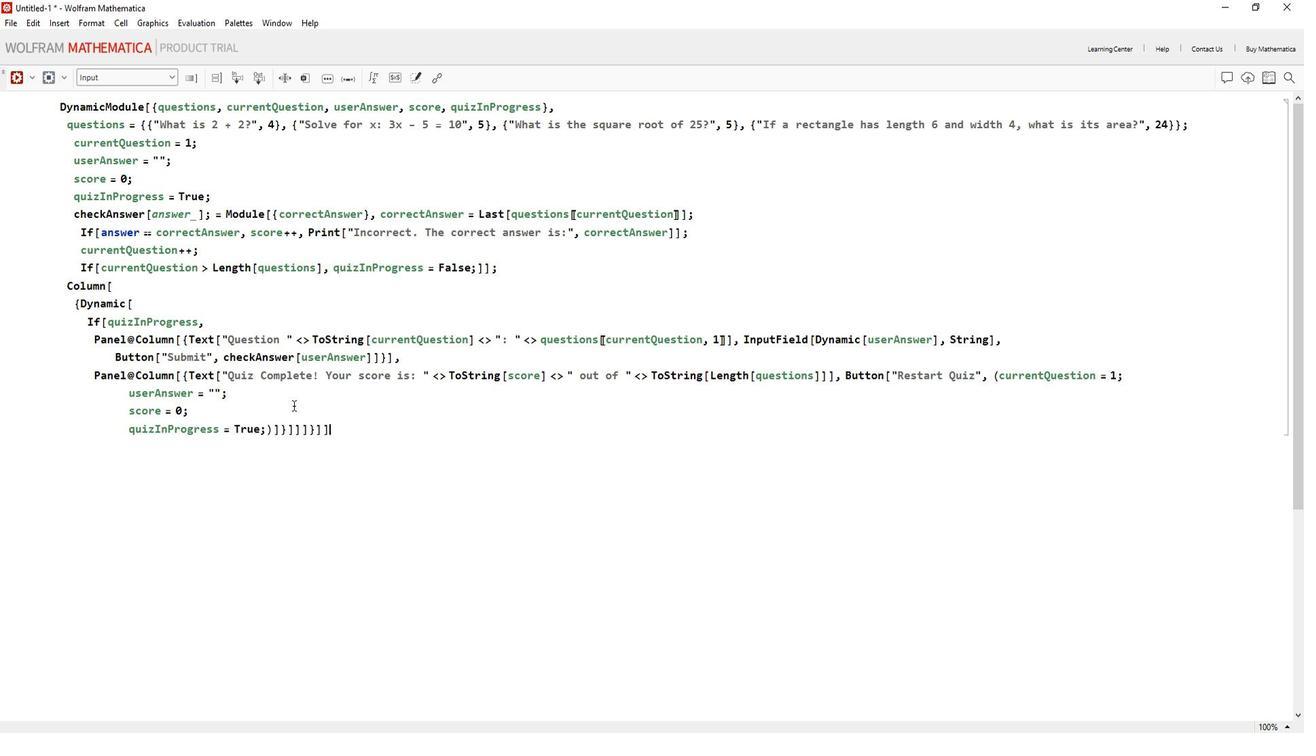 
Action: Mouse scrolled (356, 311) with delta (0, 0)
Screenshot: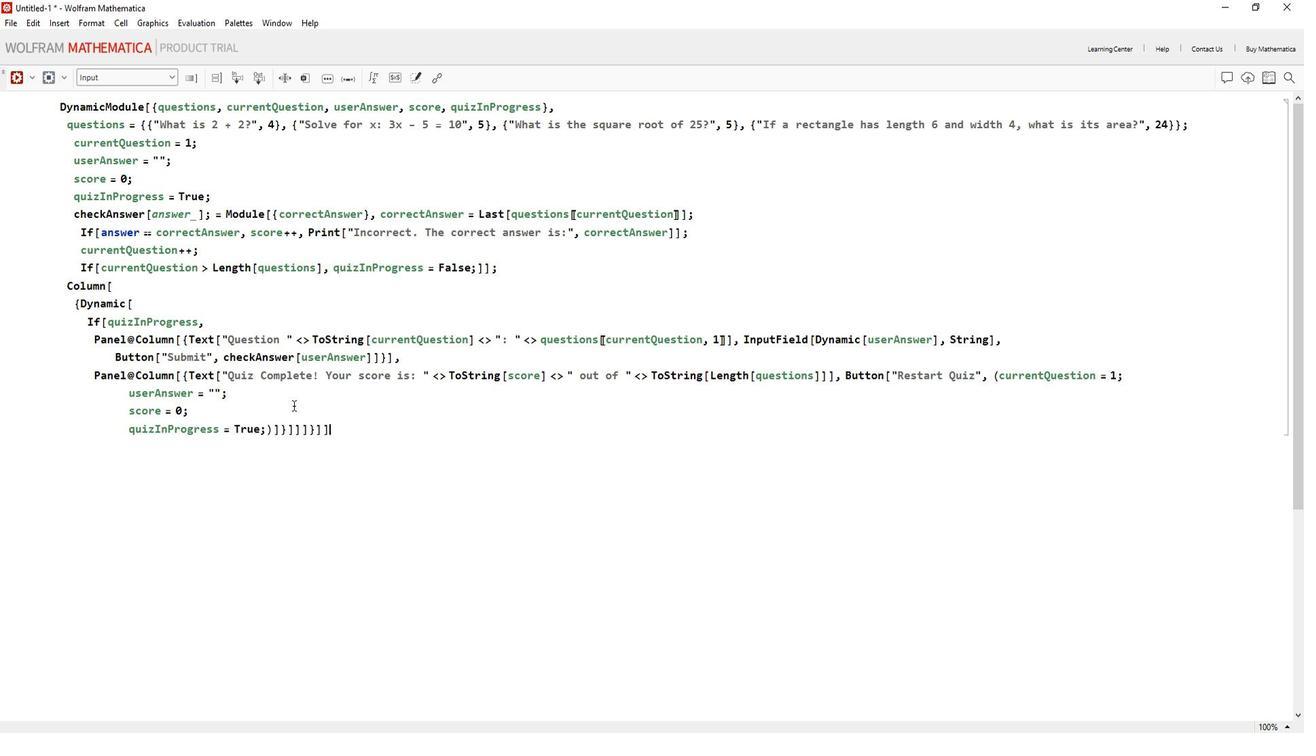 
Action: Mouse scrolled (356, 311) with delta (0, 0)
Screenshot: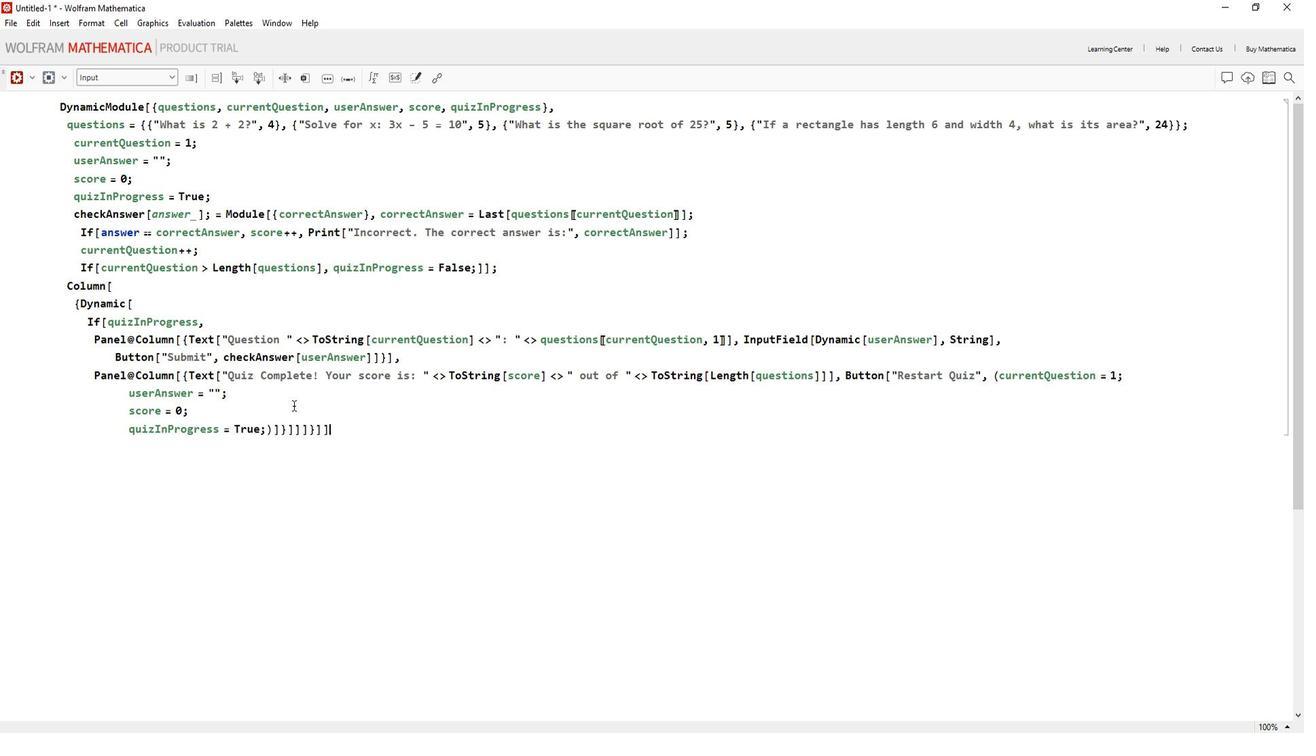 
Action: Mouse moved to (313, 76)
Screenshot: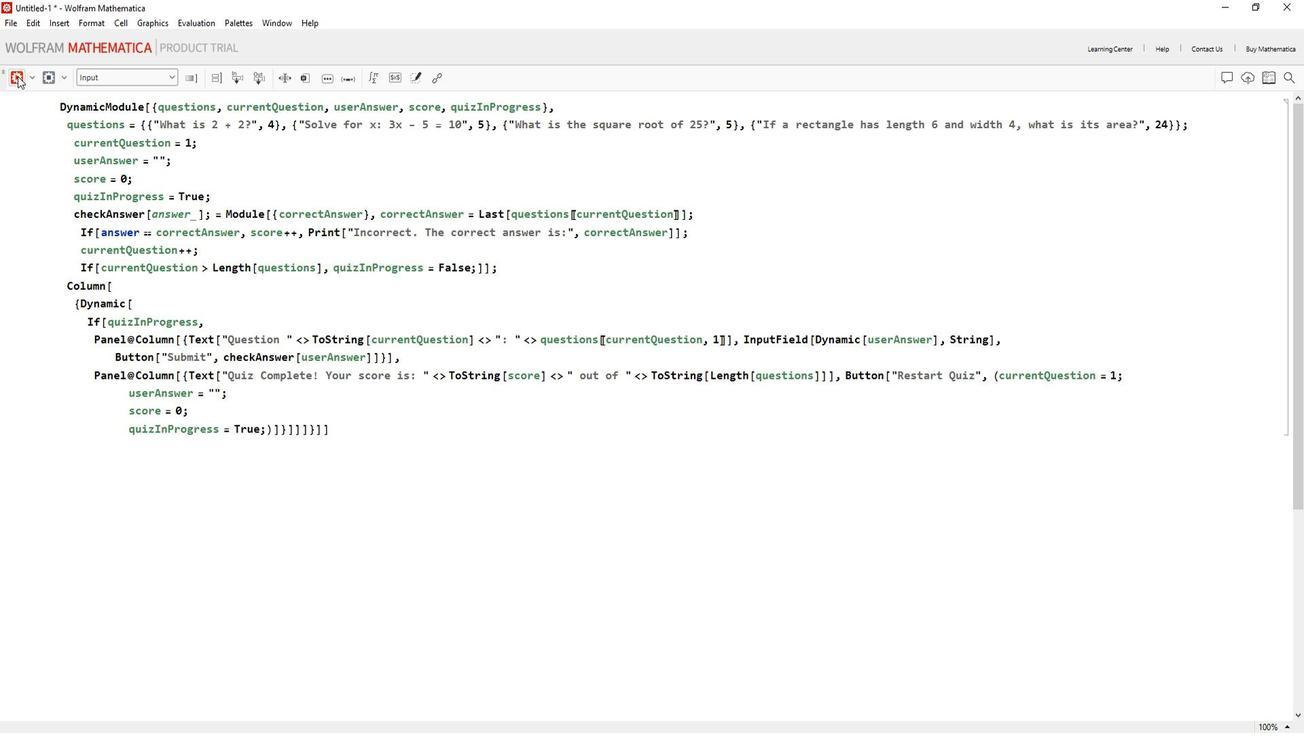 
Action: Mouse pressed left at (313, 76)
Screenshot: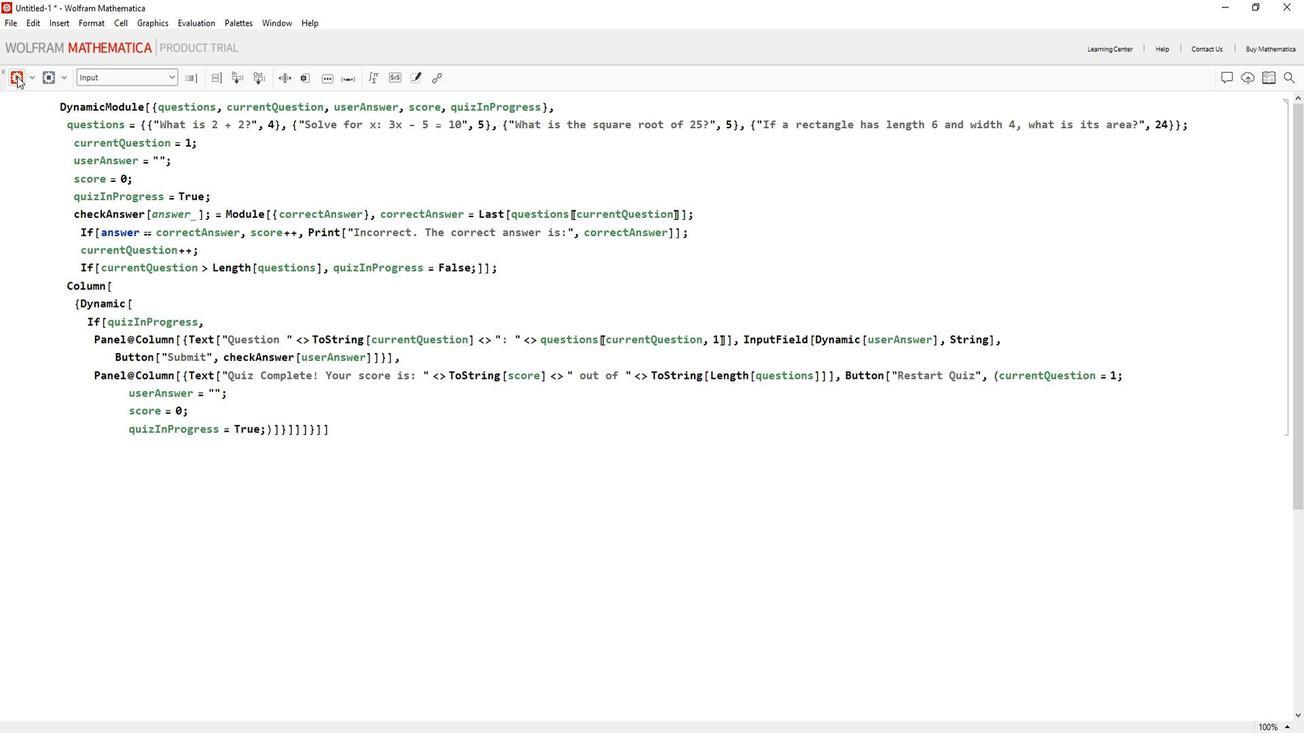 
Action: Mouse moved to (218, 391)
Screenshot: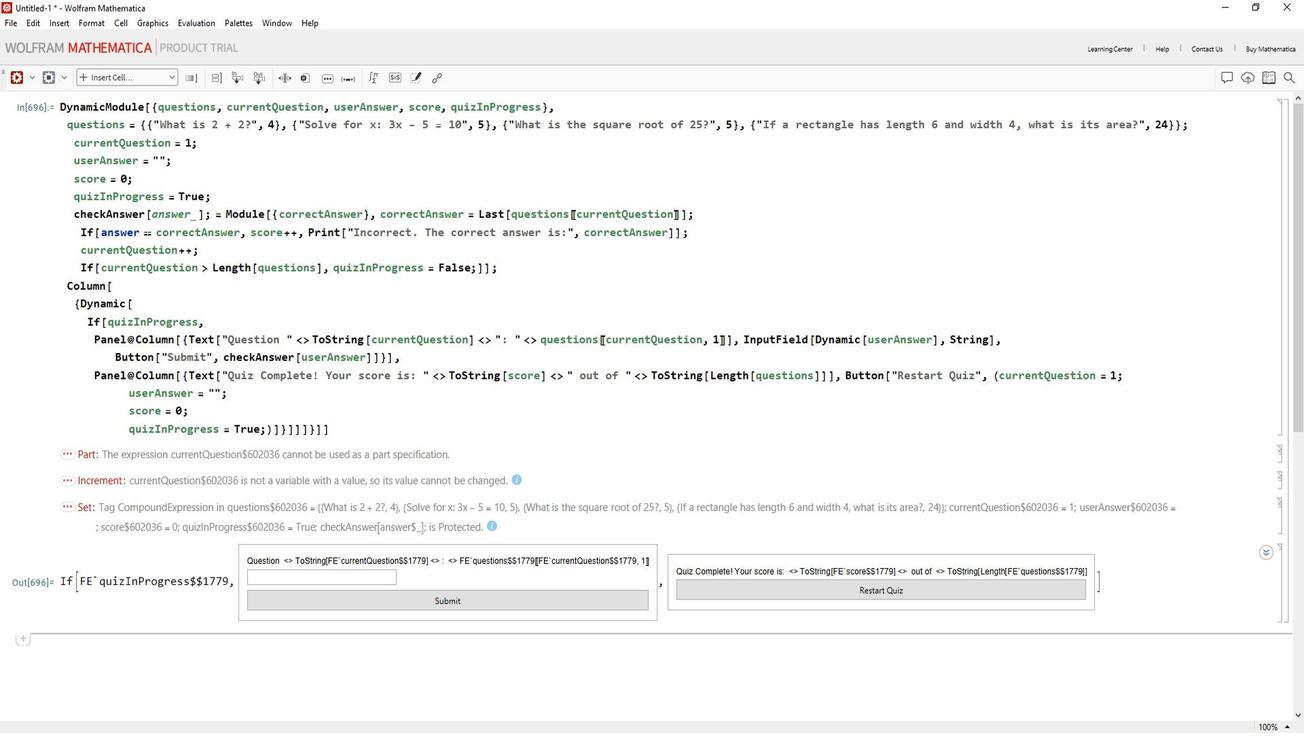 
Action: Mouse pressed left at (218, 391)
Screenshot: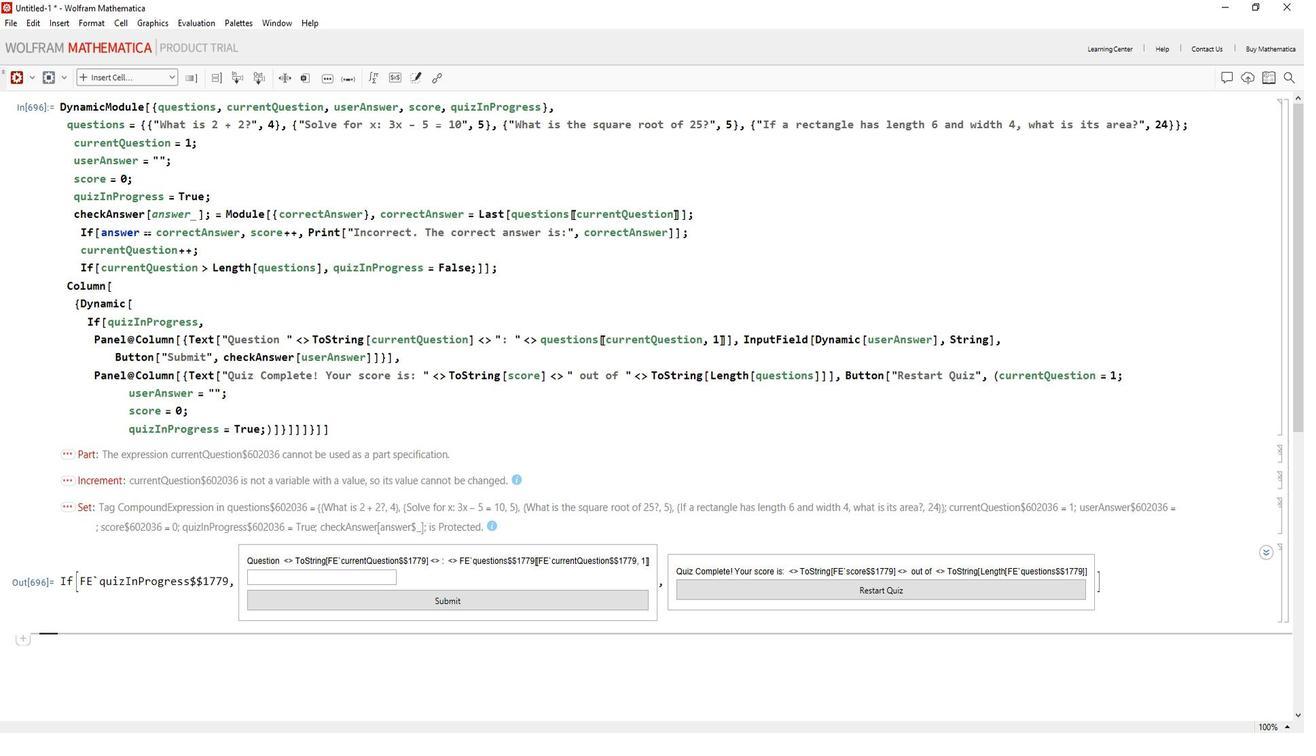 
Action: Mouse moved to (219, 389)
Screenshot: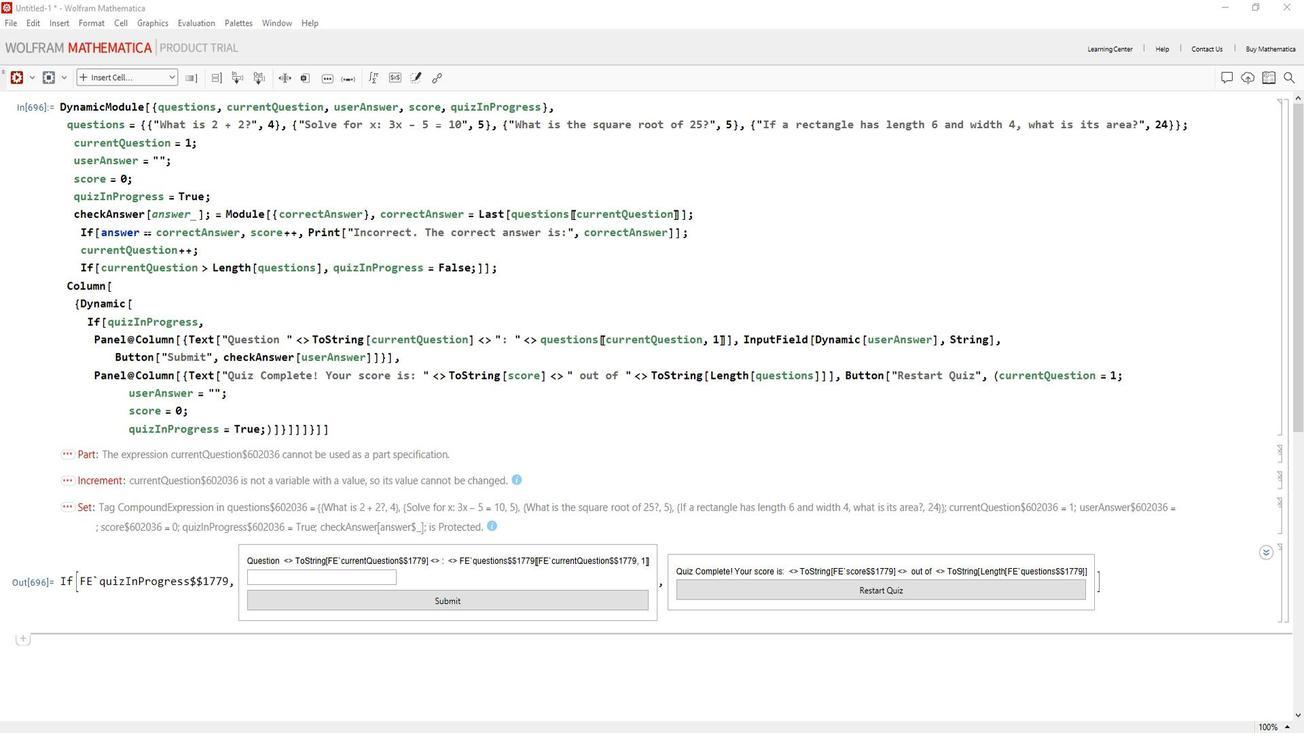 
Action: Mouse pressed left at (219, 389)
Screenshot: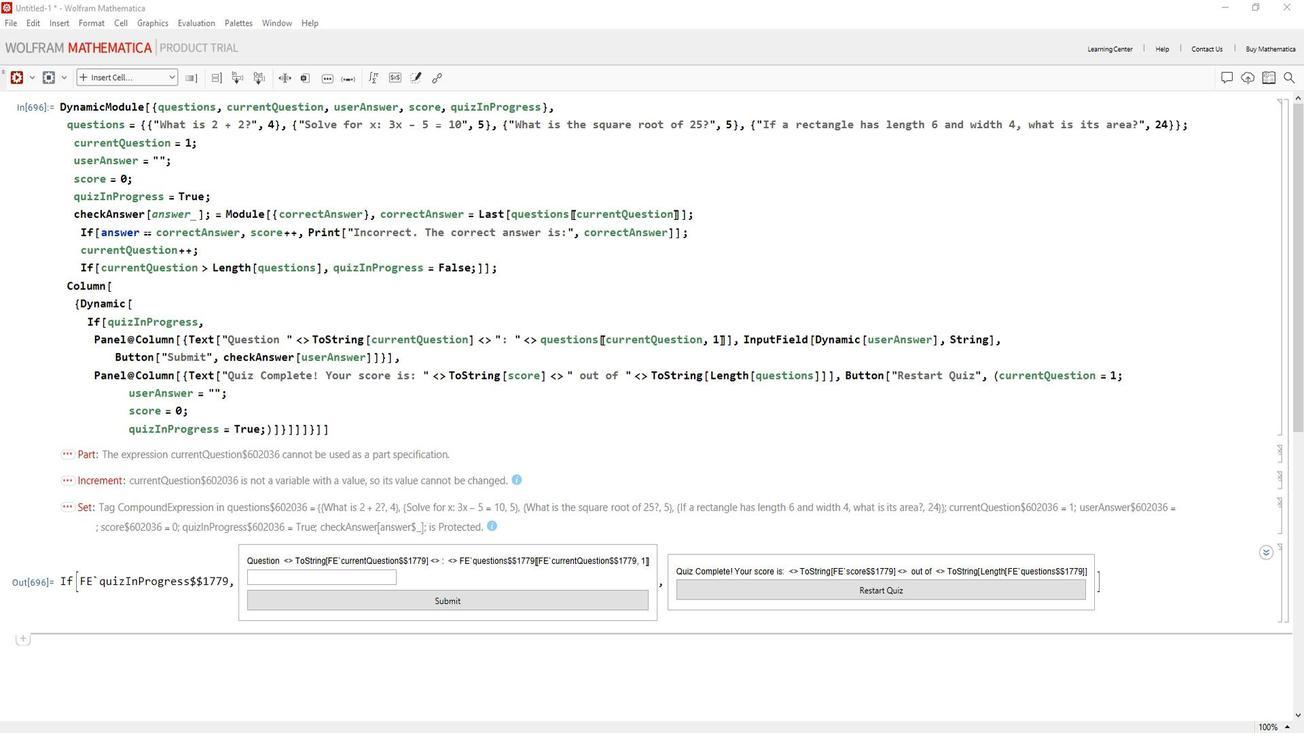 
Action: Mouse moved to (220, 363)
Screenshot: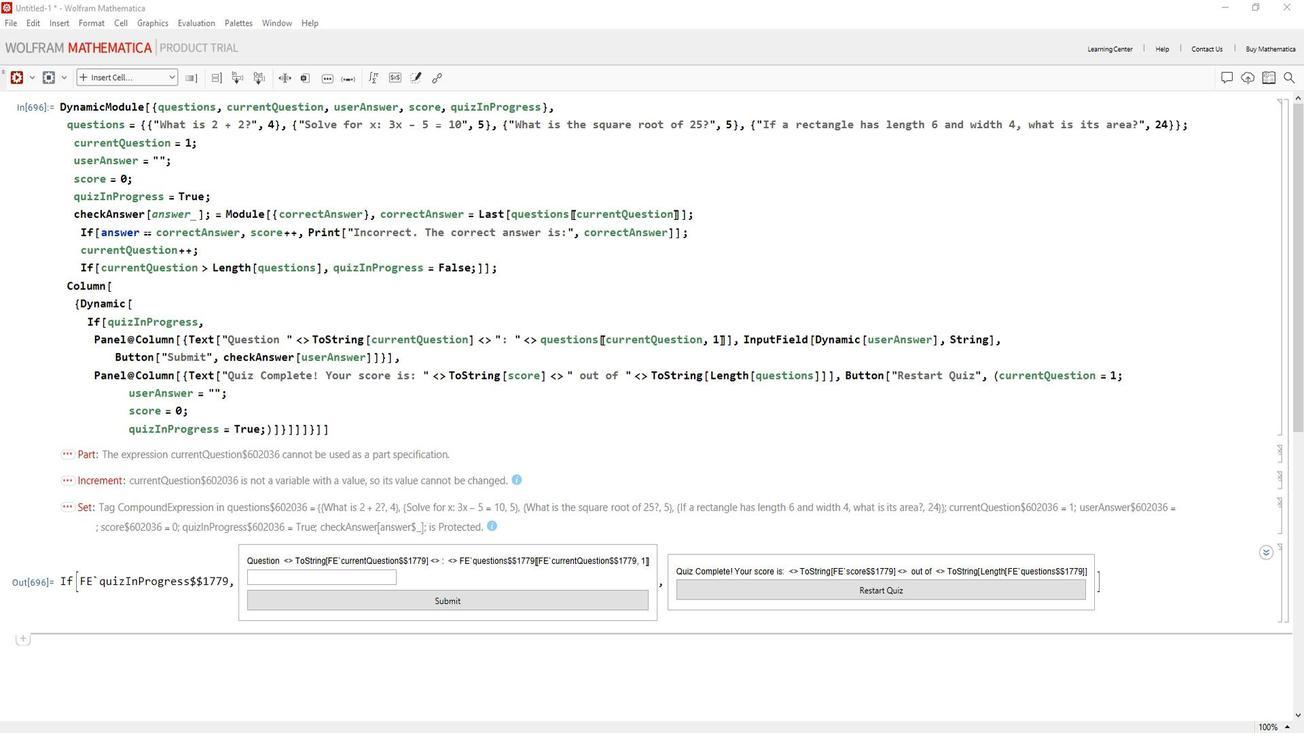 
Action: Mouse scrolled (220, 364) with delta (0, 0)
Screenshot: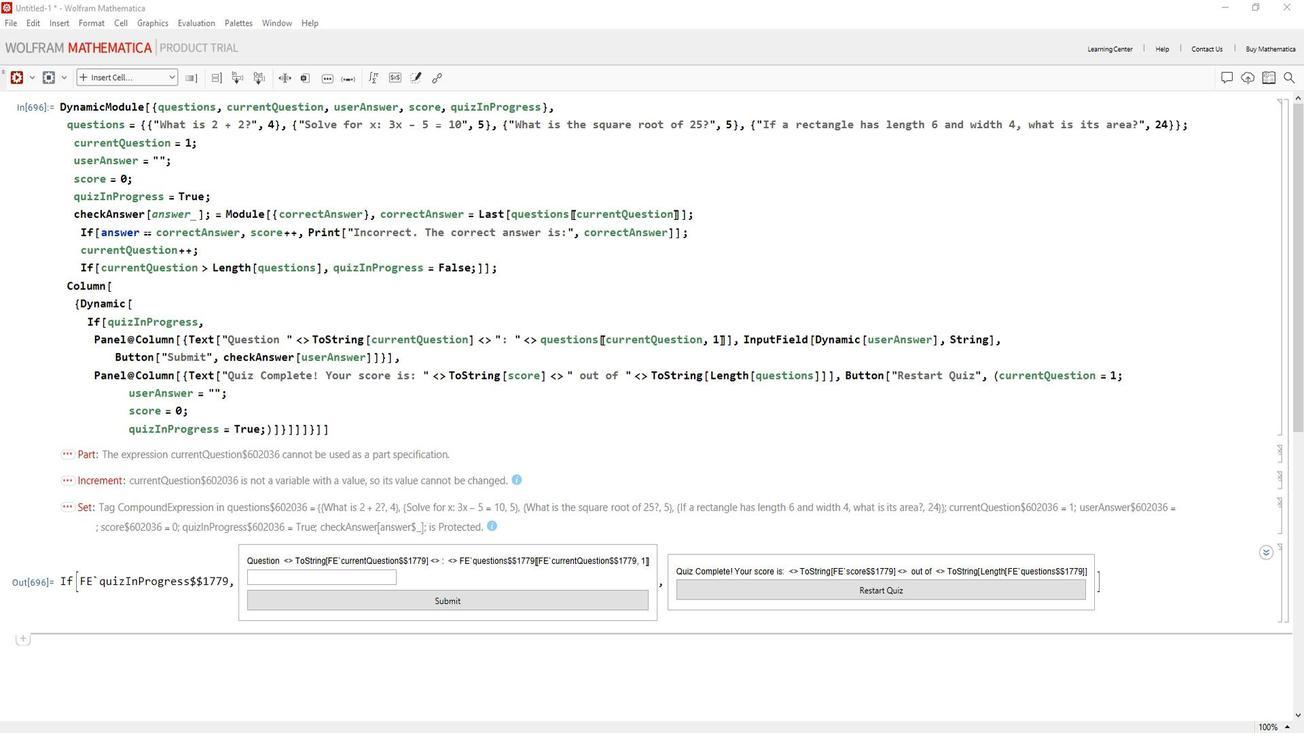 
Action: Mouse moved to (220, 362)
Screenshot: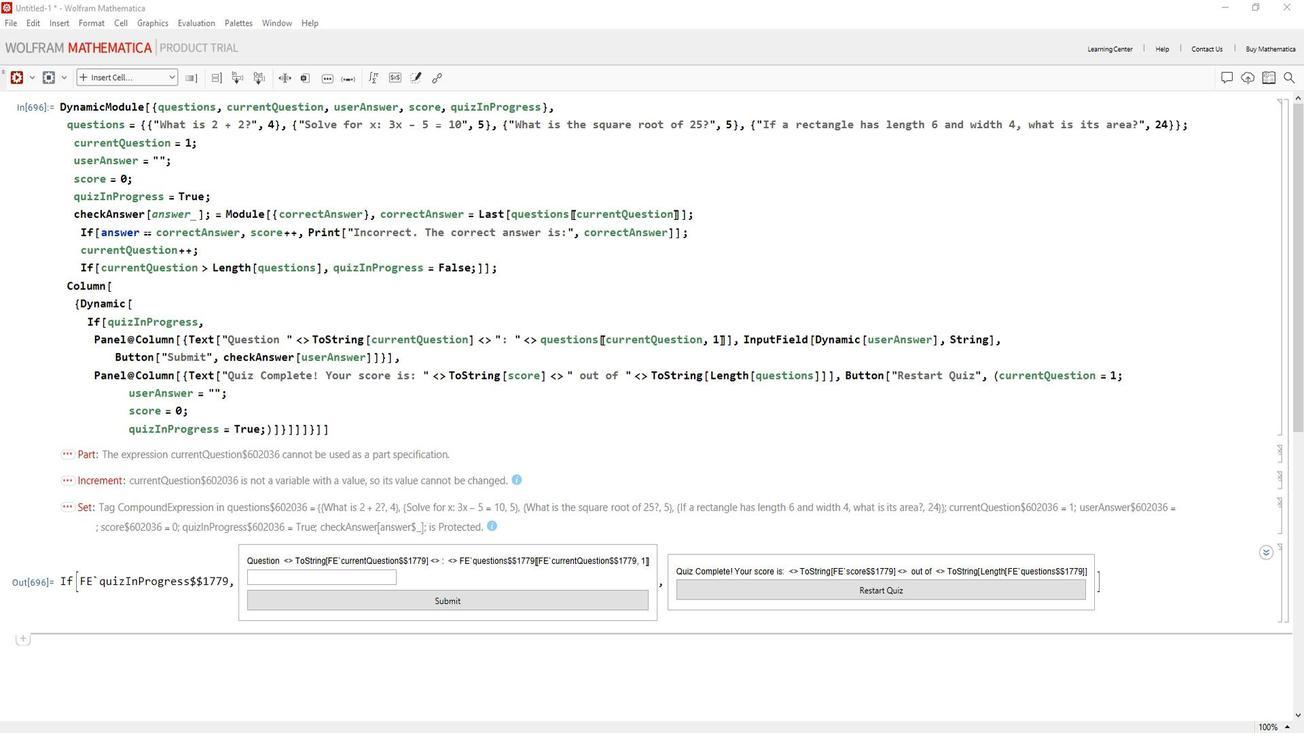 
Action: Mouse scrolled (220, 363) with delta (0, 0)
Screenshot: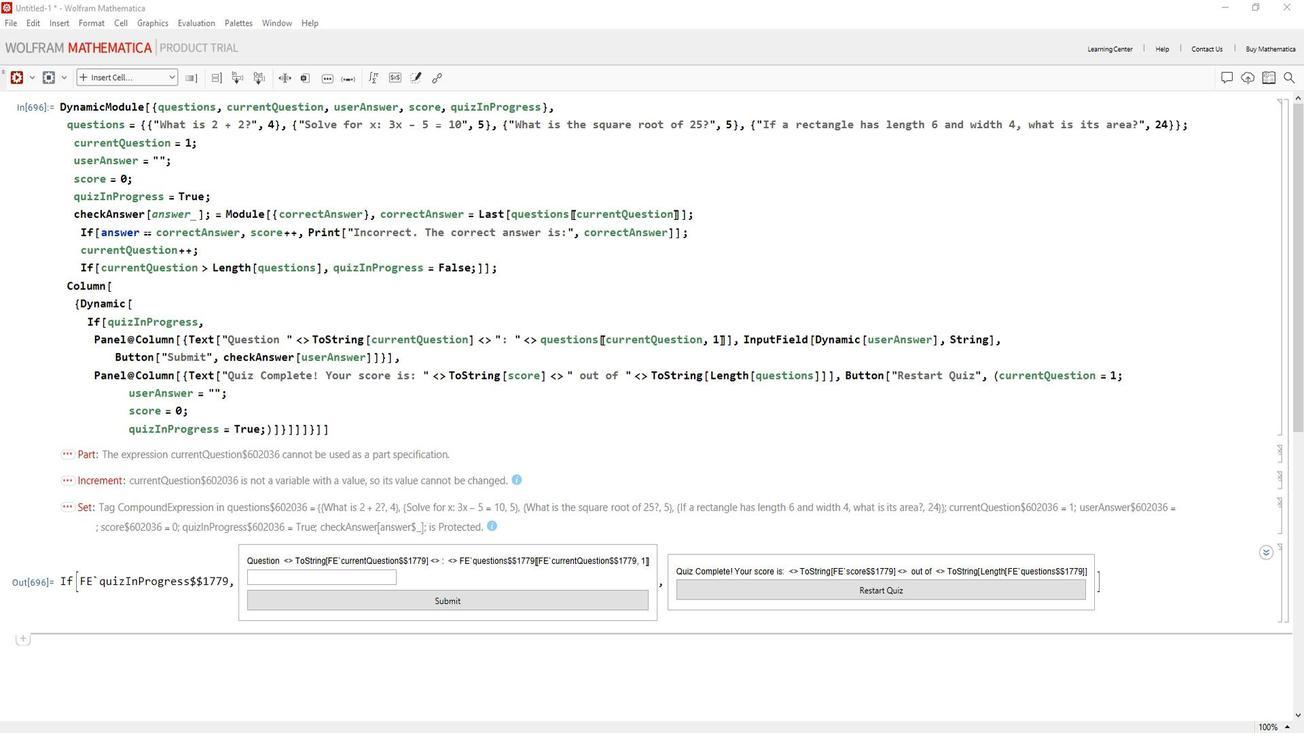 
Action: Mouse scrolled (220, 363) with delta (0, 0)
Screenshot: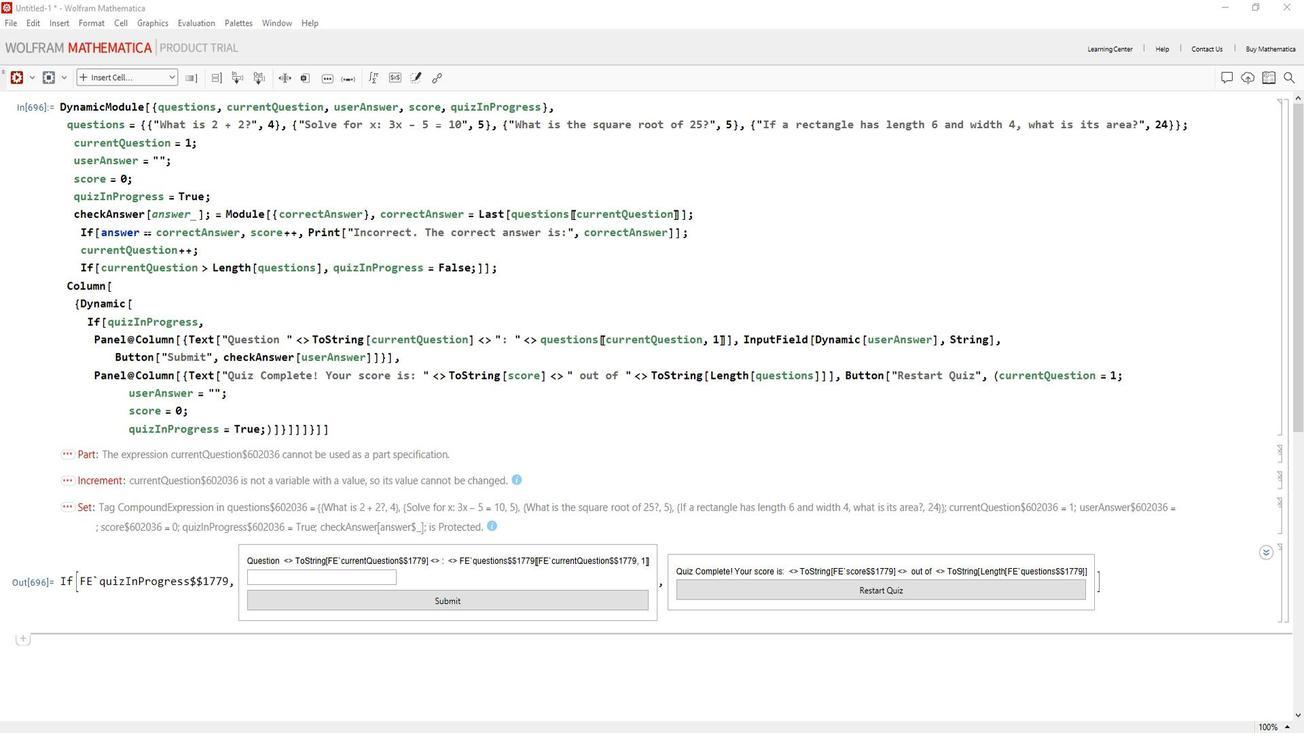 
Action: Mouse moved to (220, 366)
Screenshot: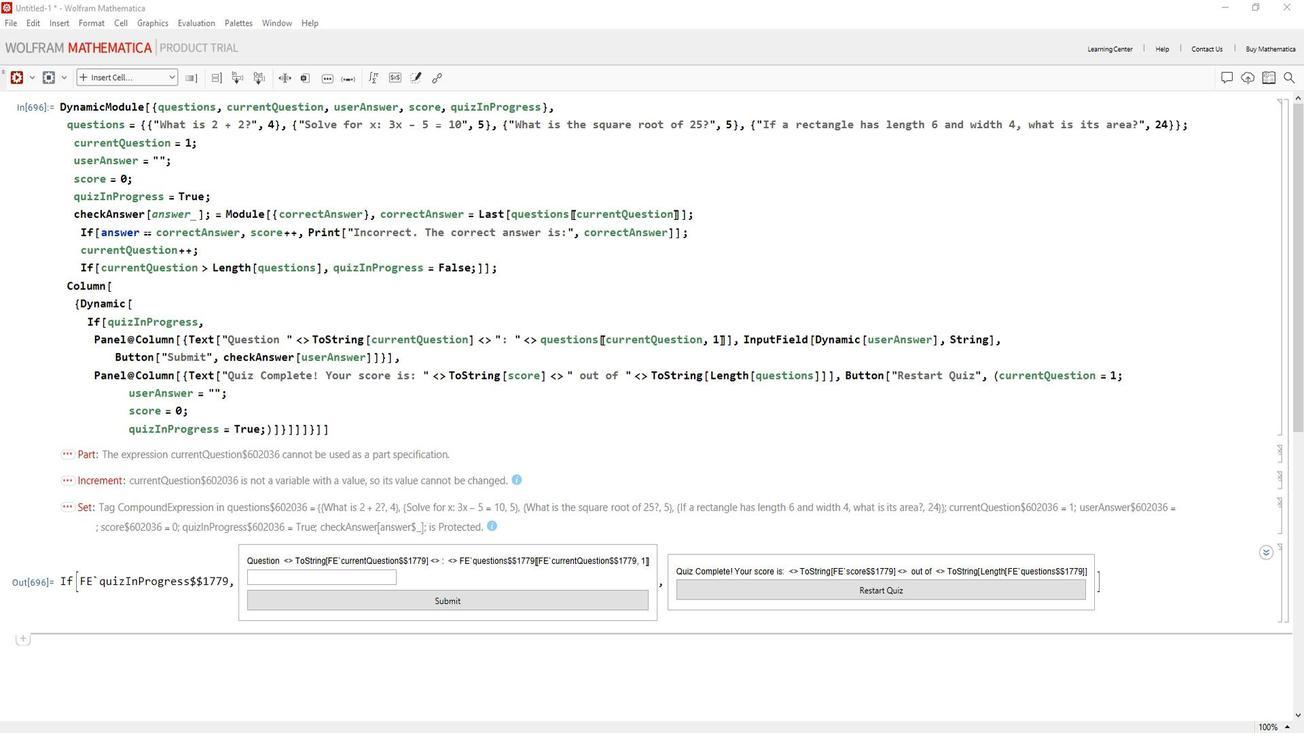 
Action: Mouse scrolled (220, 367) with delta (0, 0)
Screenshot: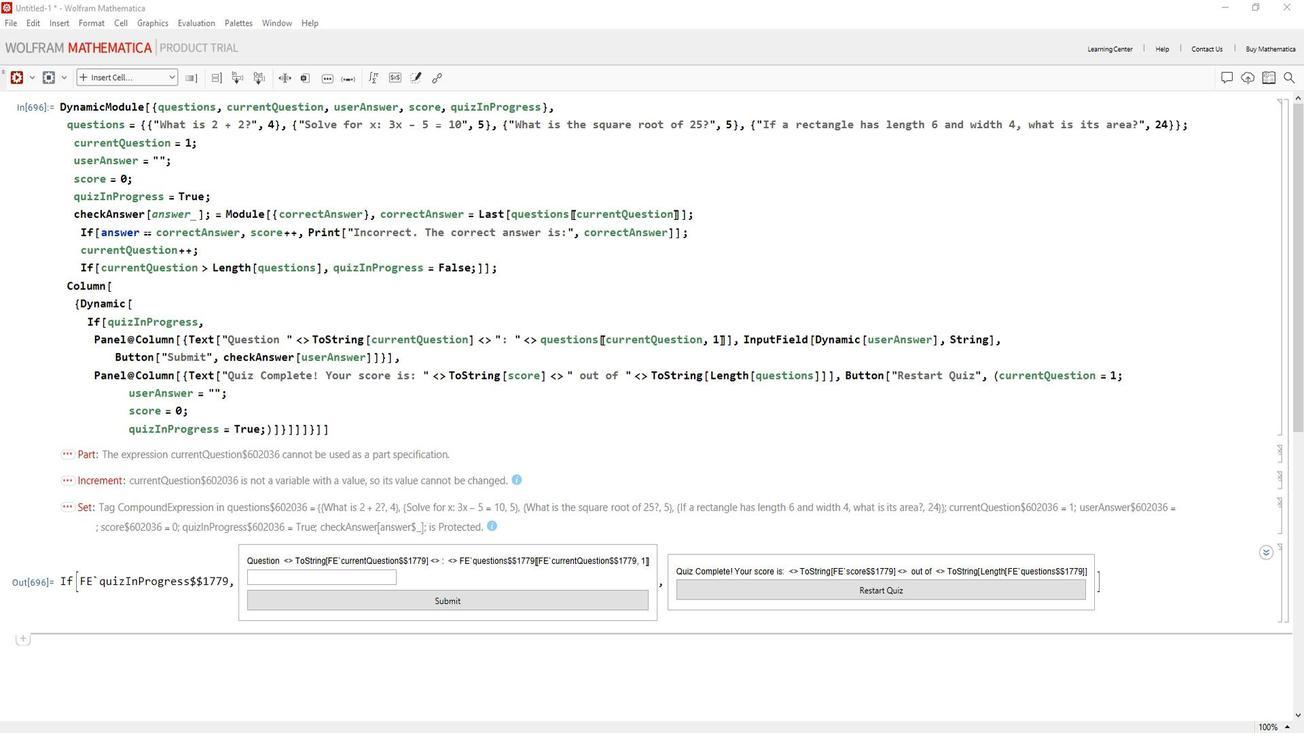
Action: Mouse moved to (221, 372)
Screenshot: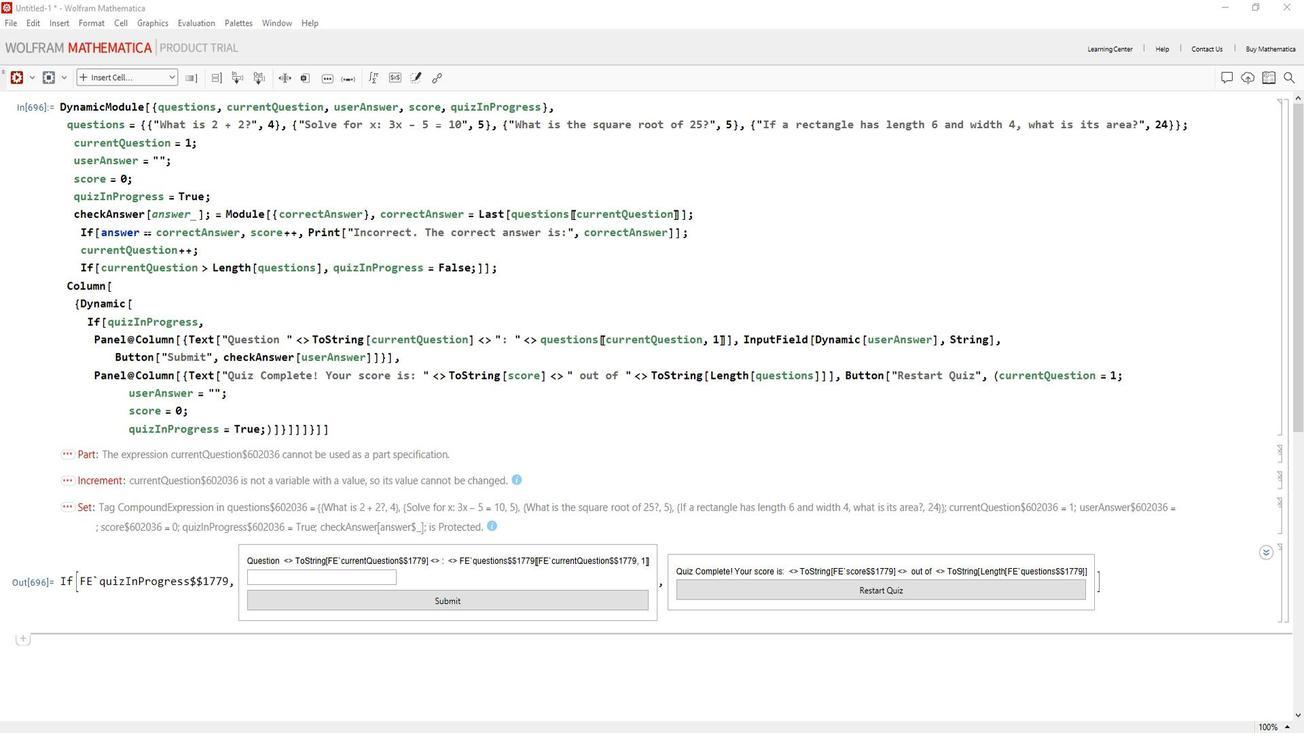 
Action: Mouse scrolled (221, 373) with delta (0, 0)
Screenshot: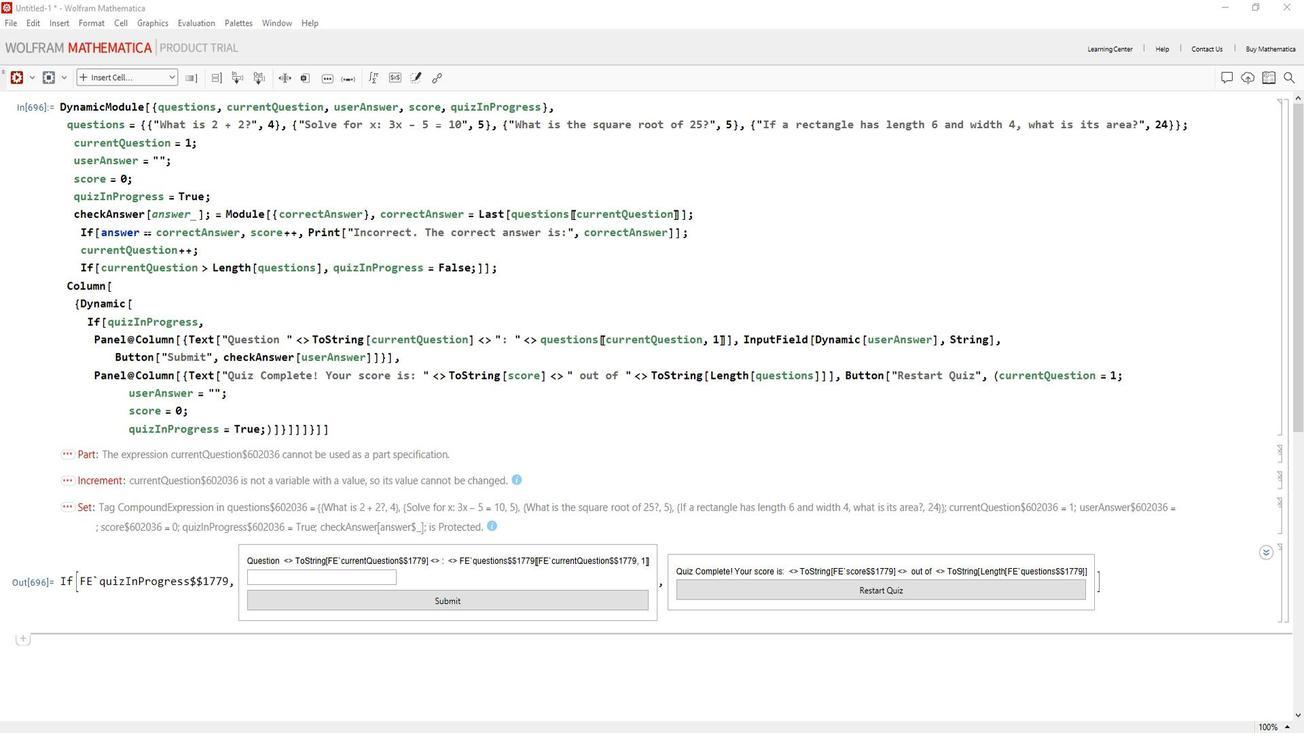 
Action: Mouse moved to (222, 381)
Screenshot: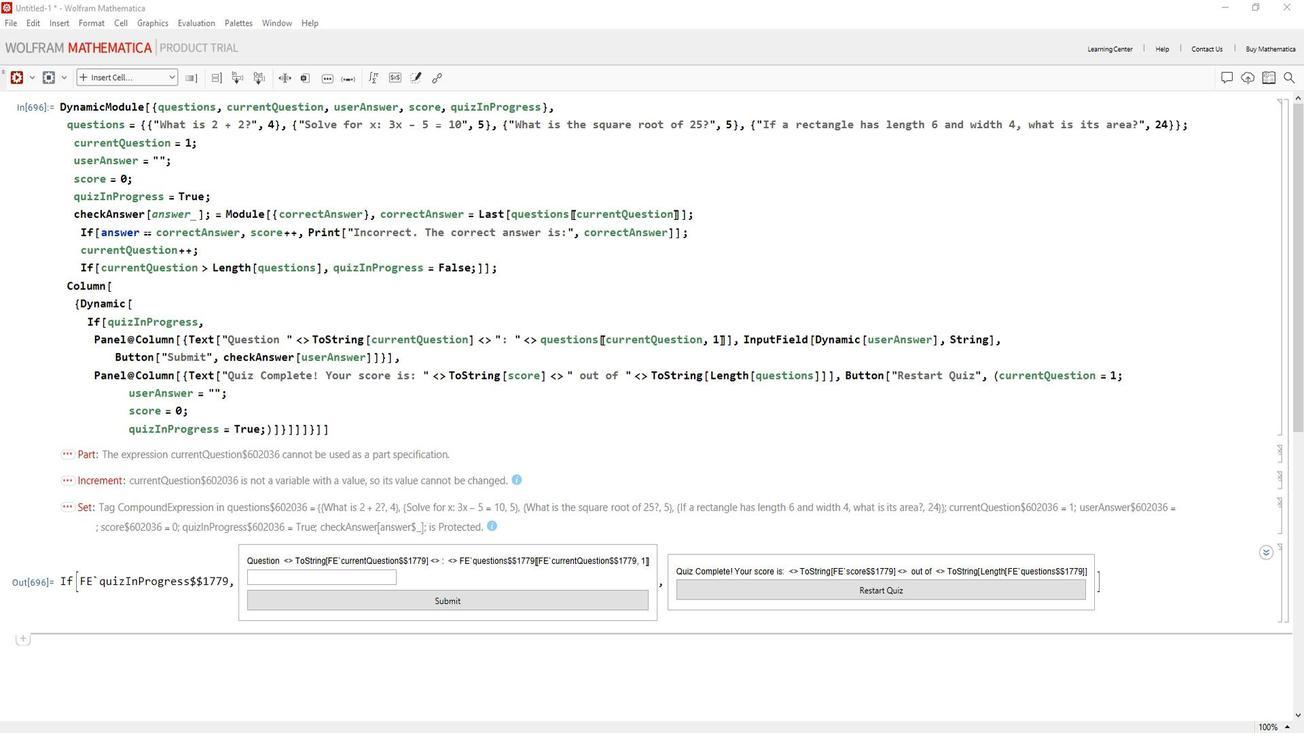 
Action: Mouse scrolled (222, 381) with delta (0, 0)
Screenshot: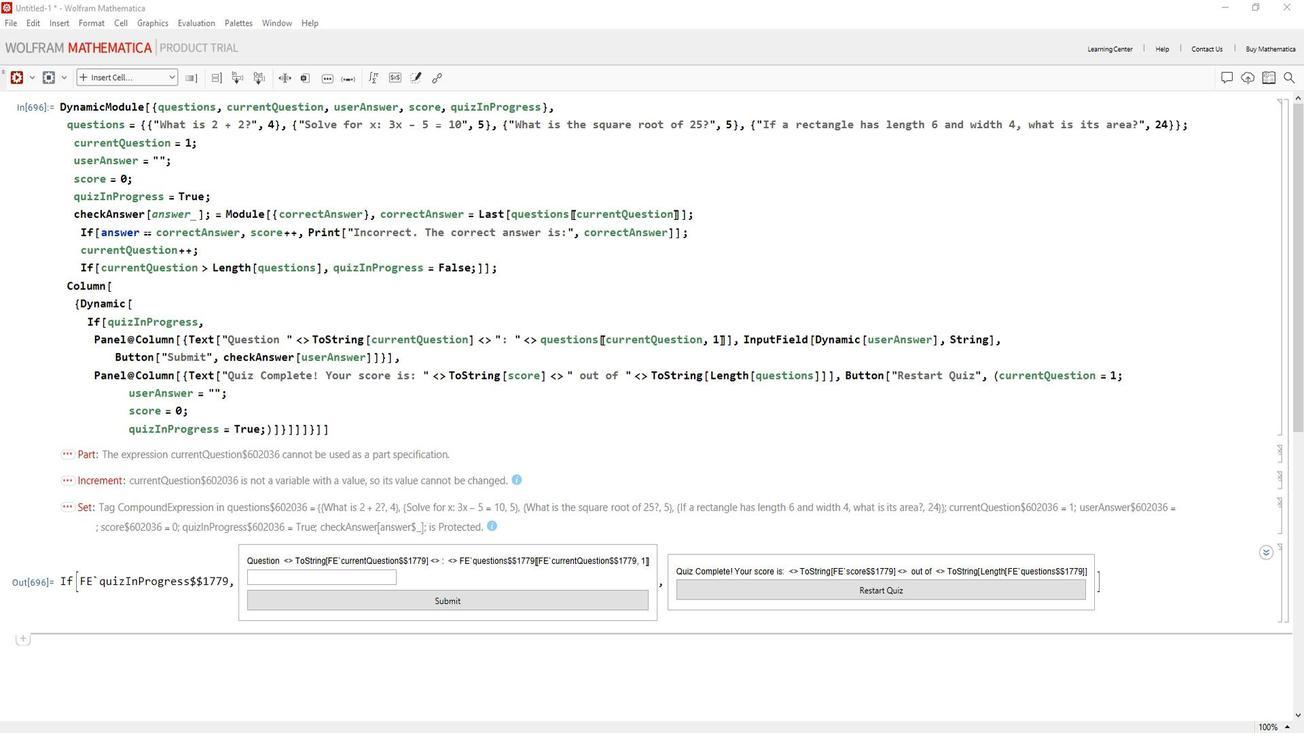 
Action: Mouse moved to (223, 379)
Screenshot: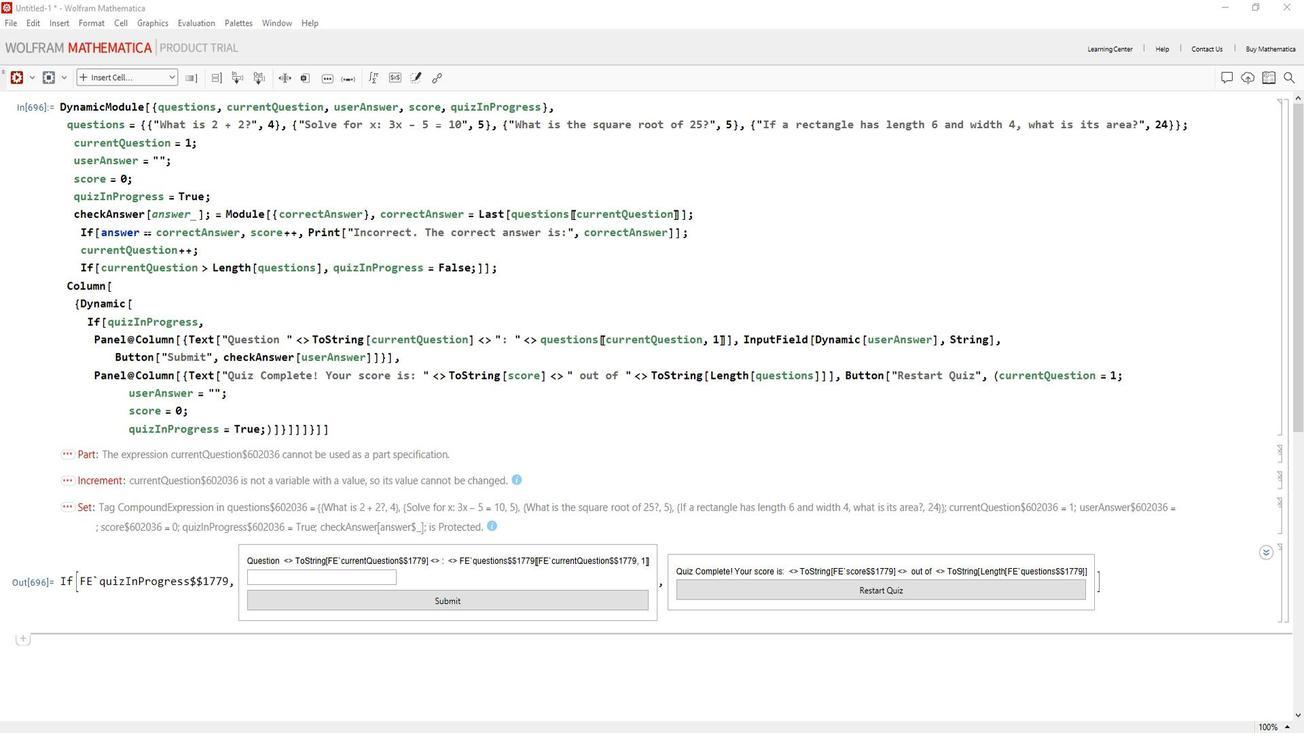 
Action: Mouse scrolled (223, 380) with delta (0, 0)
Screenshot: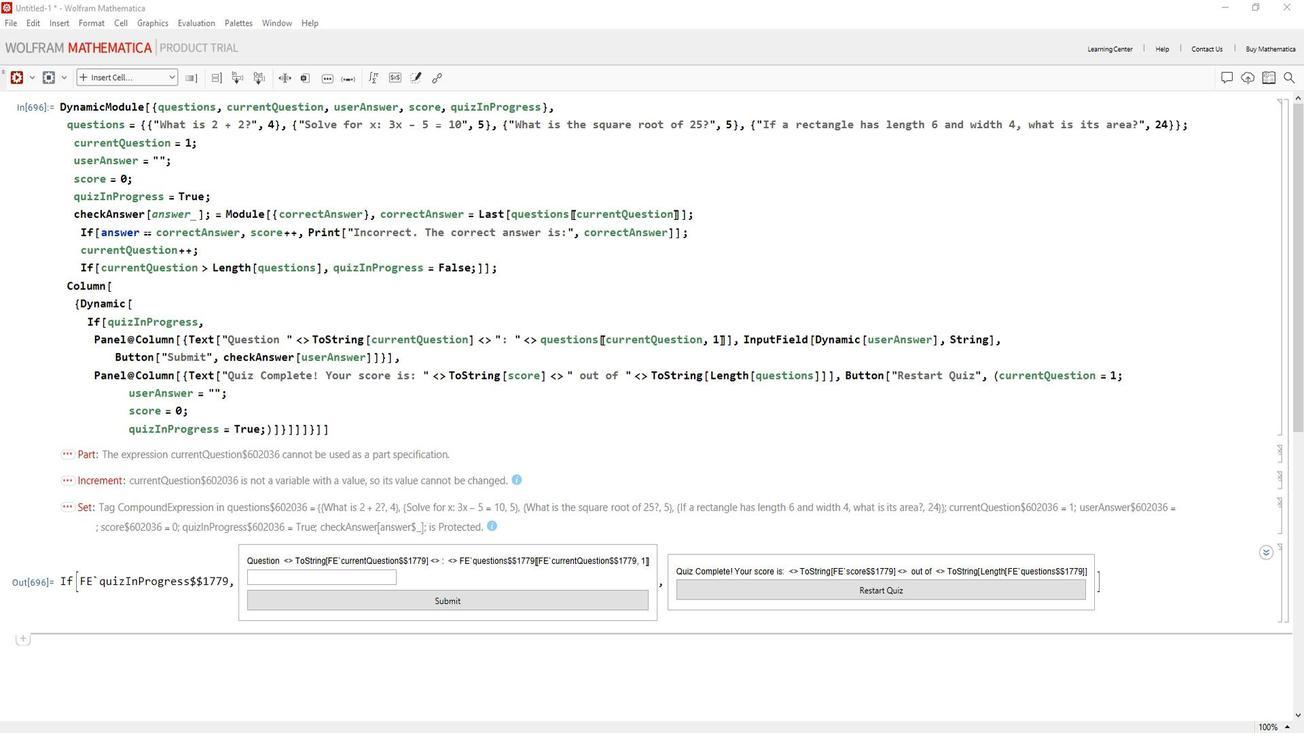 
Action: Mouse moved to (223, 379)
Screenshot: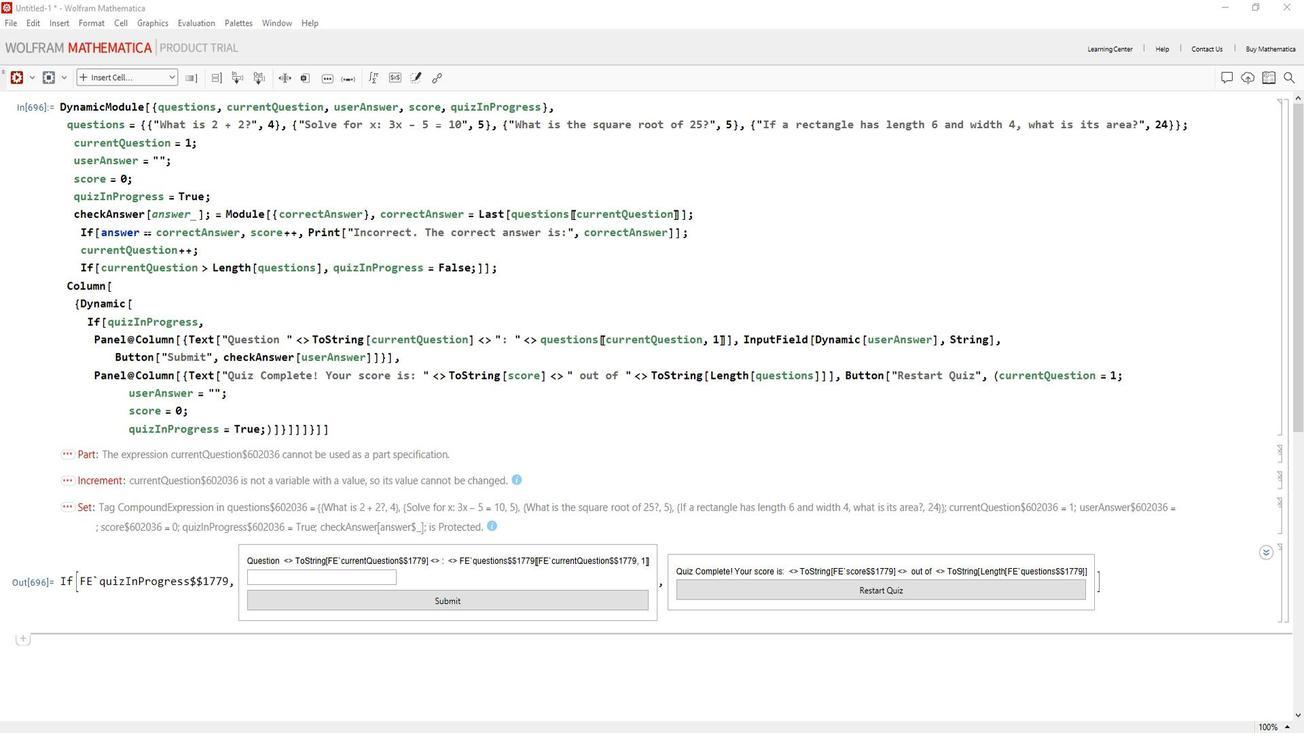
Action: Mouse scrolled (223, 379) with delta (0, 0)
Screenshot: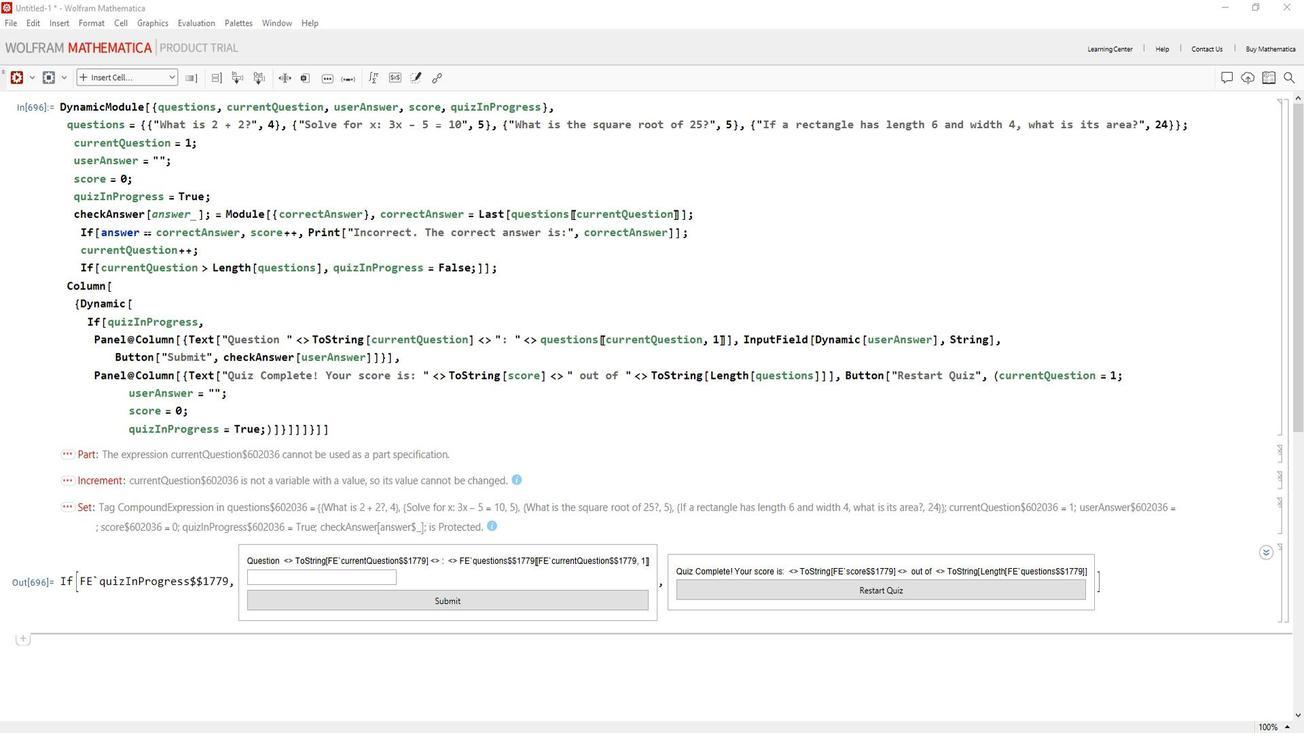 
Action: Mouse moved to (223, 379)
Screenshot: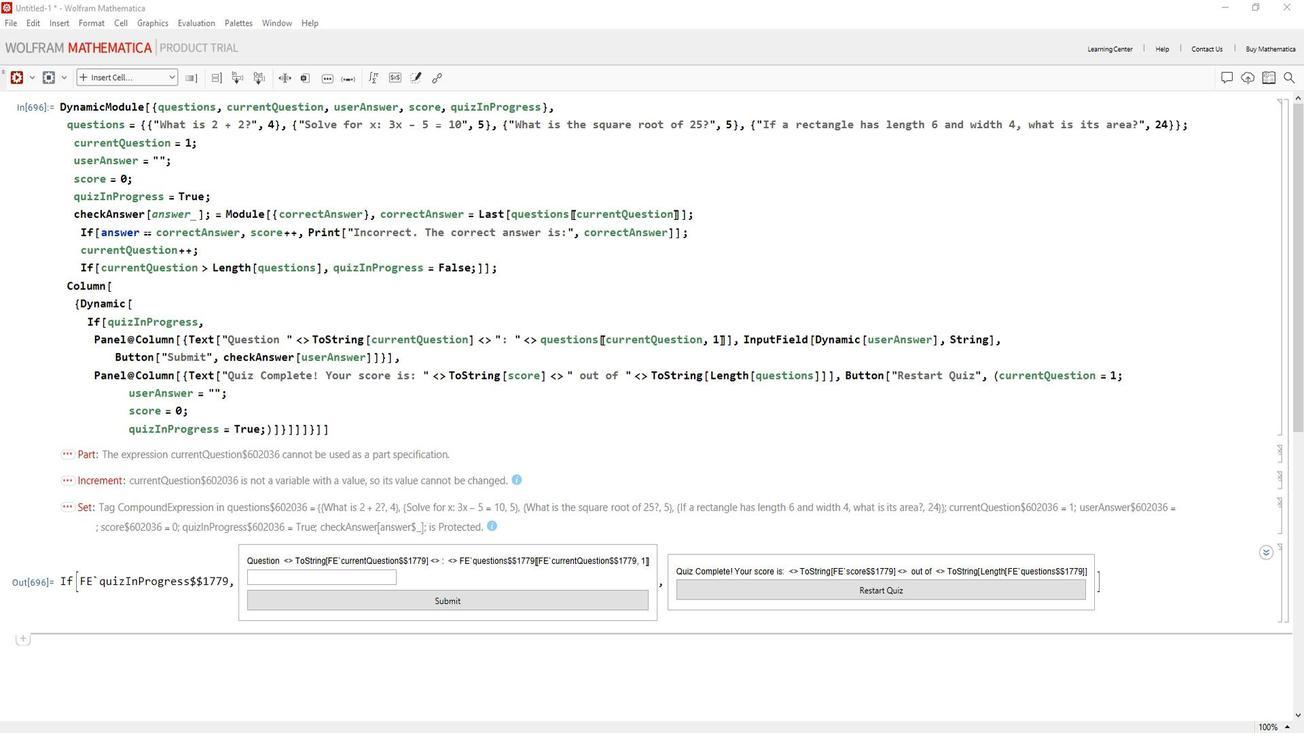 
Action: Mouse scrolled (223, 379) with delta (0, 0)
Screenshot: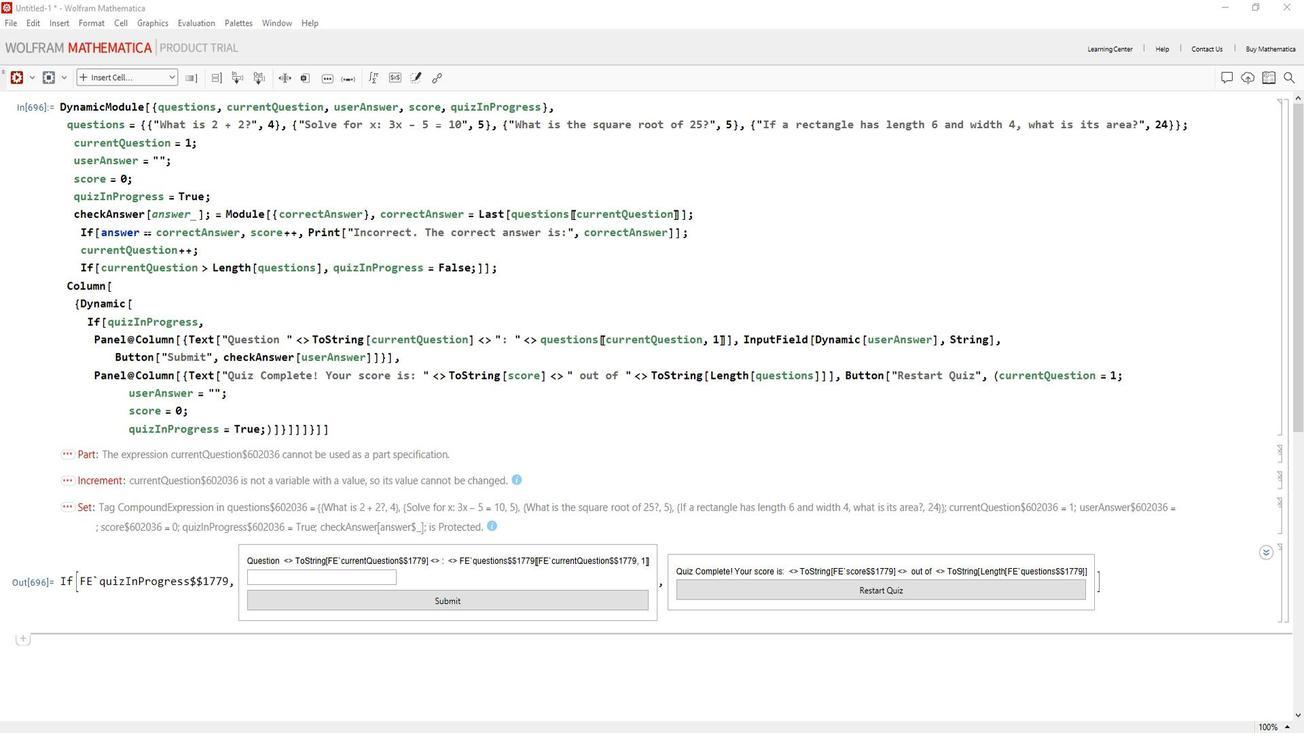 
Action: Mouse scrolled (223, 379) with delta (0, 0)
Screenshot: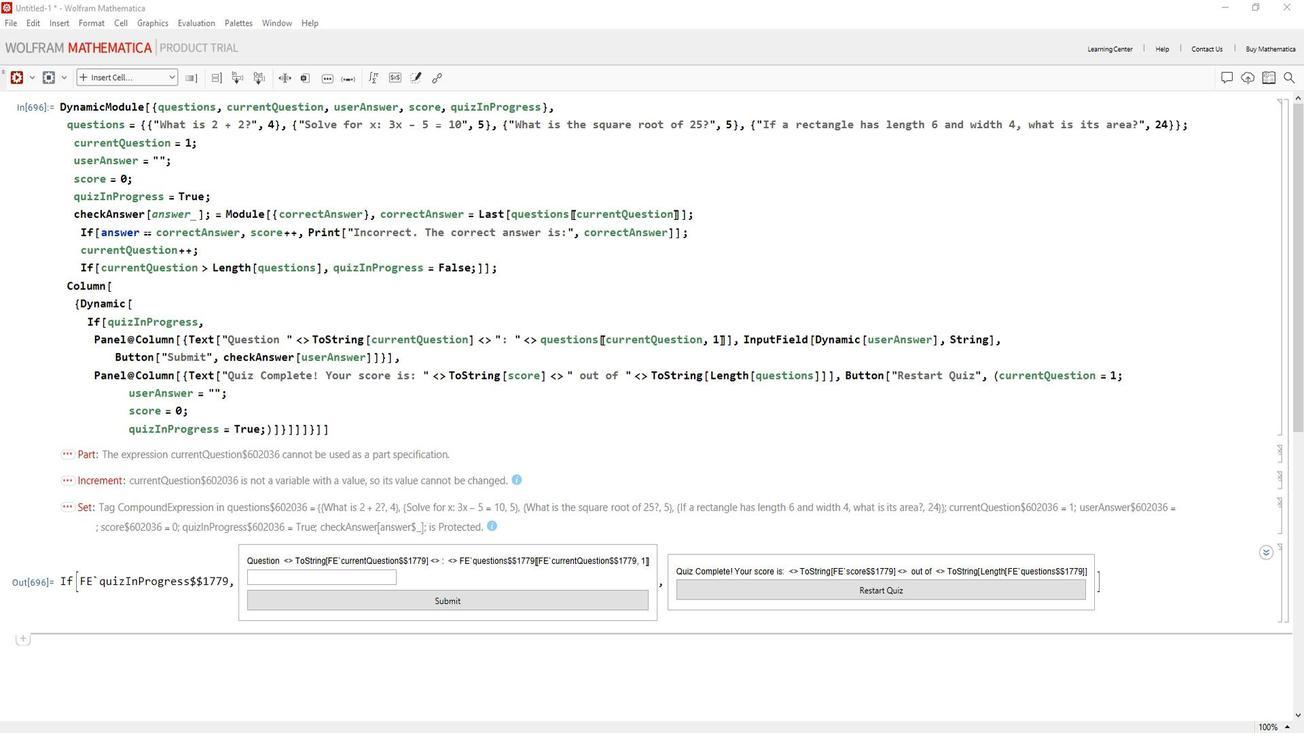 
Action: Mouse moved to (319, 95)
Screenshot: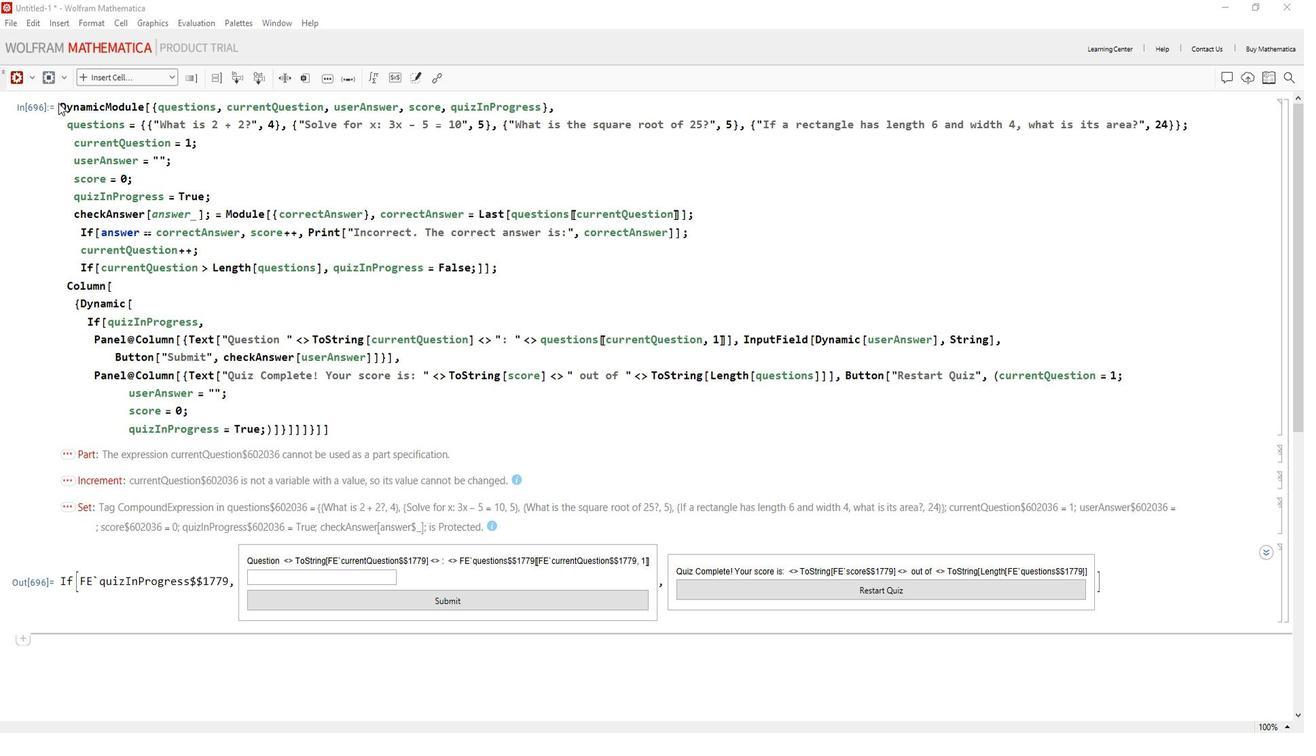 
Action: Mouse pressed left at (319, 95)
Screenshot: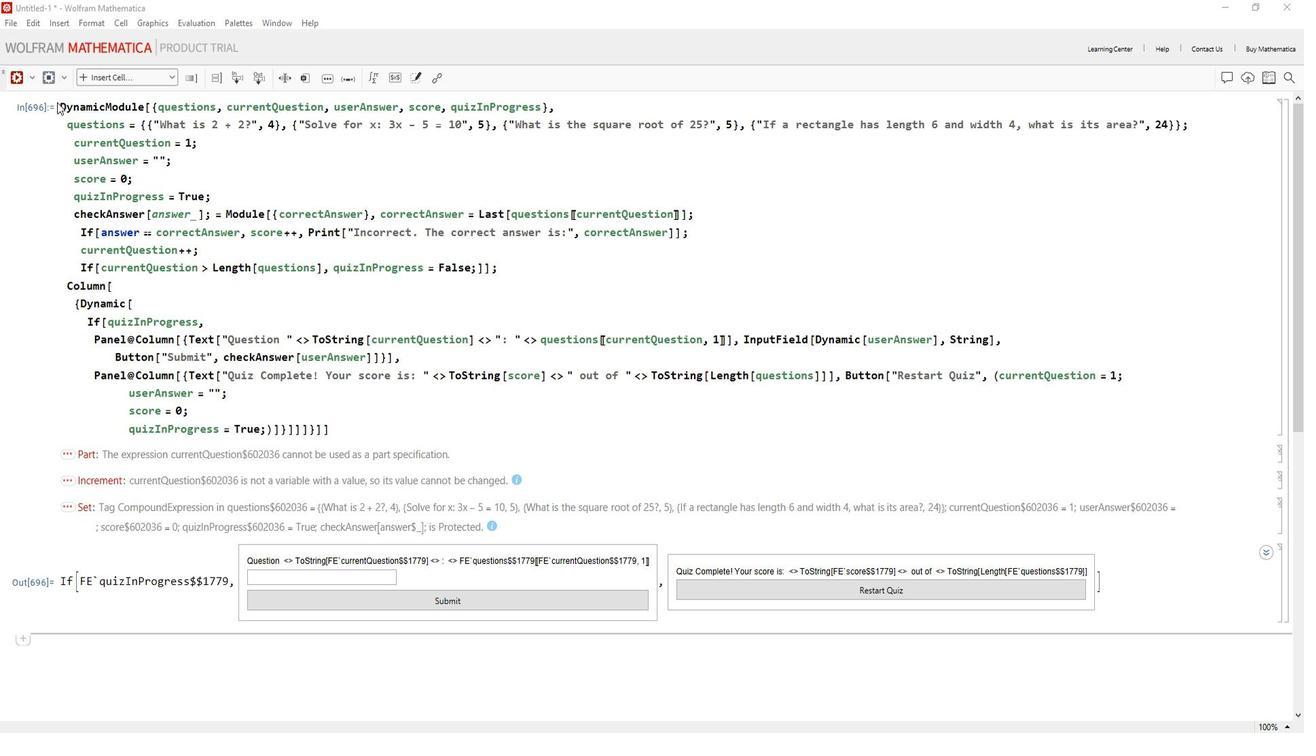 
Action: Mouse moved to (366, 120)
Screenshot: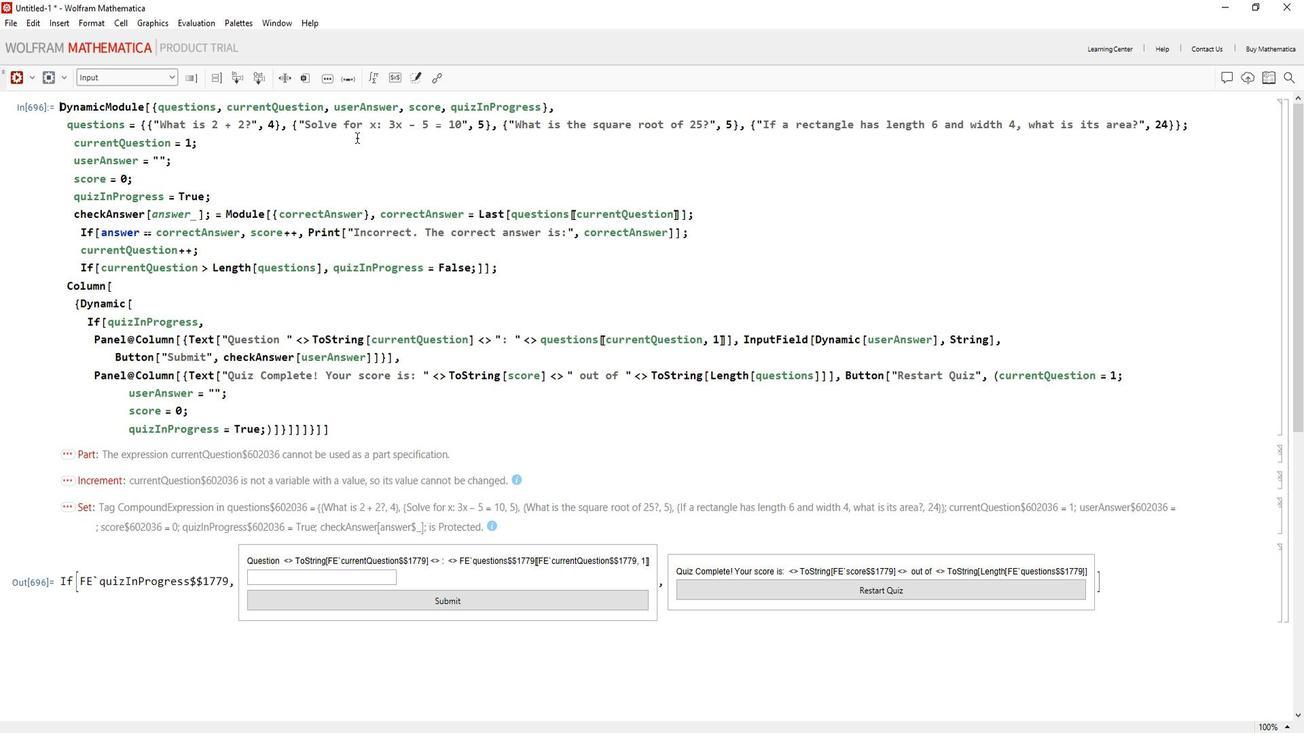 
Action: Key pressed <Key.right><Key.right><Key.right><Key.right><Key.right><Key.right><Key.right><Key.right><Key.right><Key.right><Key.right><Key.right><Key.right><Key.right><Key.right><Key.right><Key.right><Key.right><Key.right><Key.right><Key.right><Key.right><Key.right><Key.right><Key.right><Key.right><Key.right><Key.right><Key.right><Key.right><Key.right><Key.right><Key.right><Key.right><Key.right><Key.right><Key.right><Key.right><Key.right><Key.right><Key.right><Key.right><Key.right><Key.right><Key.right><Key.right><Key.right><Key.right><Key.right><Key.right><Key.right><Key.right><Key.right><Key.right><Key.right><Key.right><Key.right><Key.right><Key.right><Key.right><Key.right><Key.right><Key.right><Key.right><Key.right><Key.right><Key.right><Key.right><Key.right><Key.right><Key.right><Key.right><Key.right><Key.right><Key.right><Key.right><Key.right><Key.right><Key.right><Key.right><Key.right><Key.right><Key.right><Key.right><Key.right><Key.right><Key.right><Key.right><Key.right><Key.right><Key.right><Key.right><Key.right><Key.right><Key.right><Key.right><Key.right><Key.right><Key.right><Key.right><Key.right><Key.right><Key.right><Key.right><Key.right><Key.right><Key.right><Key.right><Key.right><Key.right><Key.right><Key.right><Key.right><Key.right><Key.right><Key.right><Key.right><Key.right><Key.right><Key.right><Key.right><Key.right><Key.right><Key.right><Key.right><Key.right><Key.right><Key.right><Key.right><Key.right><Key.right><Key.right><Key.right><Key.right><Key.right><Key.right><Key.right><Key.right><Key.right><Key.right><Key.right><Key.right><Key.right><Key.right><Key.right><Key.right><Key.right><Key.right><Key.right><Key.right><Key.right><Key.right><Key.right><Key.right><Key.right><Key.right><Key.right><Key.right><Key.right><Key.right><Key.right><Key.right><Key.right><Key.right><Key.right><Key.right><Key.right><Key.right><Key.right><Key.right><Key.right><Key.right><Key.right><Key.right><Key.right><Key.right><Key.right><Key.right><Key.right><Key.right><Key.right><Key.right><Key.right><Key.right><Key.right><Key.right><Key.right><Key.right><Key.right><Key.right><Key.right><Key.right><Key.right><Key.right><Key.right><Key.right><Key.right><Key.right><Key.right><Key.right><Key.right><Key.right><Key.right><Key.right><Key.right><Key.right><Key.right><Key.right><Key.right><Key.right><Key.right><Key.right><Key.right><Key.right><Key.right><Key.right><Key.right><Key.right><Key.right><Key.right><Key.right><Key.right><Key.right><Key.right><Key.right><Key.right><Key.right><Key.right><Key.right><Key.right><Key.right><Key.right><Key.right><Key.right><Key.right><Key.right><Key.right><Key.right><Key.right><Key.right><Key.right><Key.right><Key.right><Key.right><Key.right><Key.right><Key.right><Key.right><Key.right><Key.right><Key.right><Key.right><Key.right><Key.right><Key.right><Key.right><Key.right><Key.right><Key.right><Key.right><Key.right><Key.right><Key.right><Key.right><Key.right><Key.right><Key.right><Key.right><Key.right><Key.right><Key.right><Key.right><Key.right><Key.right><Key.right><Key.right><Key.right><Key.right><Key.right><Key.right><Key.right><Key.right><Key.right><Key.right><Key.right><Key.right><Key.right><Key.right><Key.right><Key.right><Key.right><Key.right><Key.right><Key.right><Key.right><Key.right><Key.right><Key.right><Key.right><Key.right><Key.right><Key.right><Key.right><Key.right><Key.right><Key.right><Key.right><Key.right><Key.right><Key.right><Key.right><Key.right><Key.right><Key.right><Key.right><Key.right><Key.right><Key.right><Key.right><Key.right><Key.right><Key.right><Key.backspace><Key.shift_r>:
Screenshot: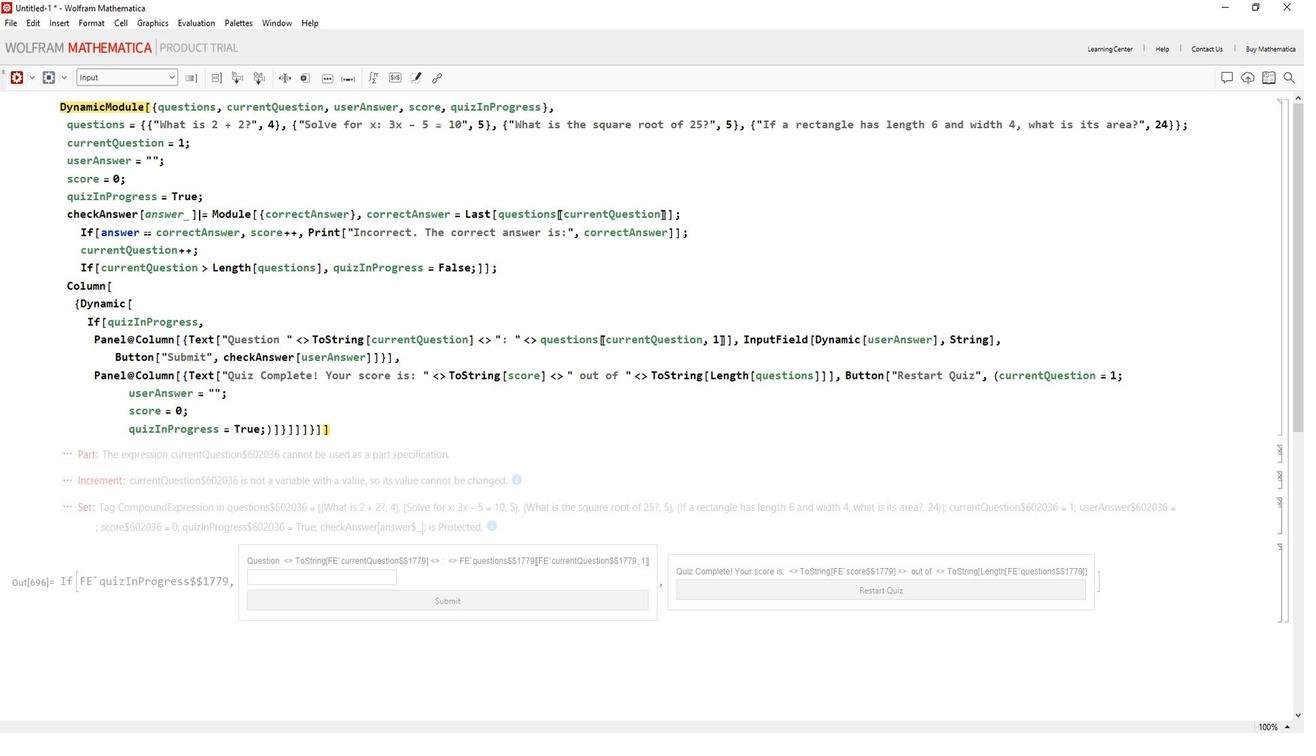 
Action: Mouse moved to (313, 81)
Screenshot: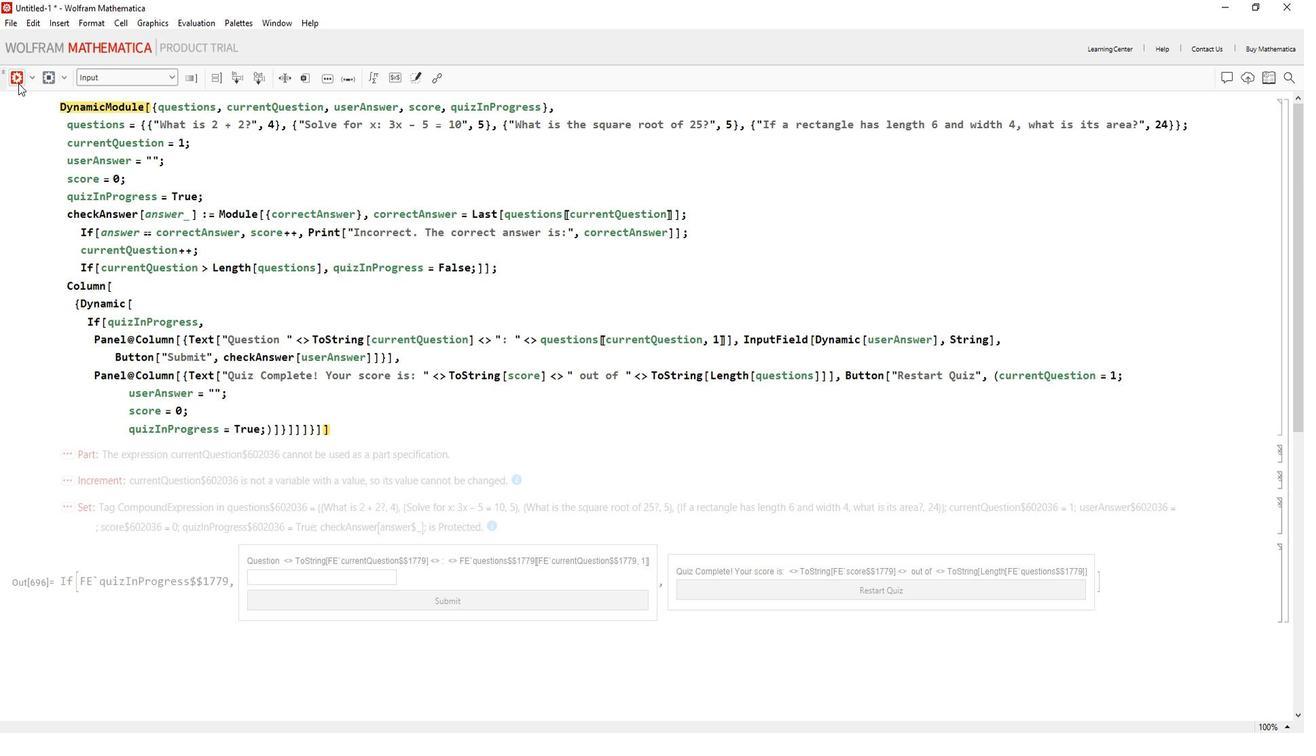 
Action: Mouse pressed left at (313, 81)
Screenshot: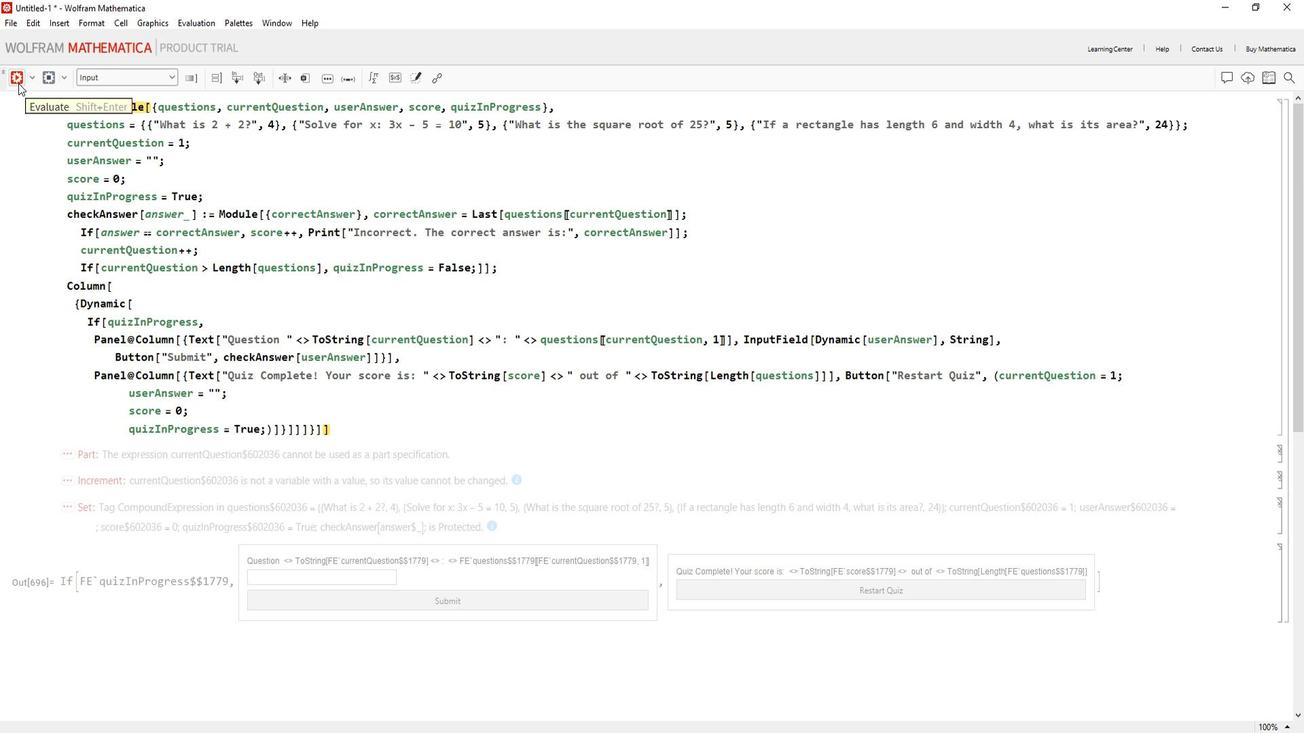 
Action: Mouse moved to (349, 380)
Screenshot: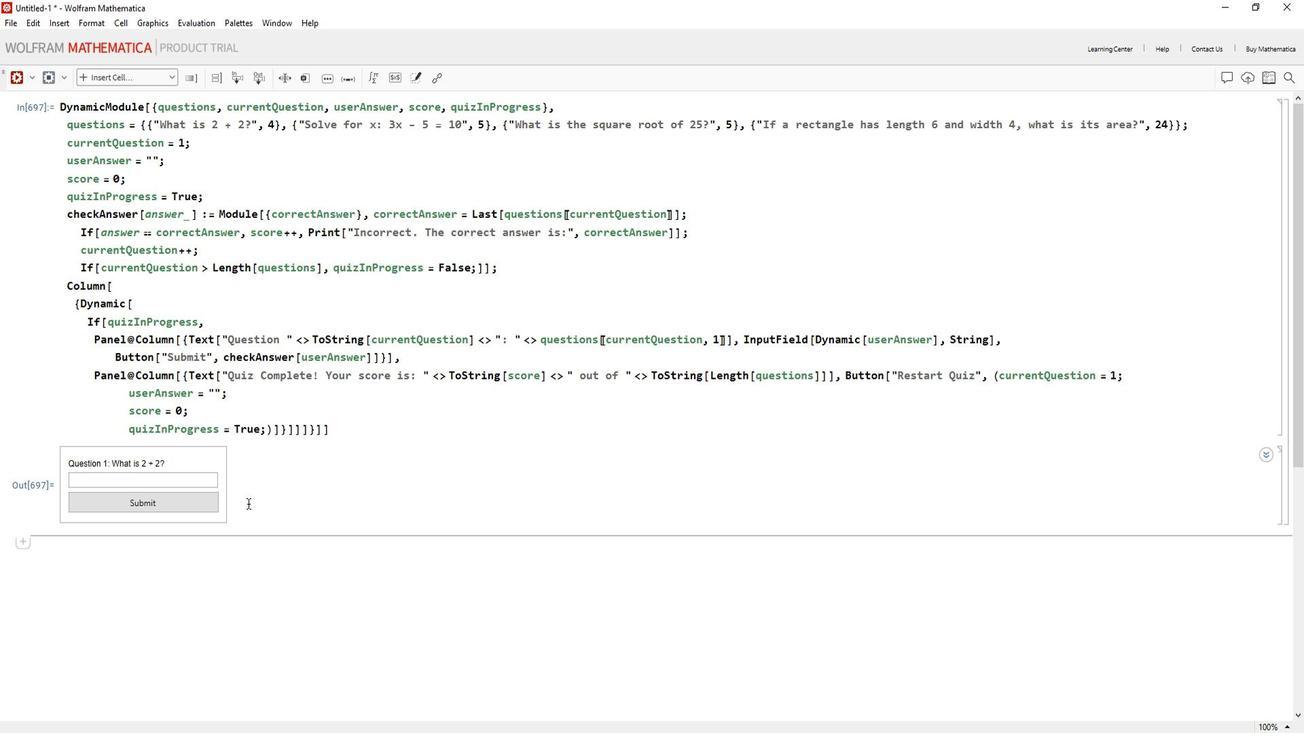 
